 Task: Create in the project CoastTech and in the Backlog issue 'Upgrade the website content organization and categorization of a web application to improve user navigation and search experience' a child issue 'Big data model interpretability and transparency optimization and reporting', and assign it to team member softage.2@softage.net. Create in the project CoastTech and in the Backlog issue 'Create a new online platform for online fitness courses with advanced fitness tools and community features' a child issue 'Kubernetes cluster network security remediation and reporting', and assign it to team member softage.3@softage.net
Action: Mouse moved to (248, 77)
Screenshot: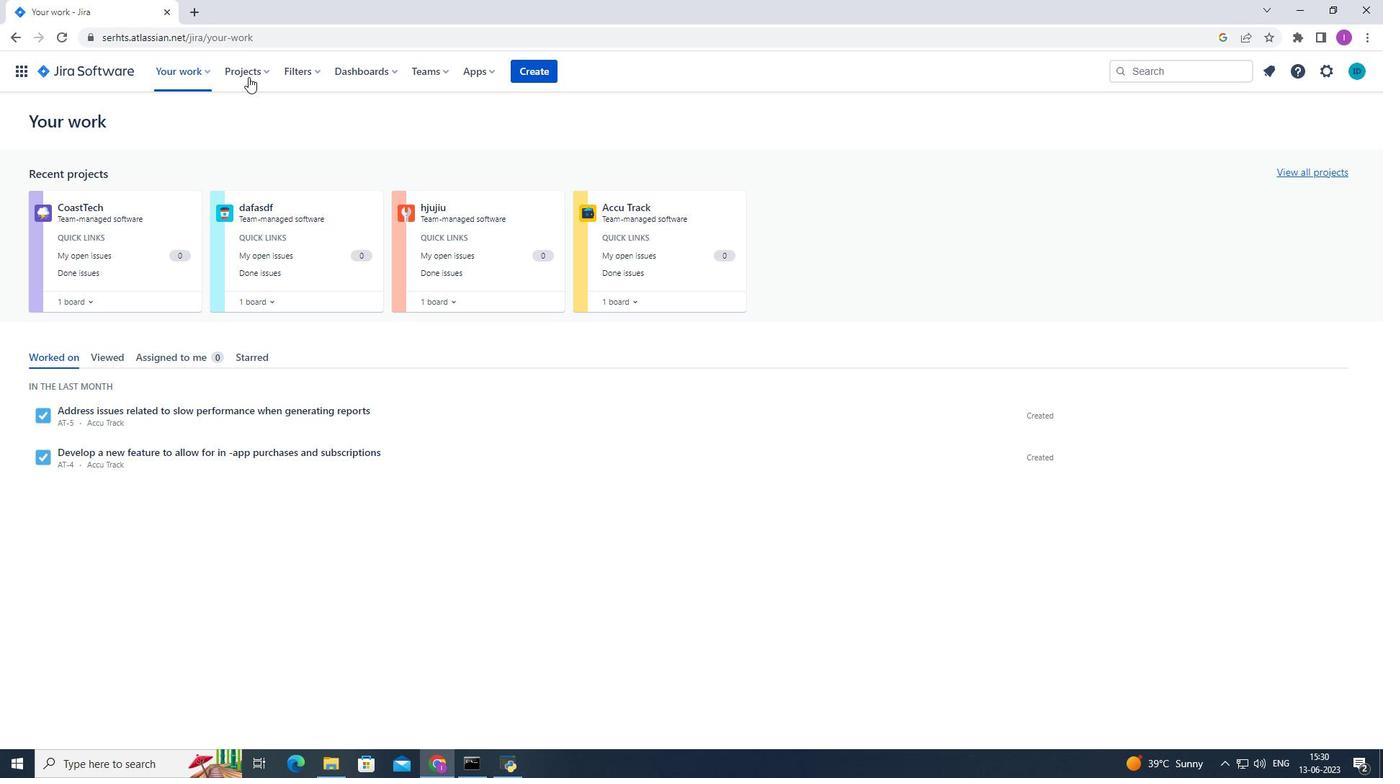 
Action: Mouse pressed left at (248, 77)
Screenshot: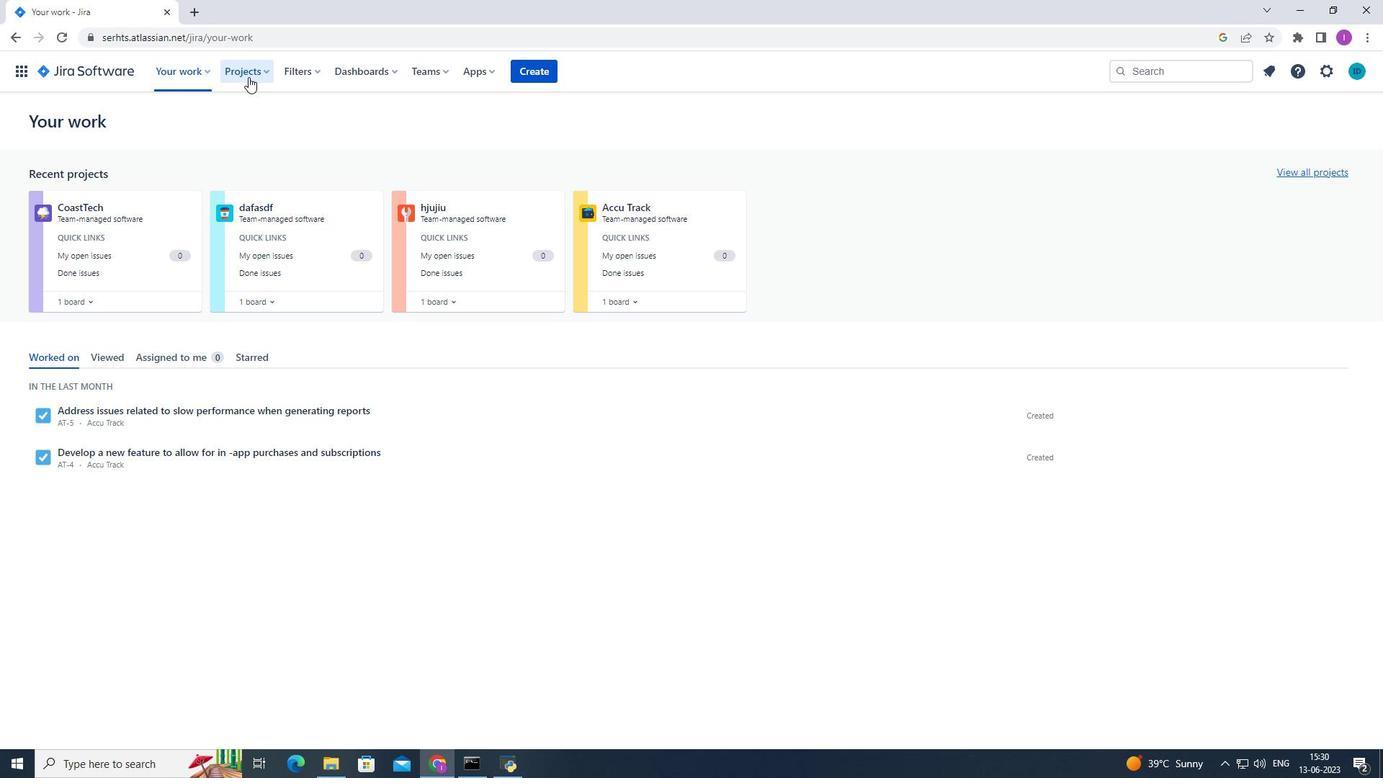 
Action: Mouse moved to (305, 141)
Screenshot: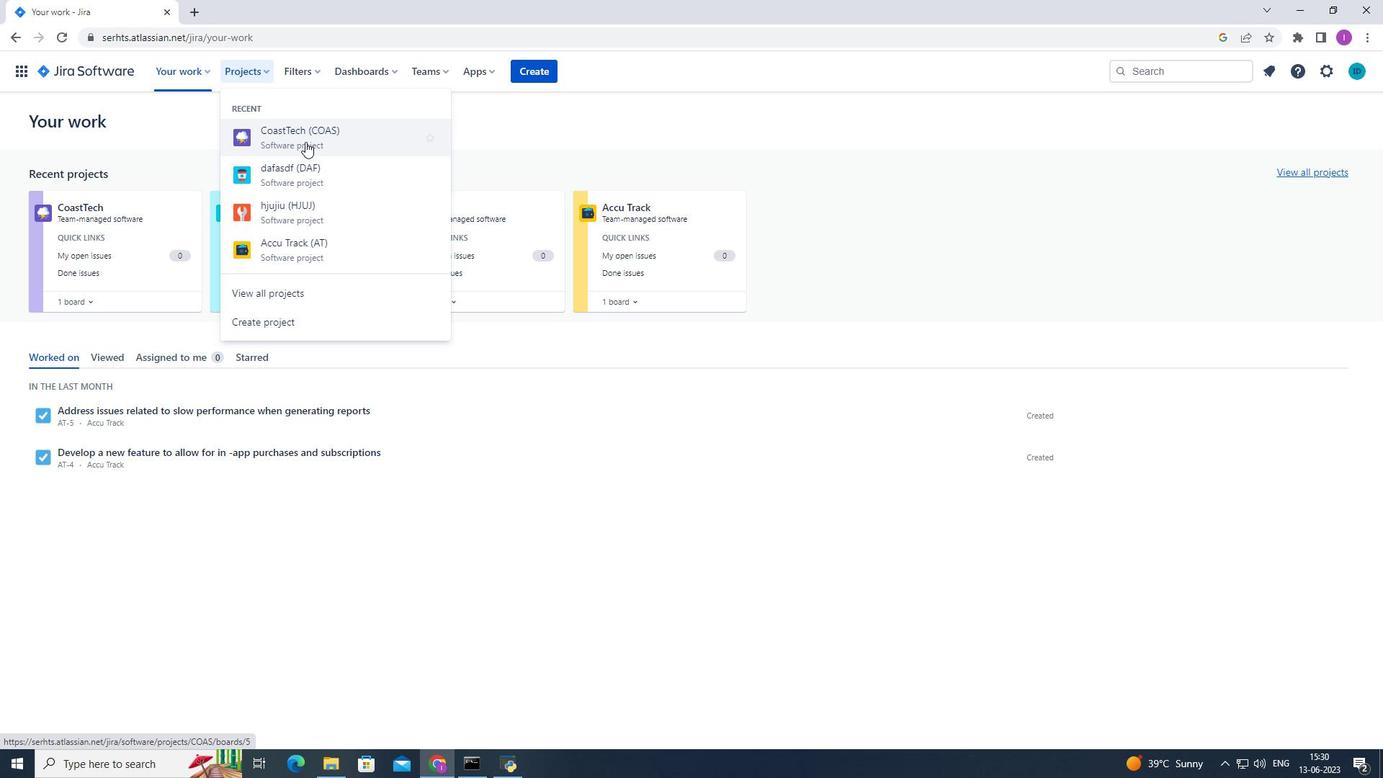 
Action: Mouse pressed left at (305, 141)
Screenshot: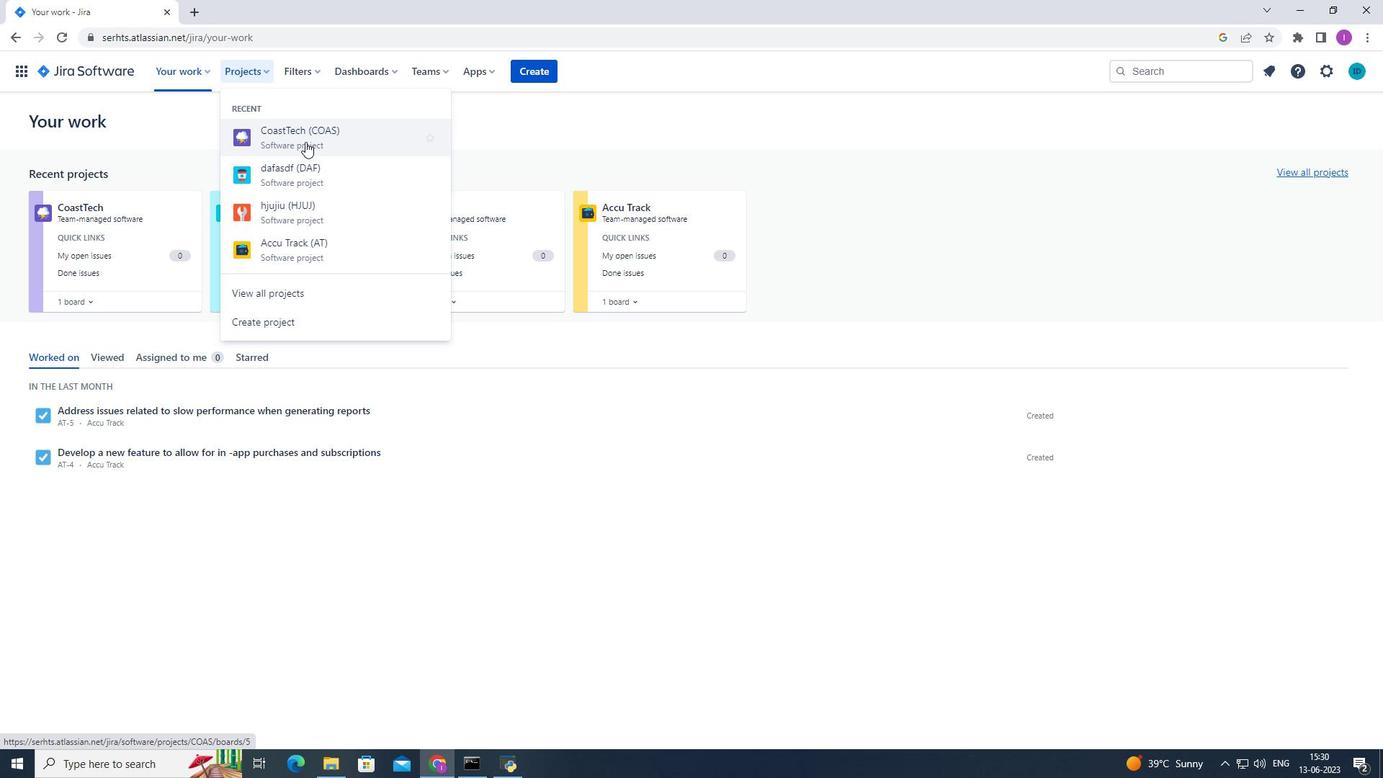 
Action: Mouse moved to (74, 211)
Screenshot: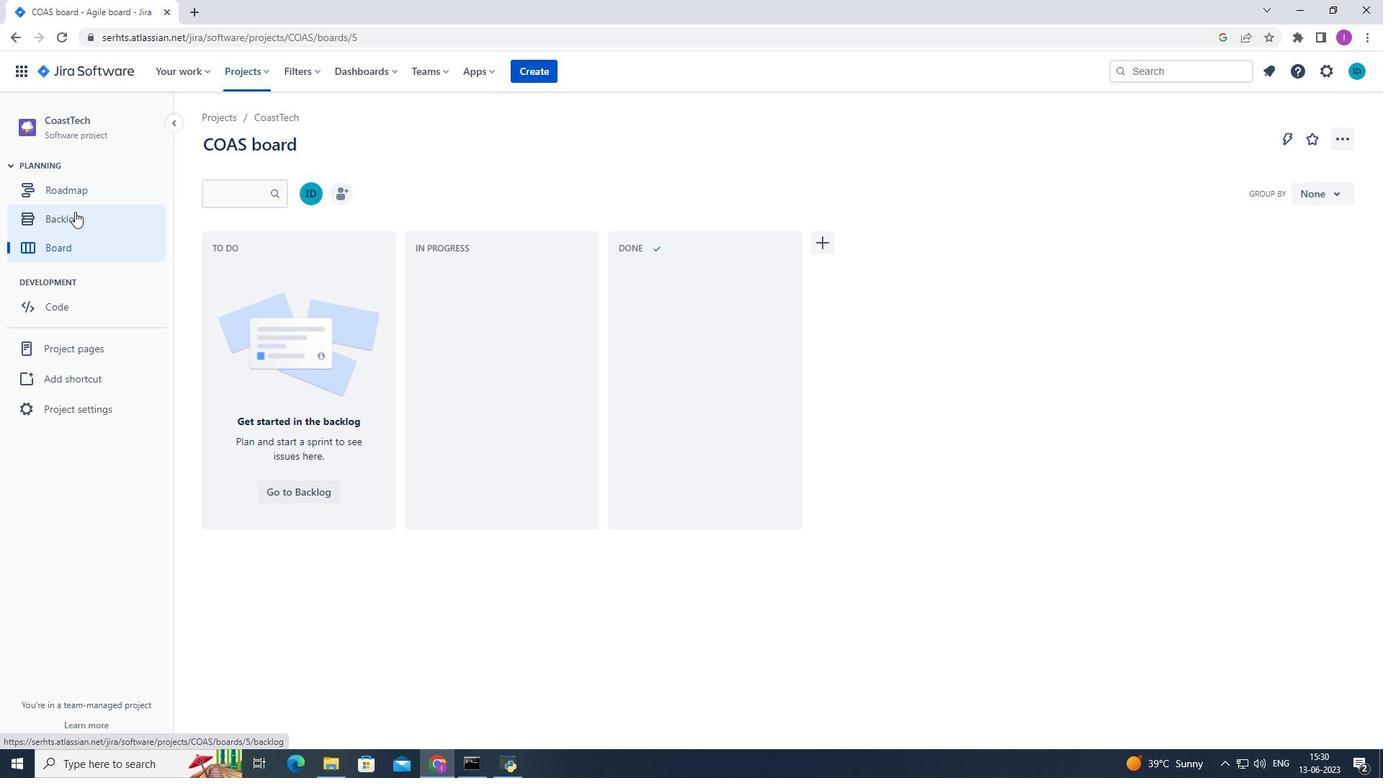 
Action: Mouse pressed left at (74, 211)
Screenshot: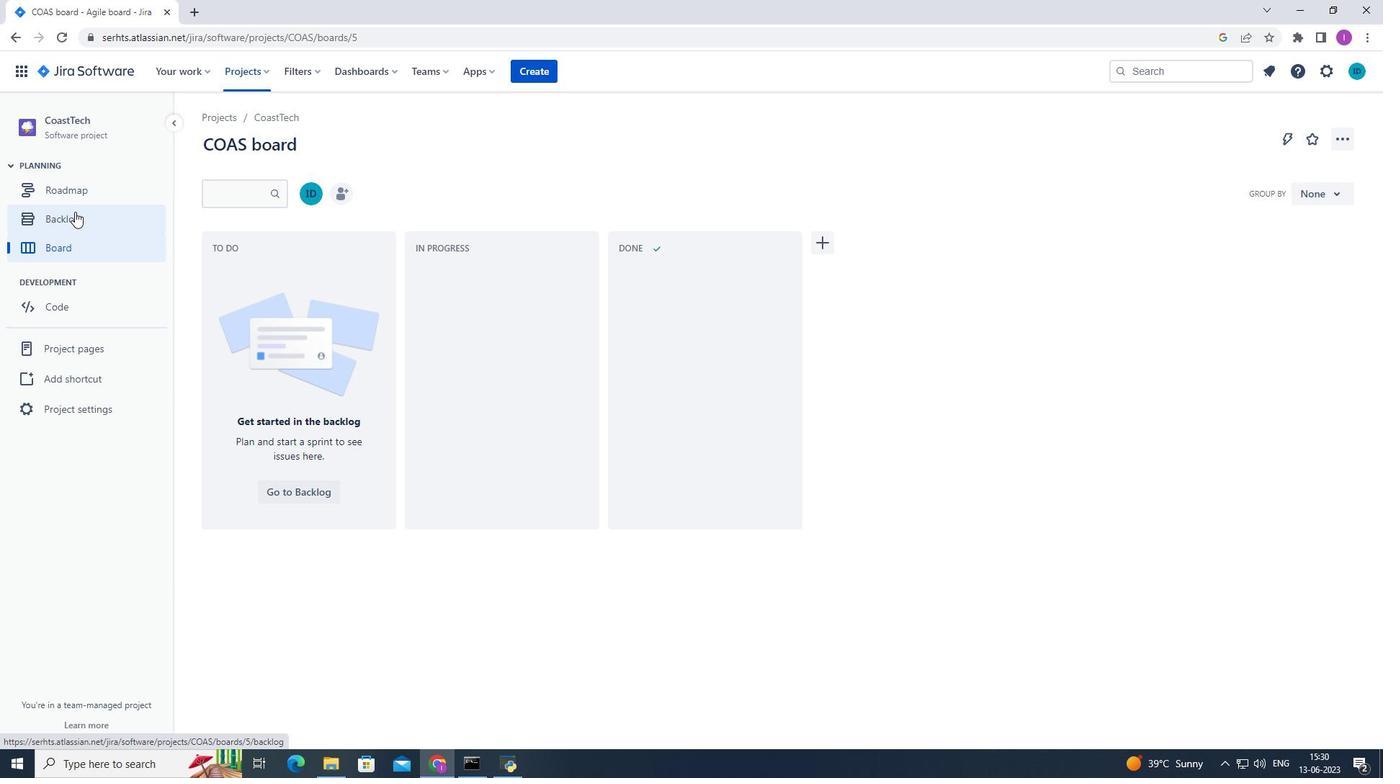 
Action: Mouse moved to (512, 460)
Screenshot: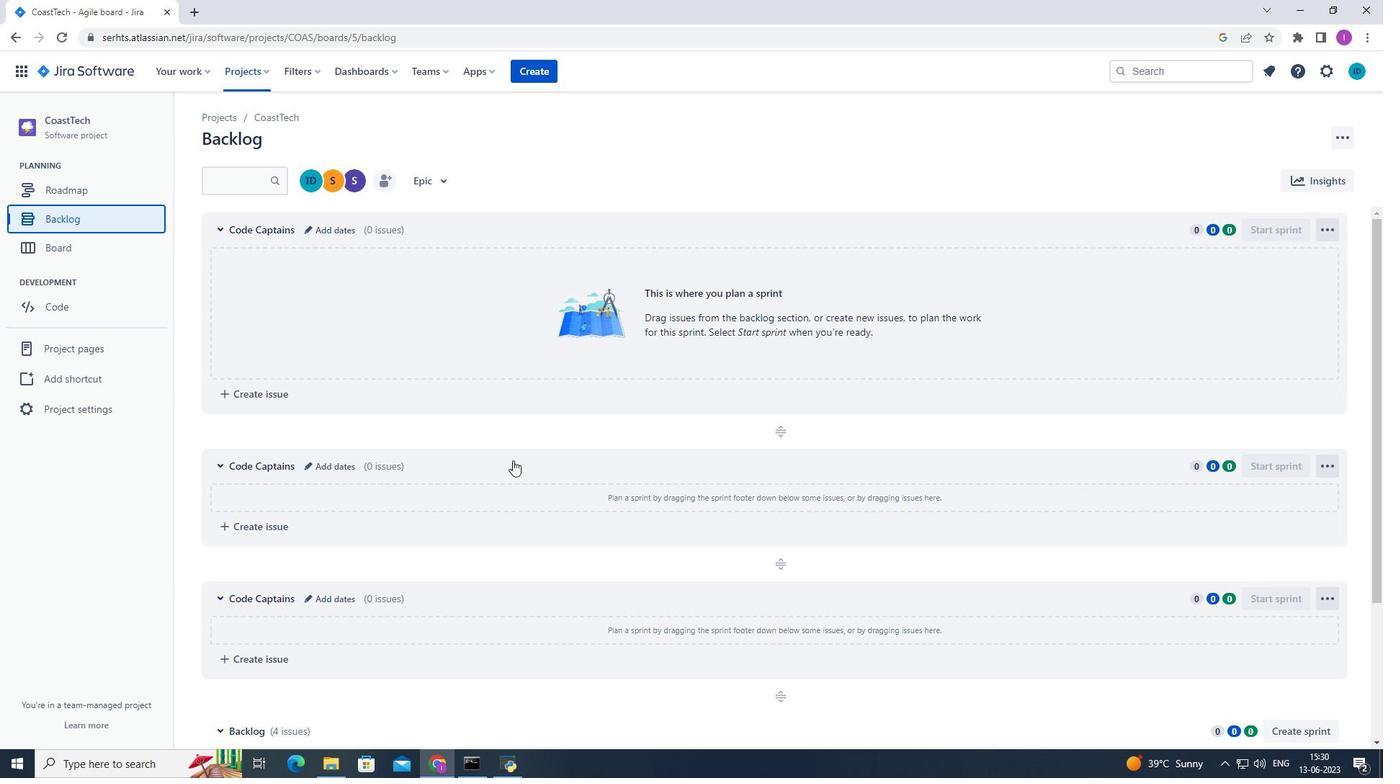 
Action: Mouse scrolled (512, 459) with delta (0, 0)
Screenshot: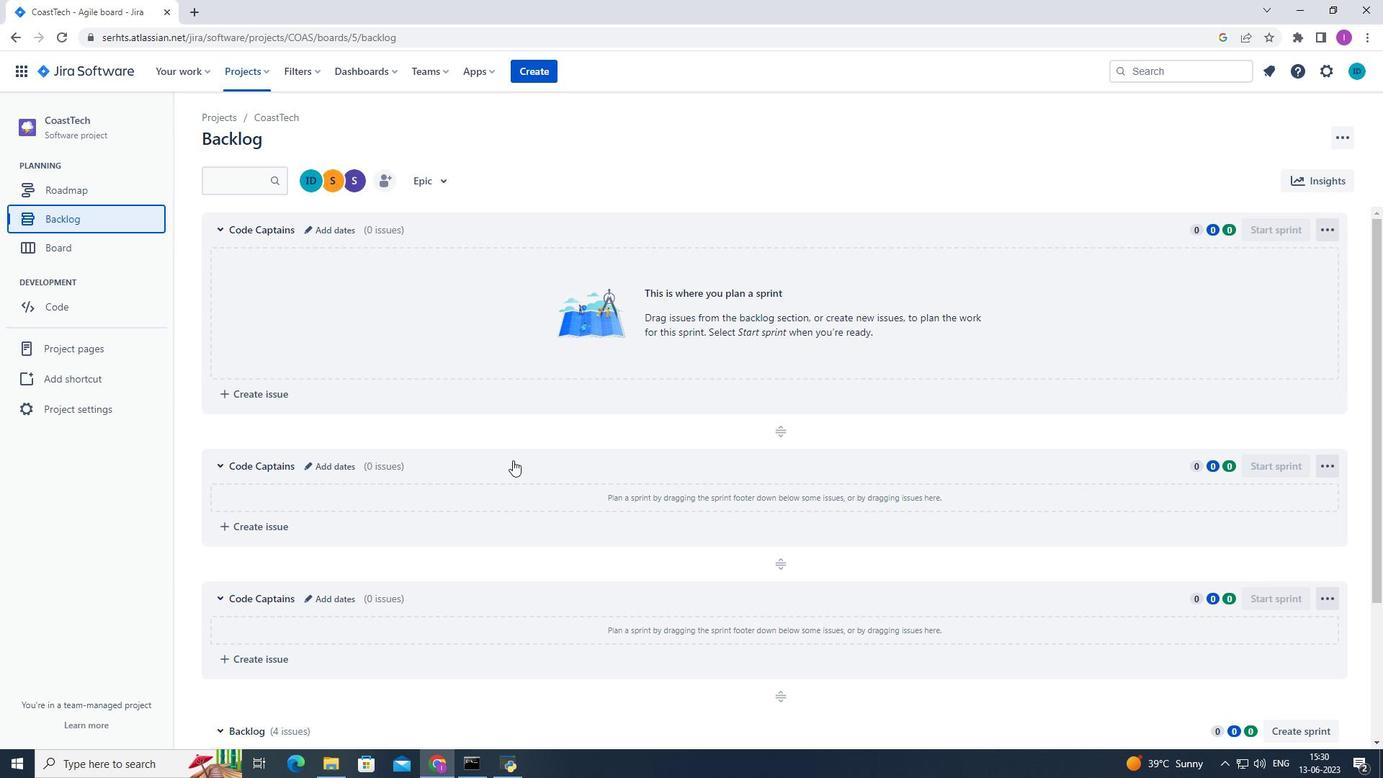 
Action: Mouse scrolled (512, 459) with delta (0, 0)
Screenshot: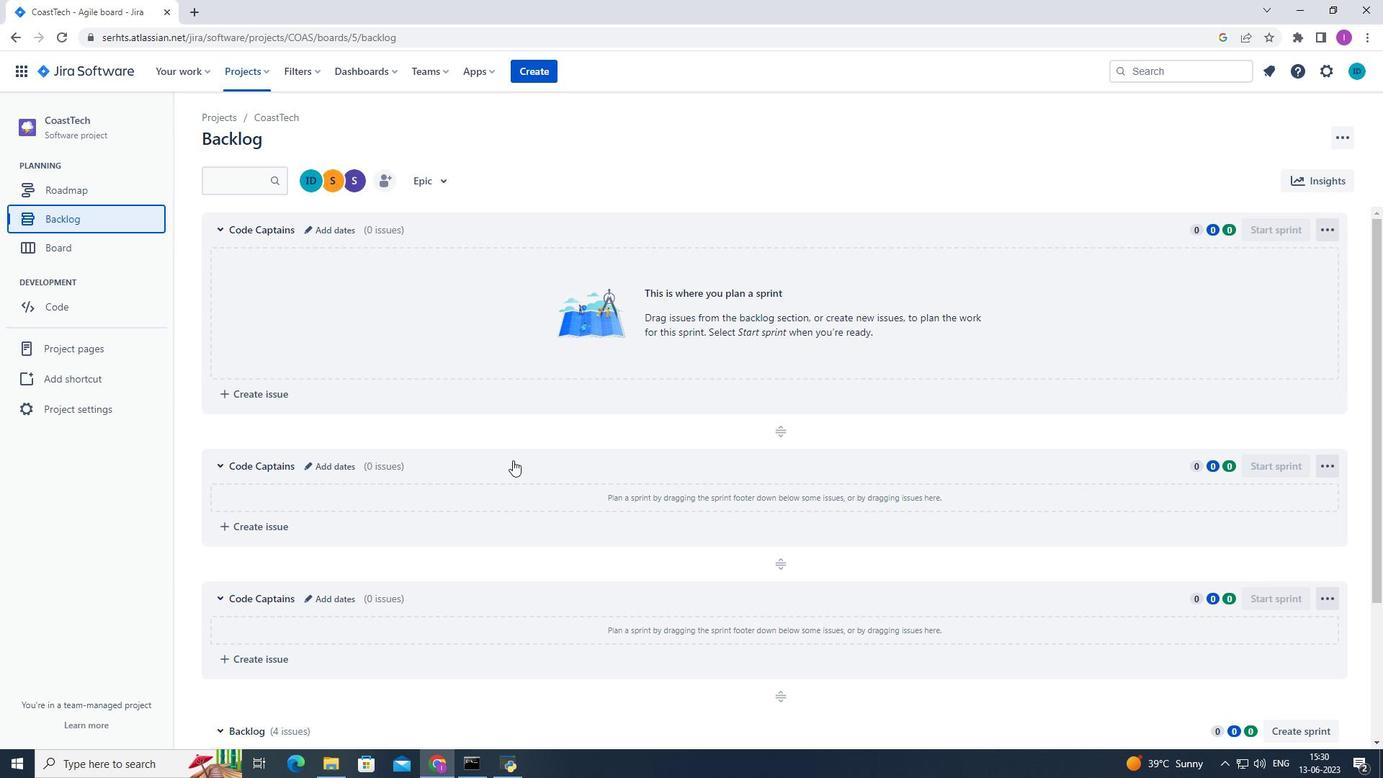 
Action: Mouse moved to (513, 461)
Screenshot: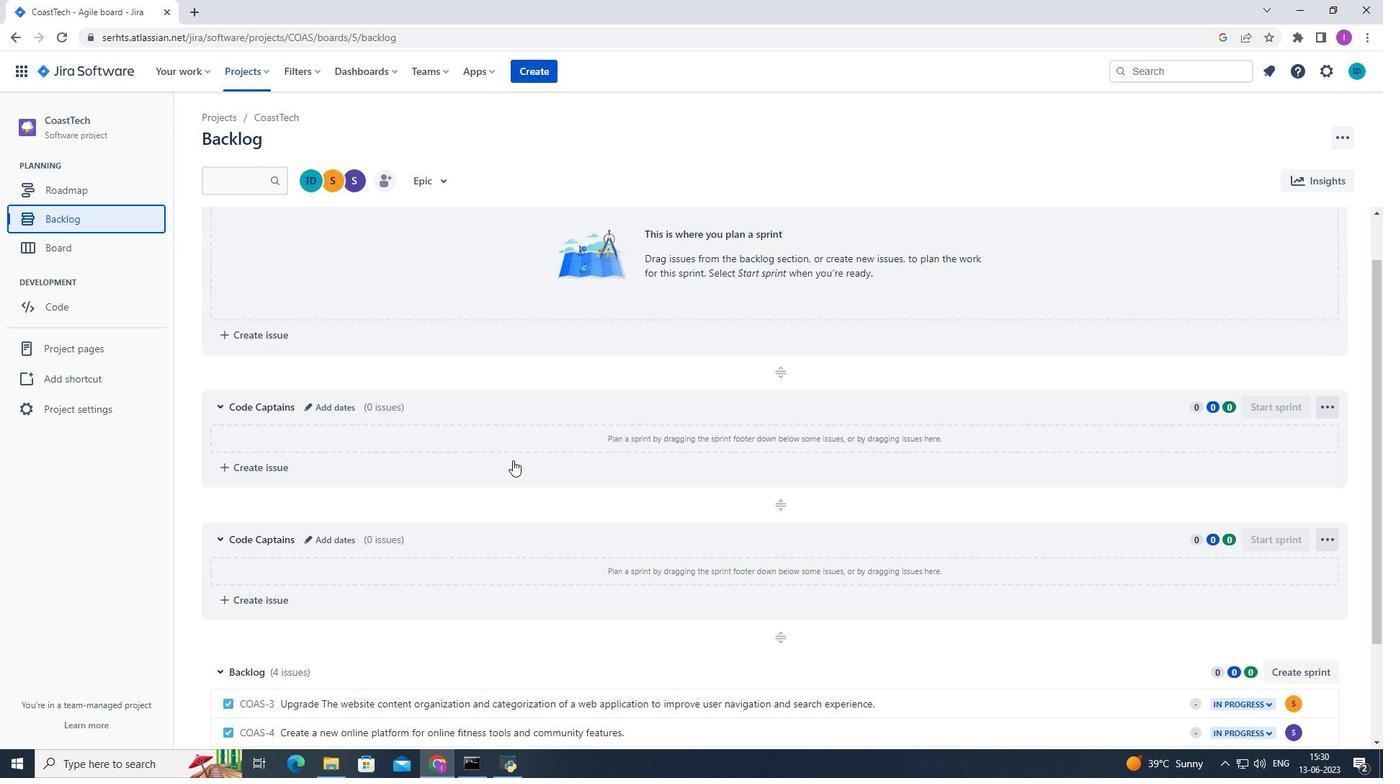 
Action: Mouse scrolled (512, 459) with delta (0, 0)
Screenshot: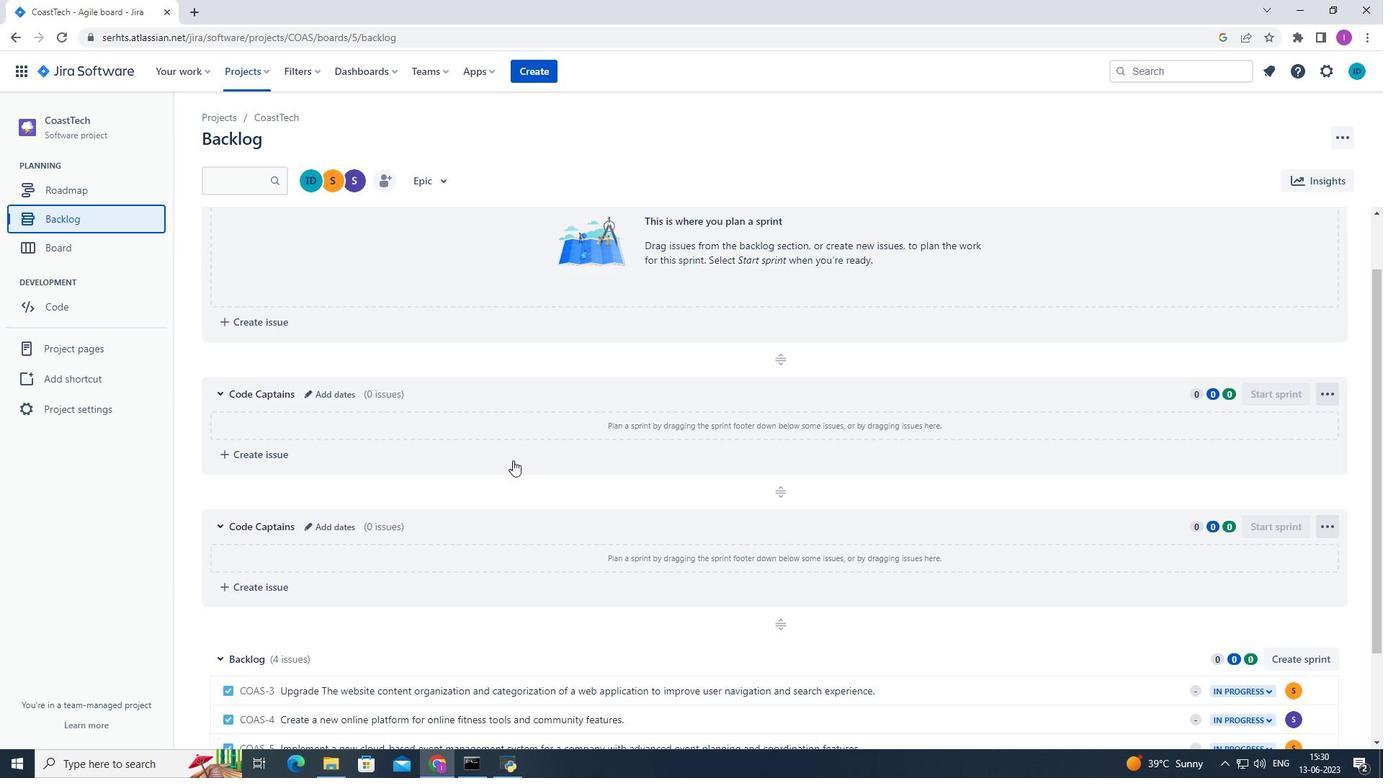 
Action: Mouse moved to (519, 466)
Screenshot: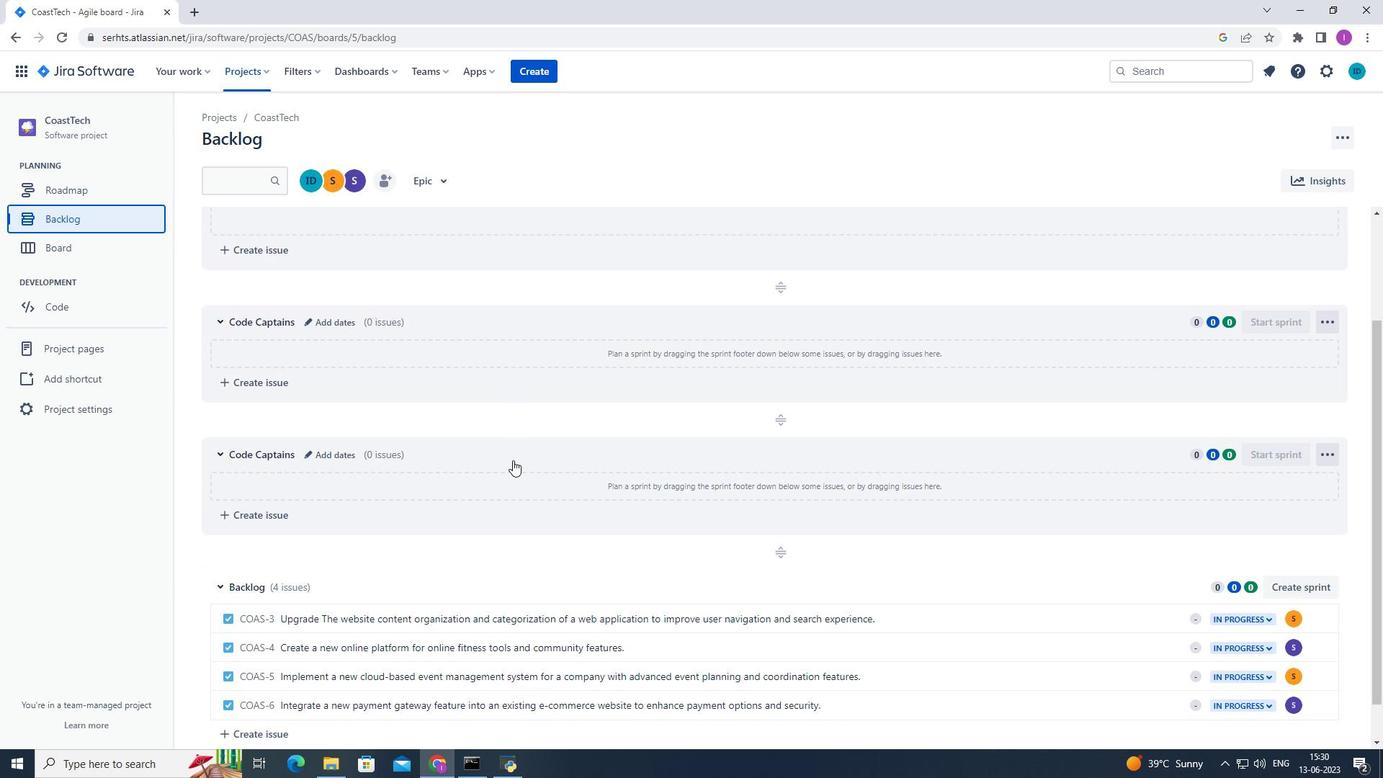 
Action: Mouse scrolled (513, 461) with delta (0, 0)
Screenshot: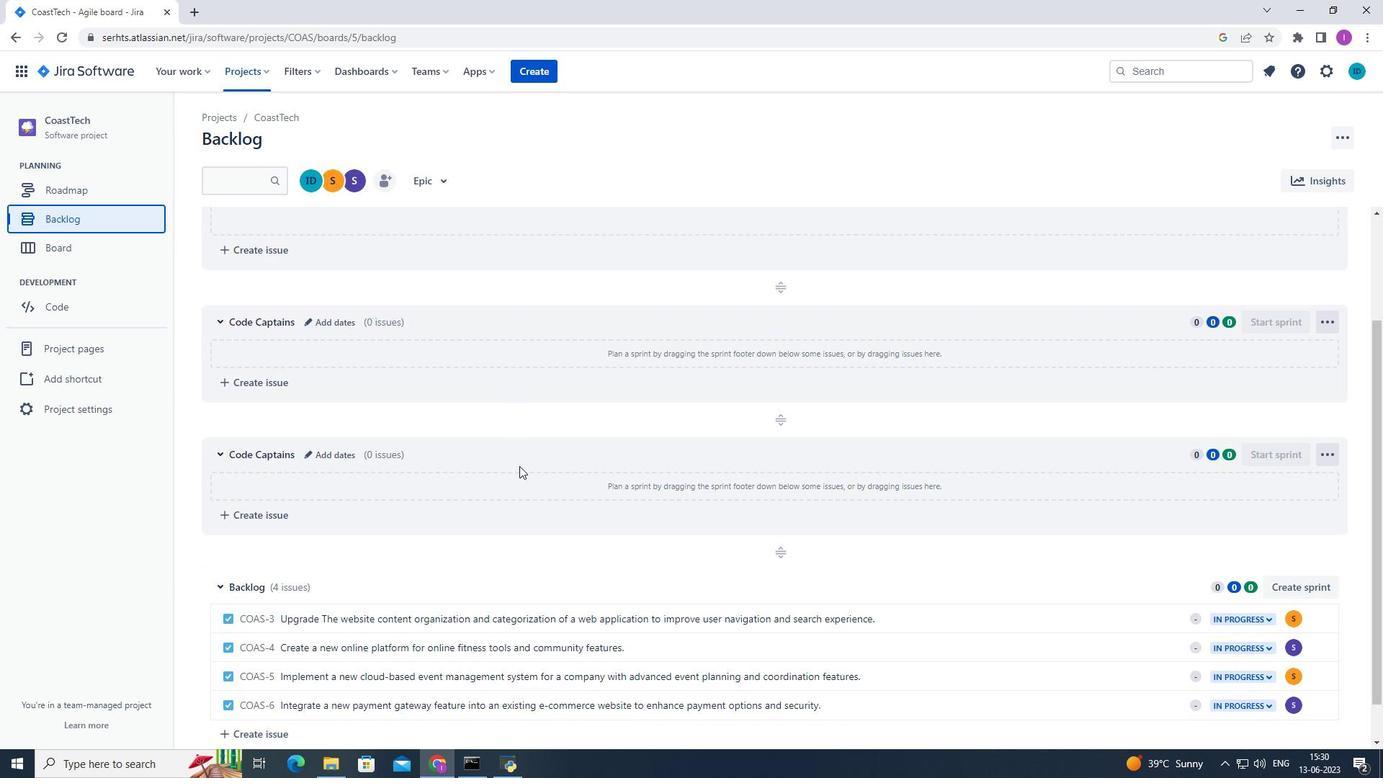 
Action: Mouse moved to (520, 463)
Screenshot: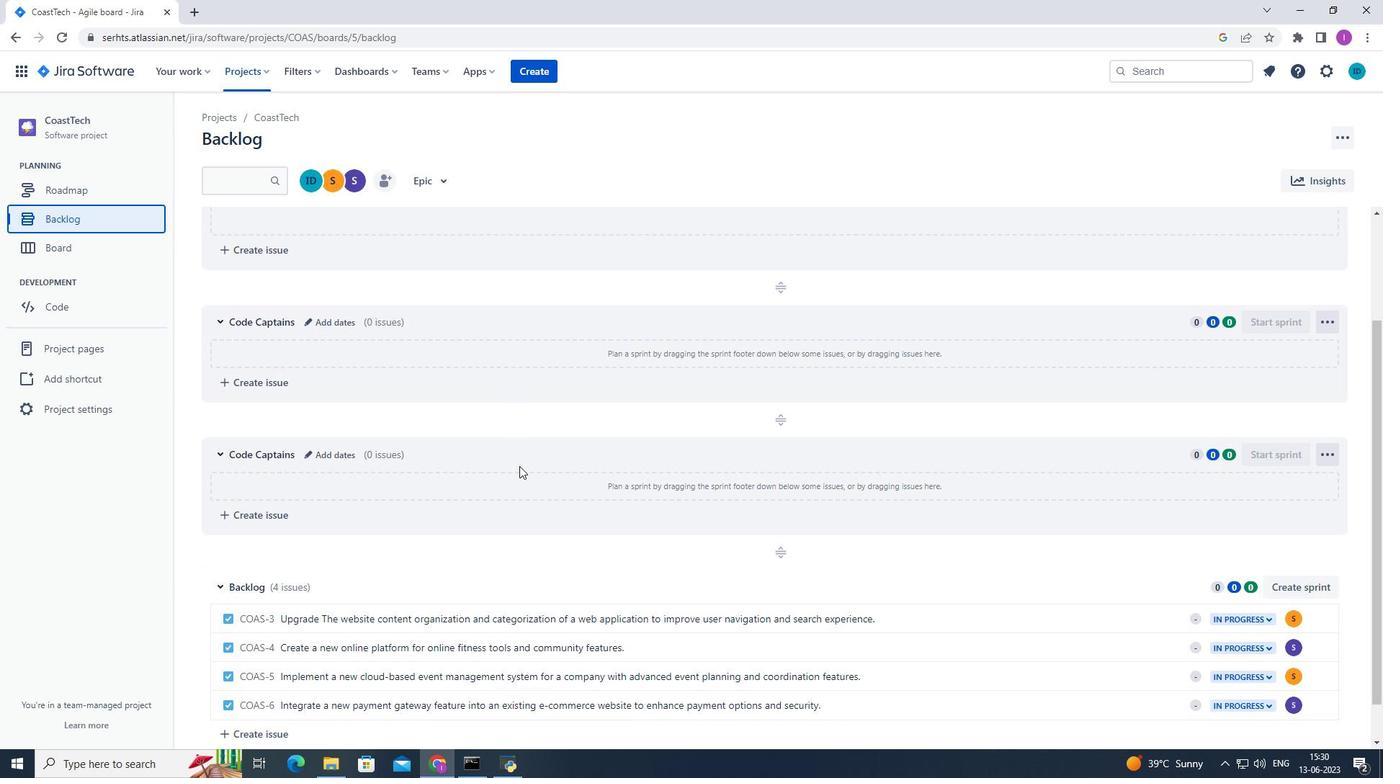 
Action: Mouse scrolled (520, 462) with delta (0, 0)
Screenshot: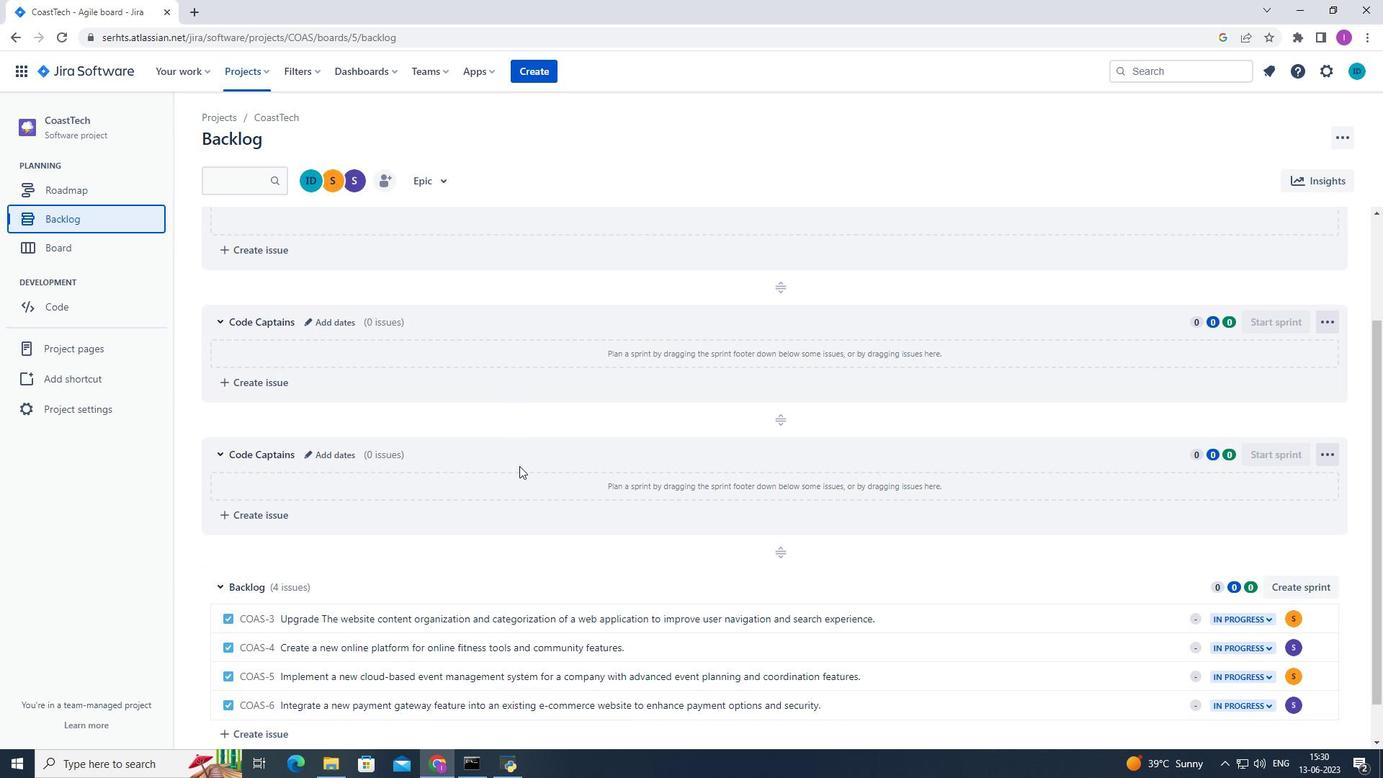 
Action: Mouse scrolled (520, 463) with delta (0, 0)
Screenshot: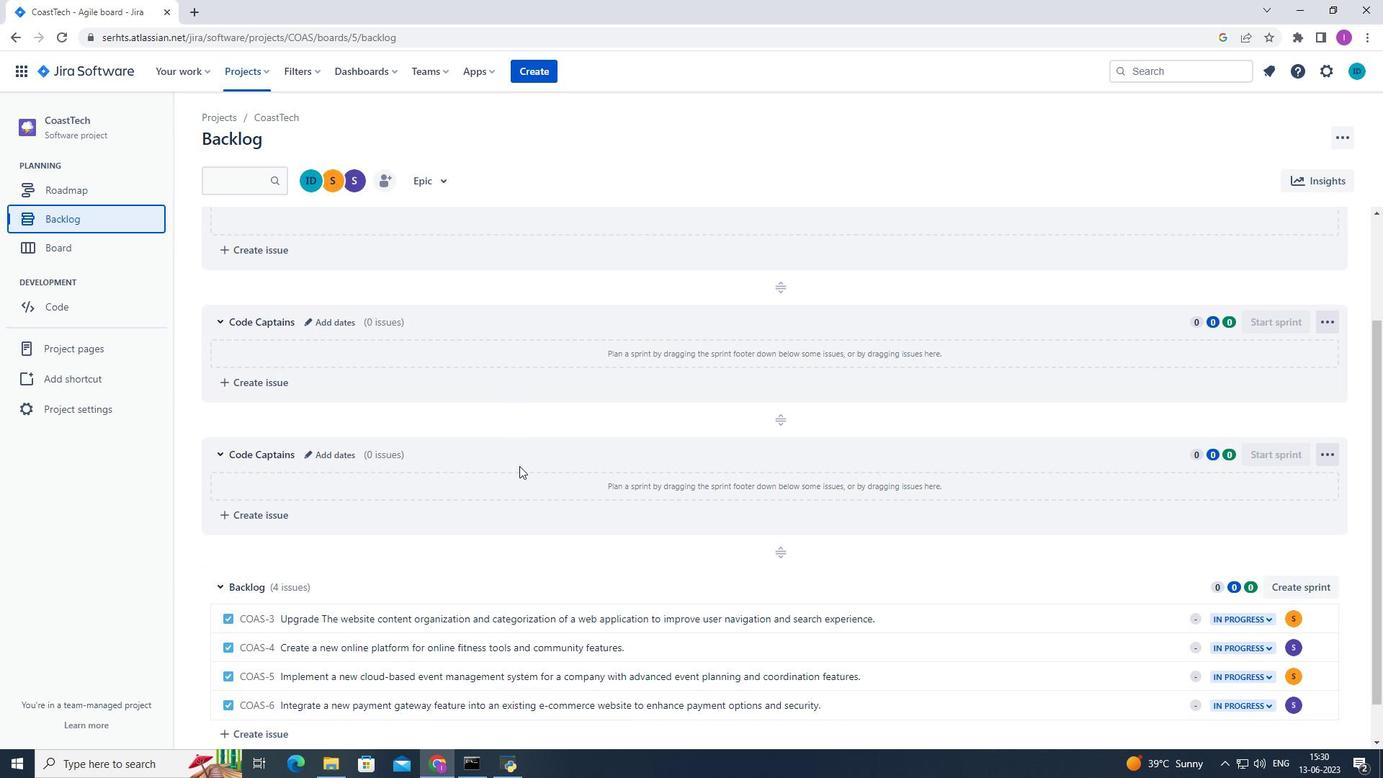 
Action: Mouse moved to (368, 644)
Screenshot: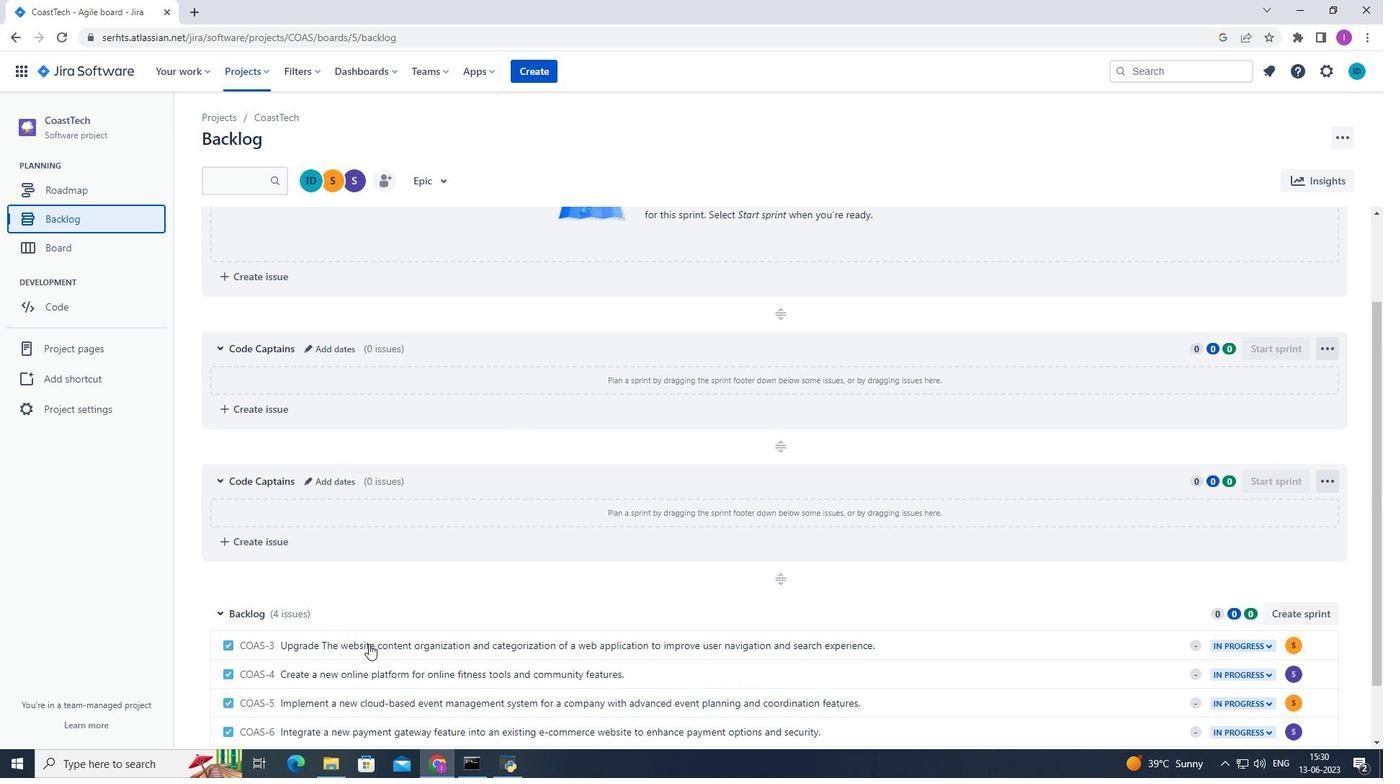 
Action: Mouse scrolled (368, 643) with delta (0, 0)
Screenshot: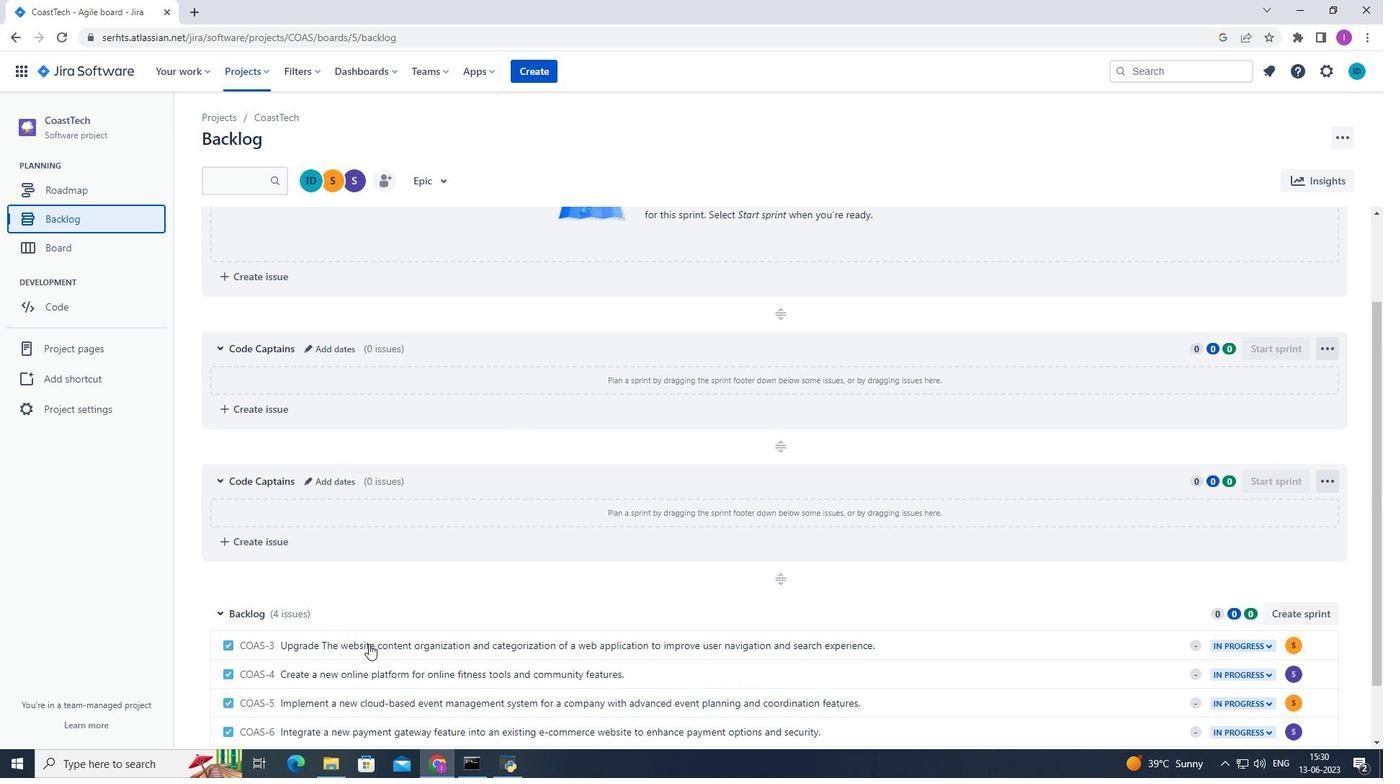 
Action: Mouse moved to (1034, 567)
Screenshot: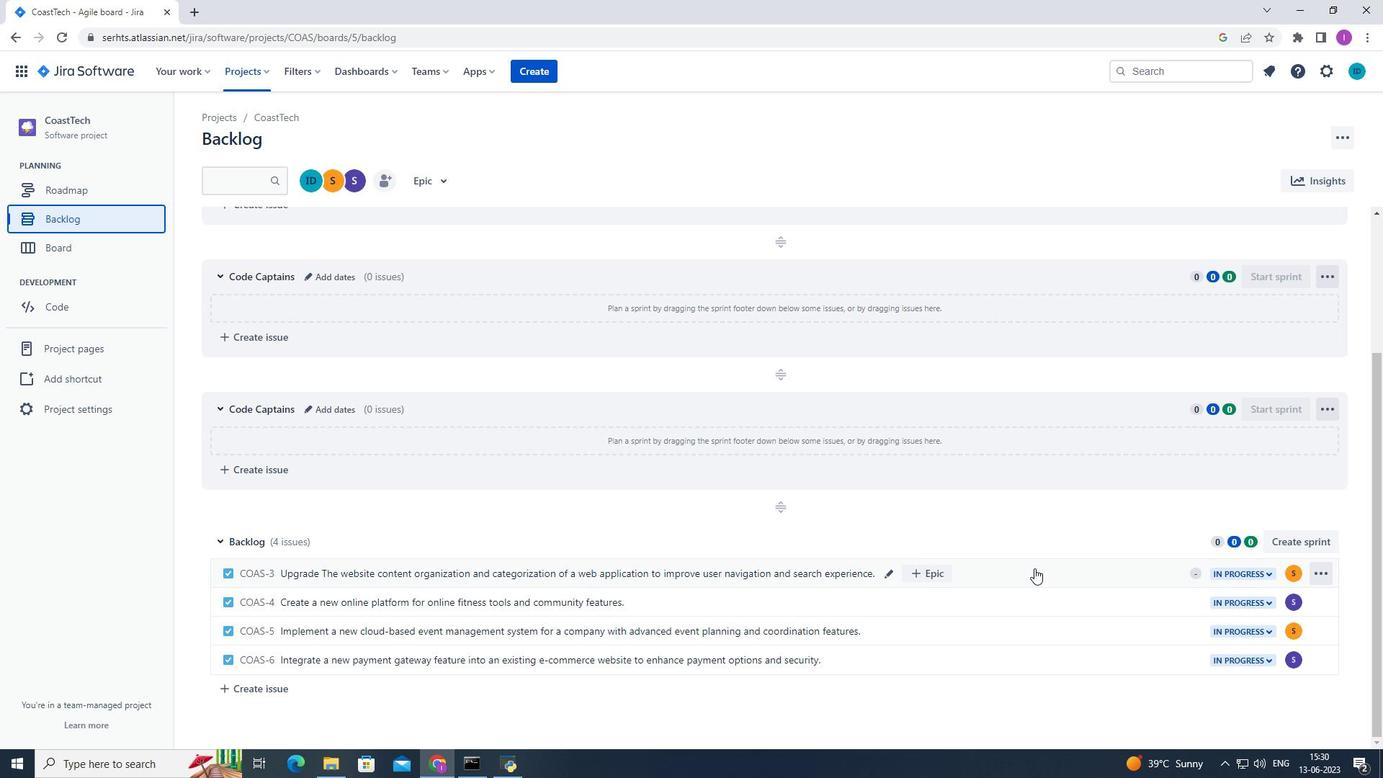 
Action: Mouse pressed left at (1034, 567)
Screenshot: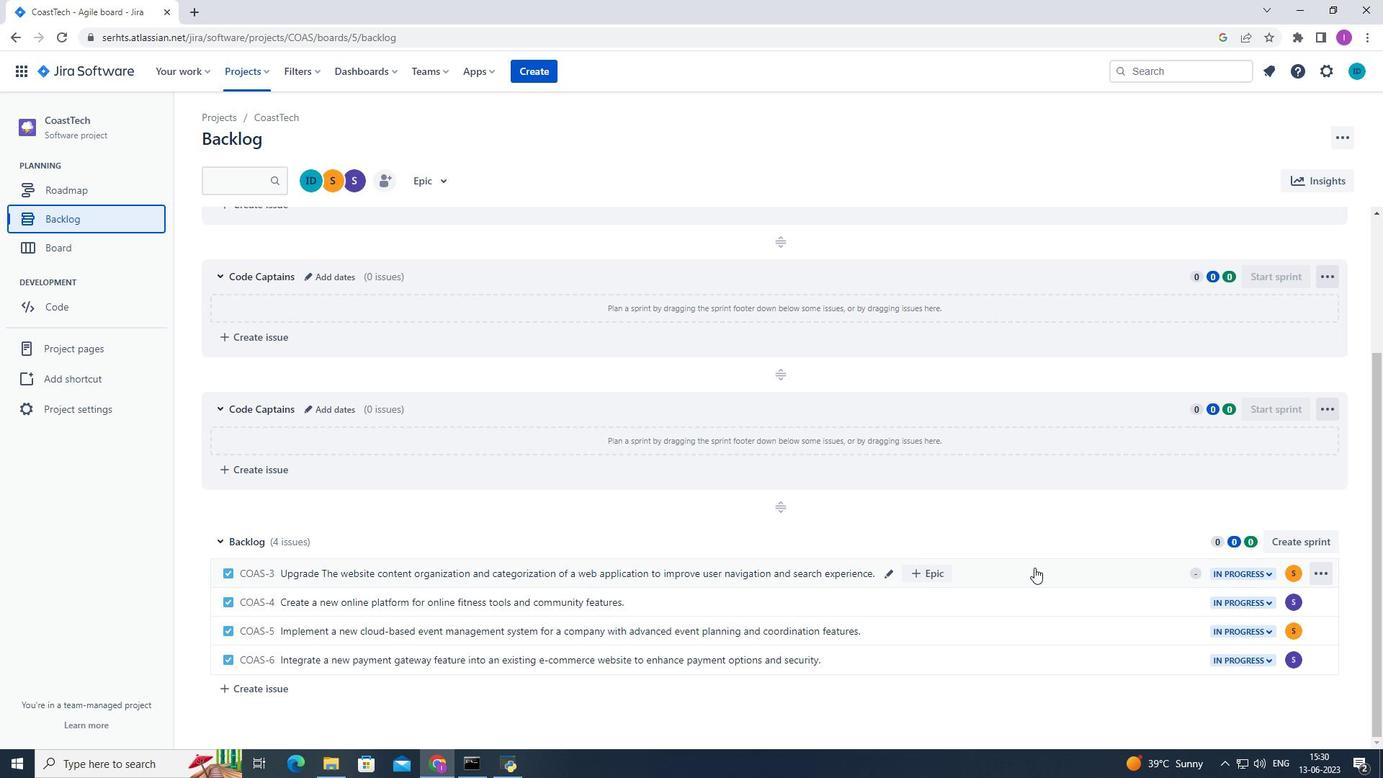 
Action: Mouse moved to (1136, 352)
Screenshot: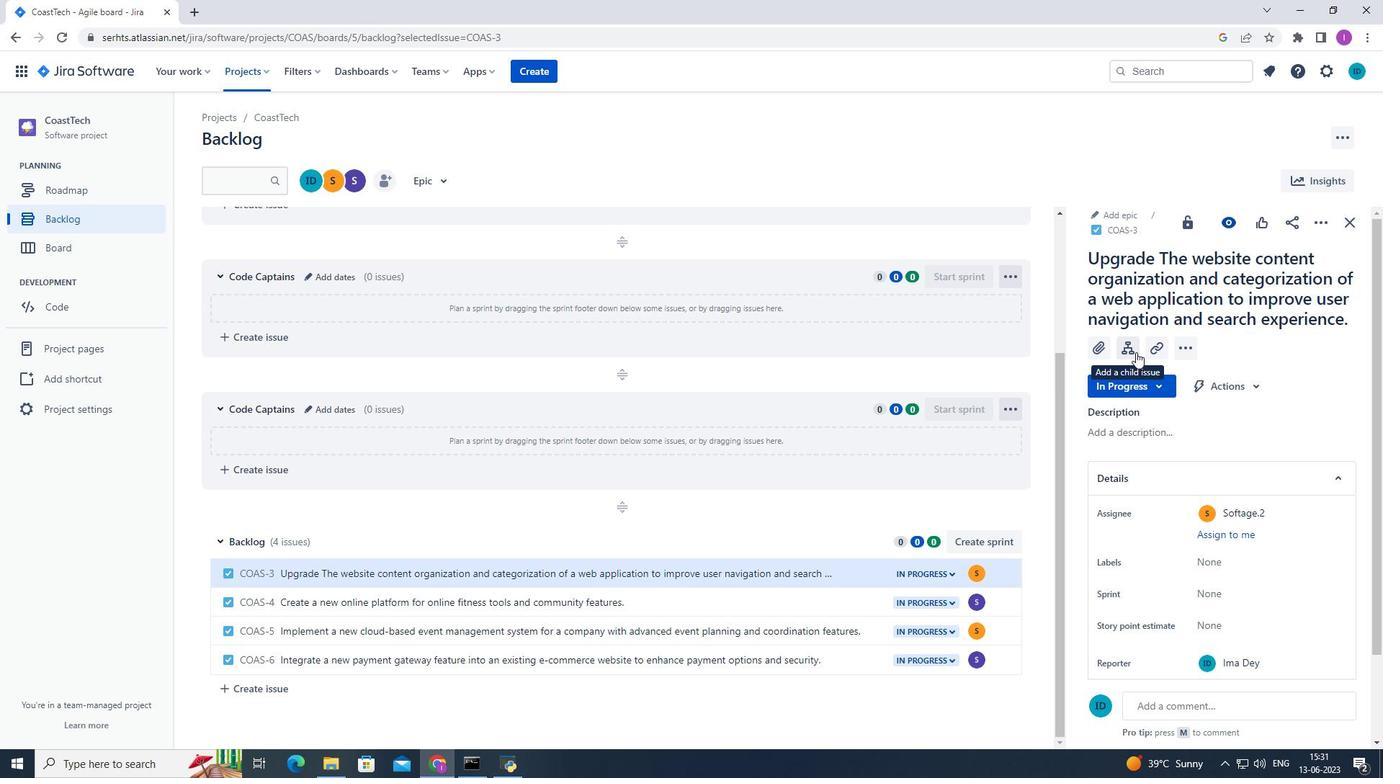 
Action: Mouse pressed left at (1136, 352)
Screenshot: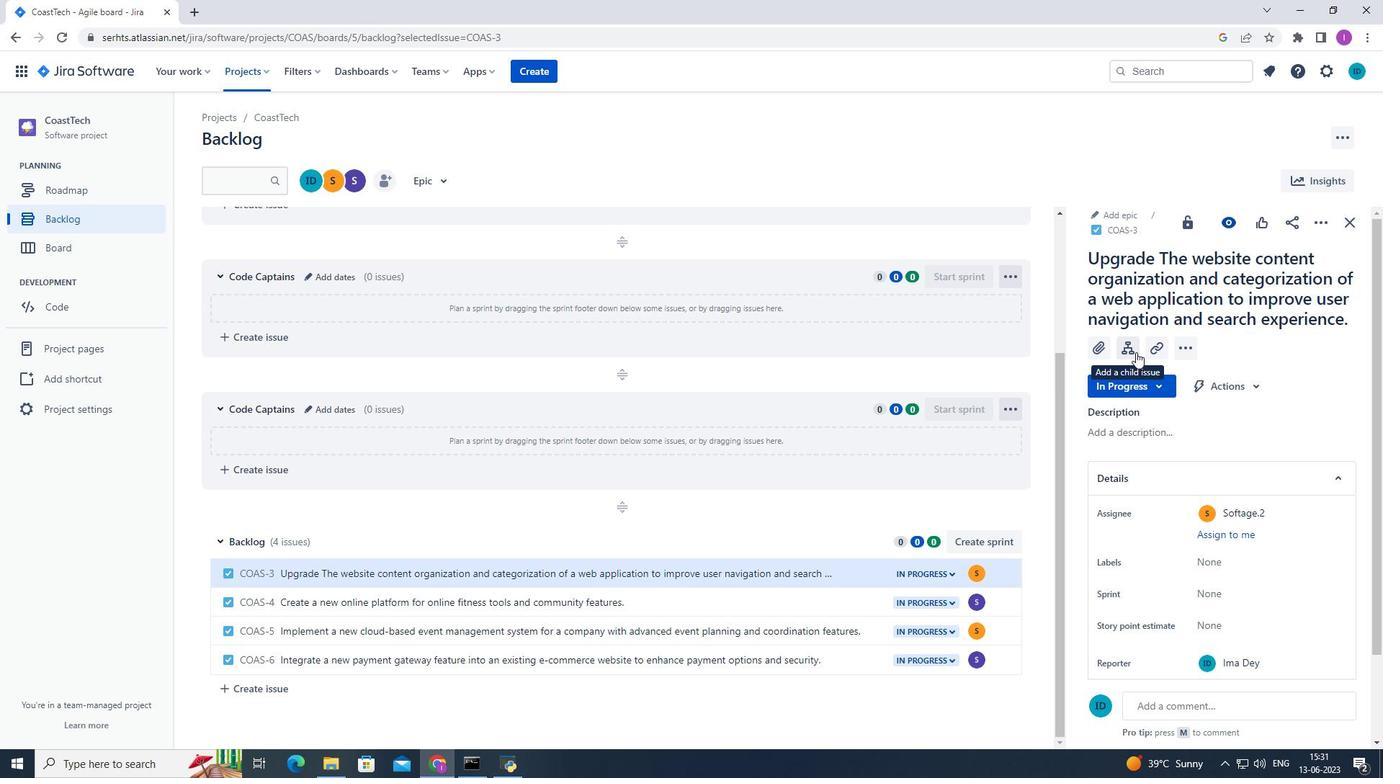 
Action: Mouse moved to (1113, 467)
Screenshot: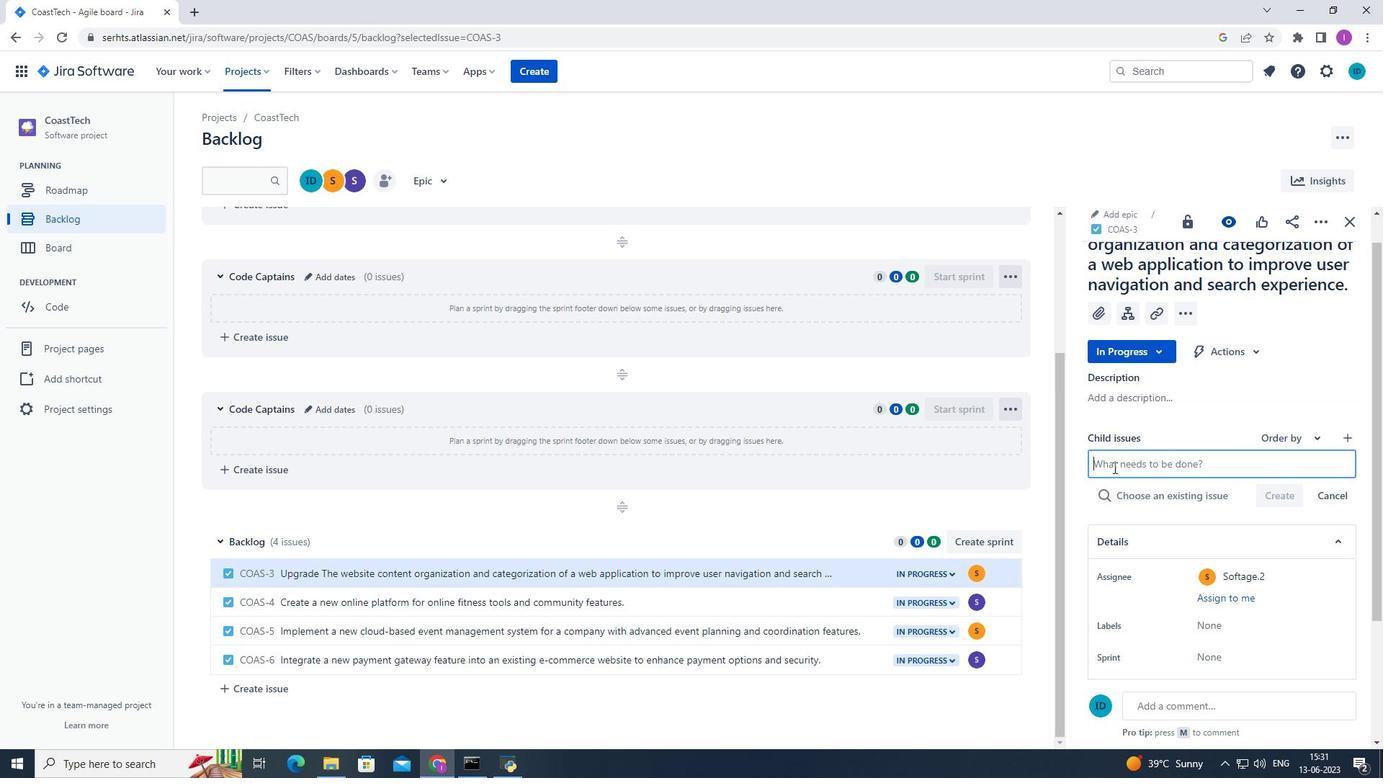 
Action: Mouse pressed left at (1113, 467)
Screenshot: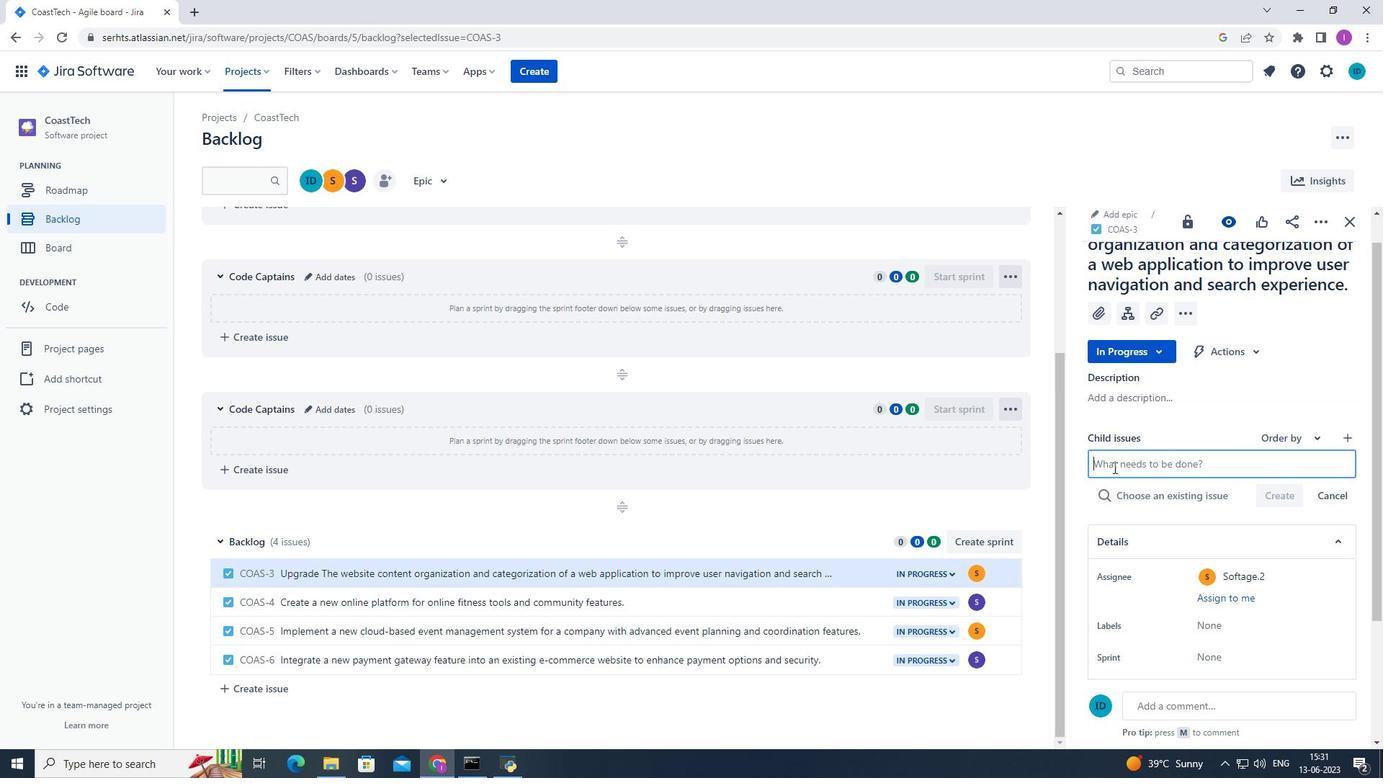 
Action: Mouse moved to (1172, 466)
Screenshot: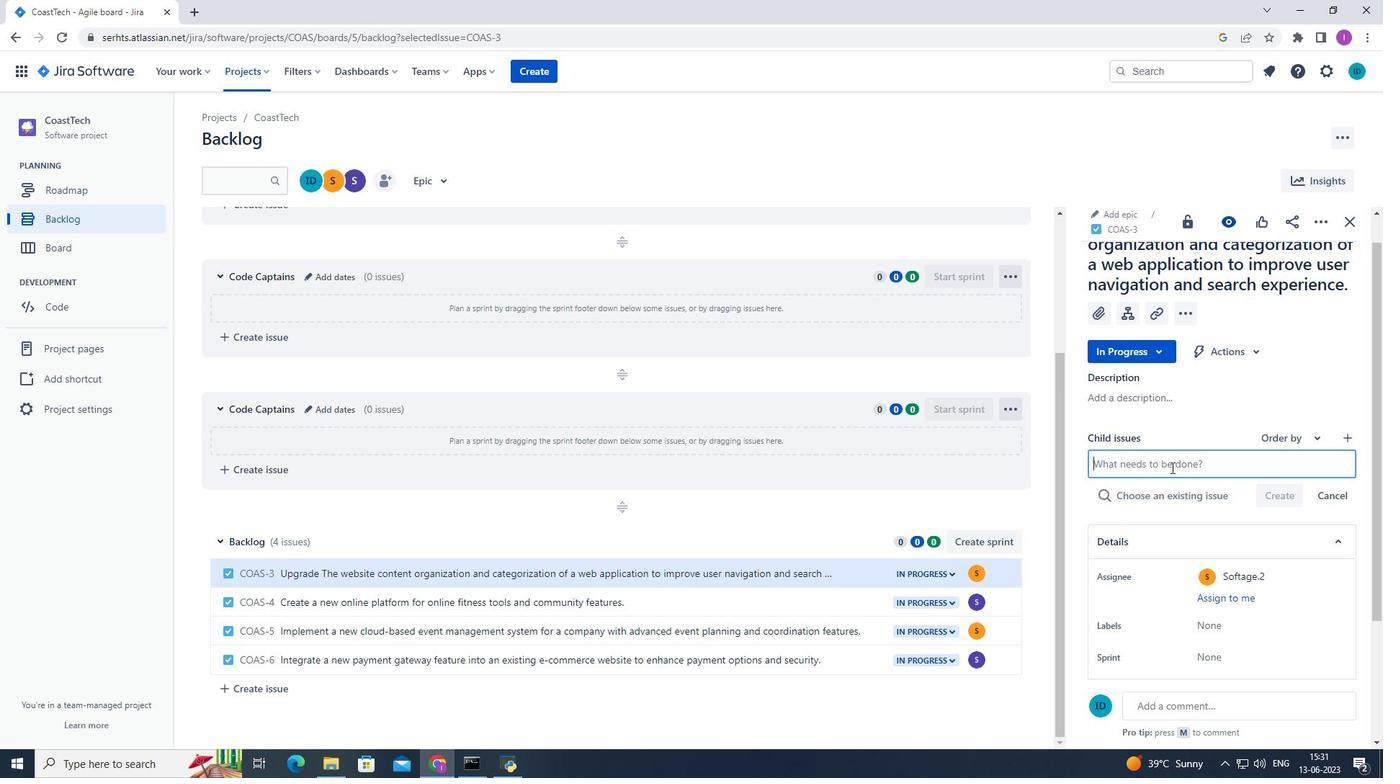 
Action: Key pressed <Key.shift>Big<Key.space>data<Key.space>model<Key.space>interpretability<Key.space>
Screenshot: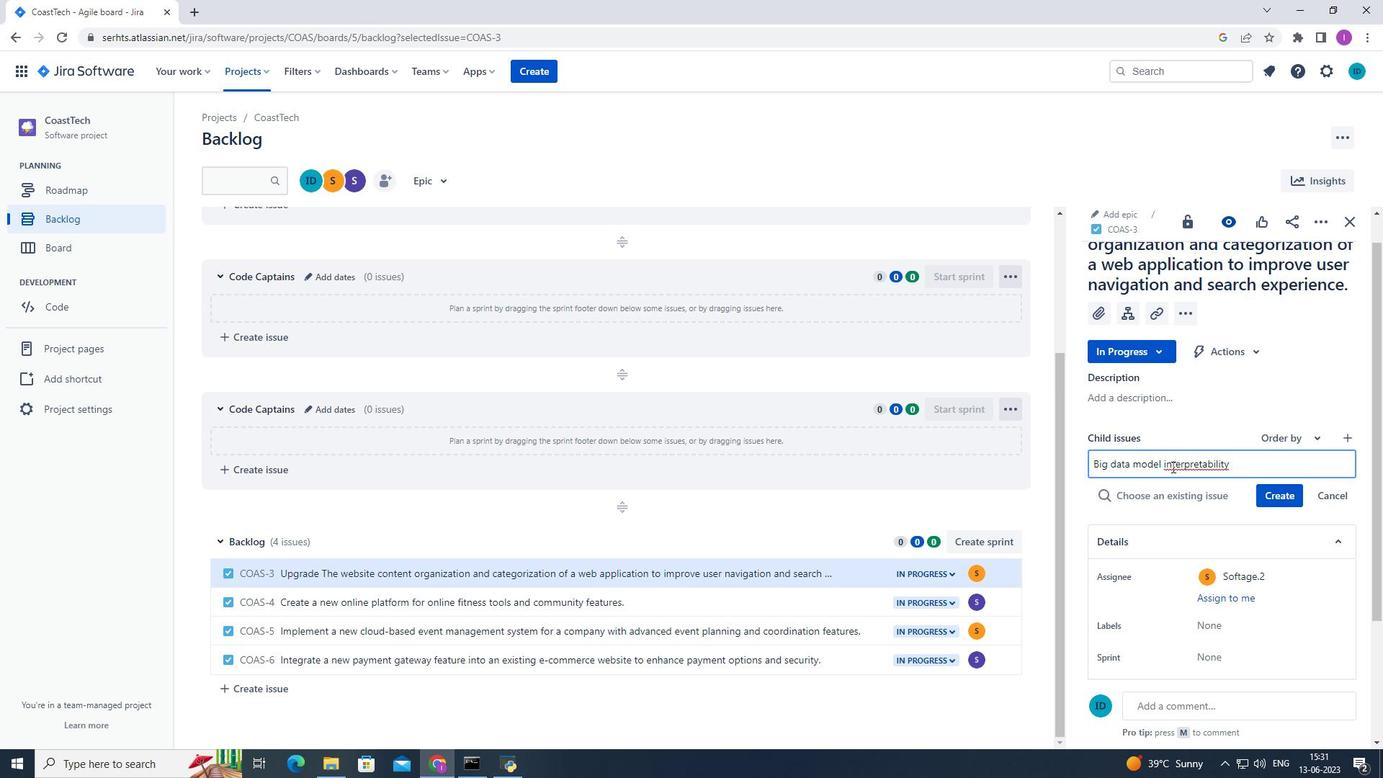 
Action: Mouse moved to (1234, 463)
Screenshot: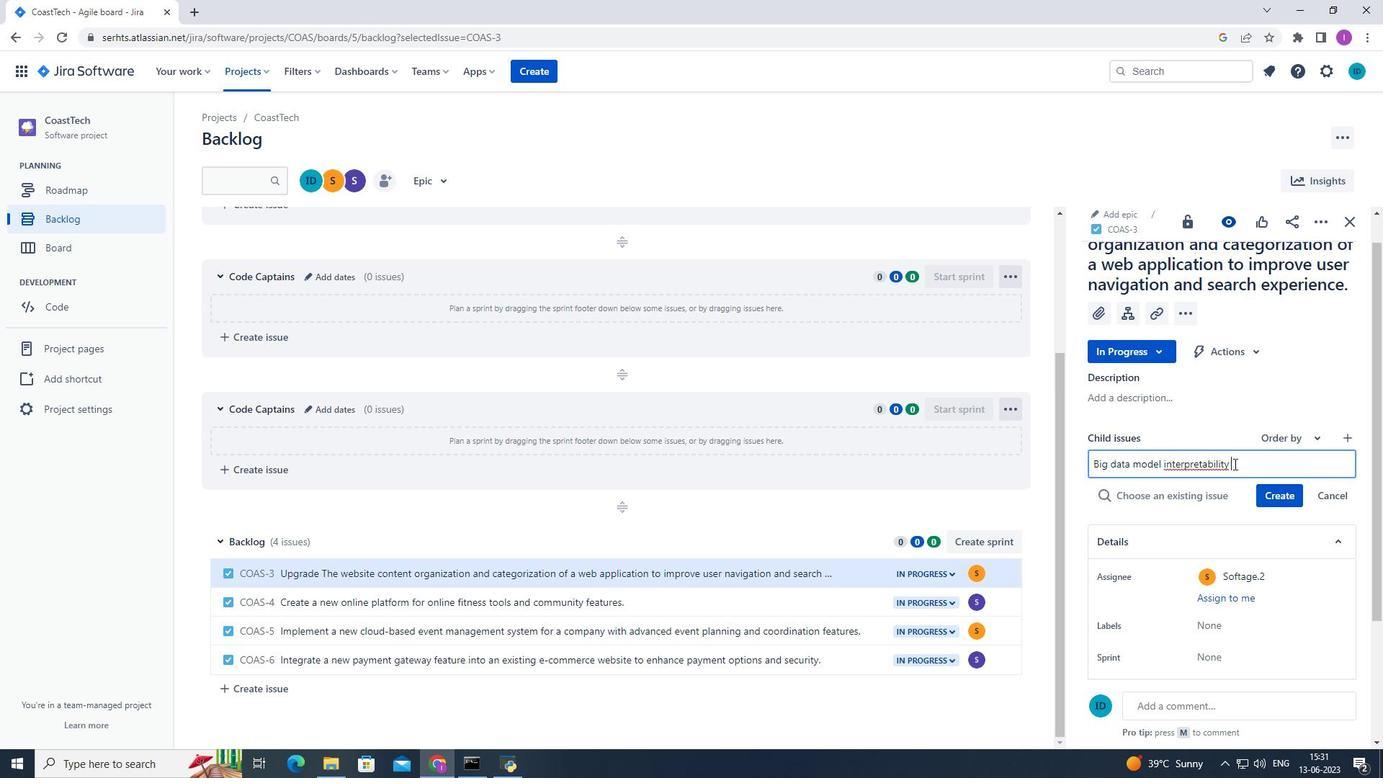 
Action: Mouse pressed left at (1234, 463)
Screenshot: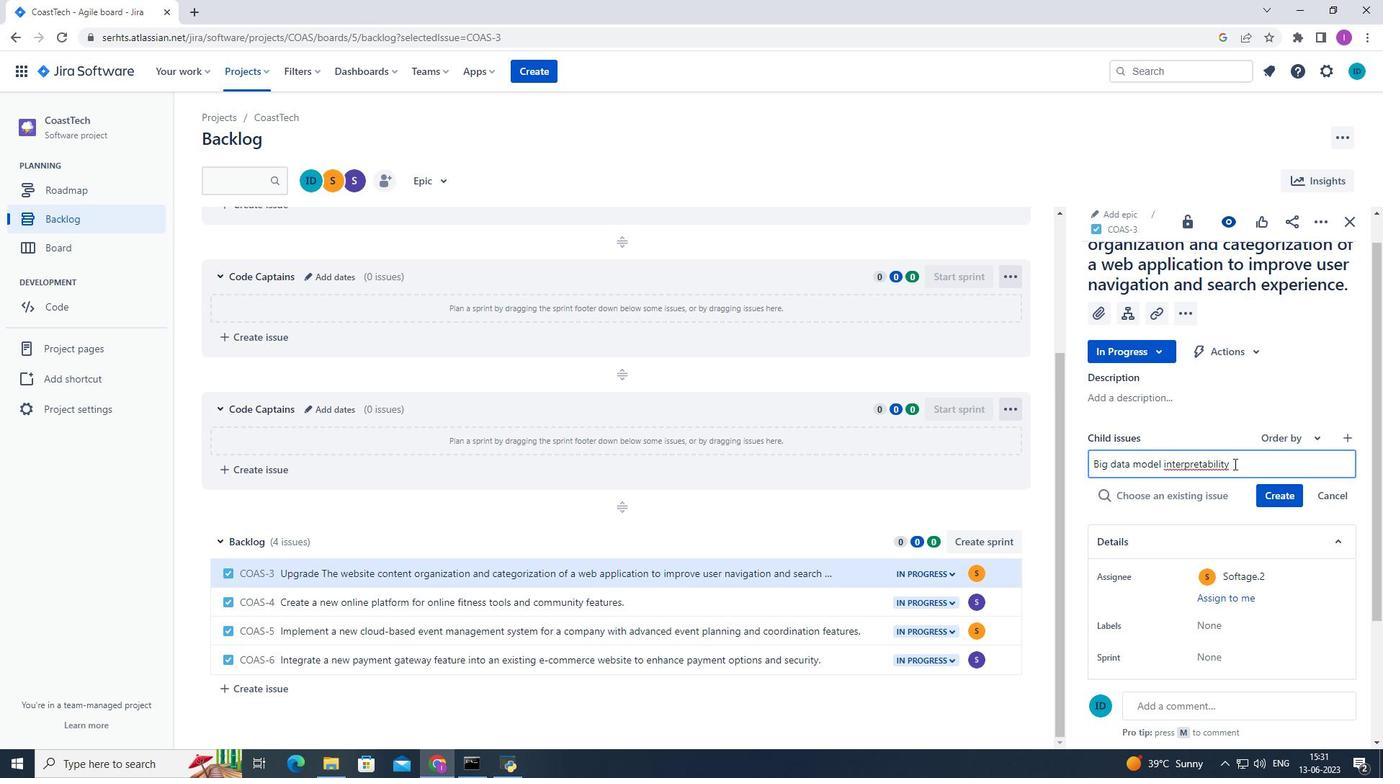
Action: Mouse moved to (1278, 471)
Screenshot: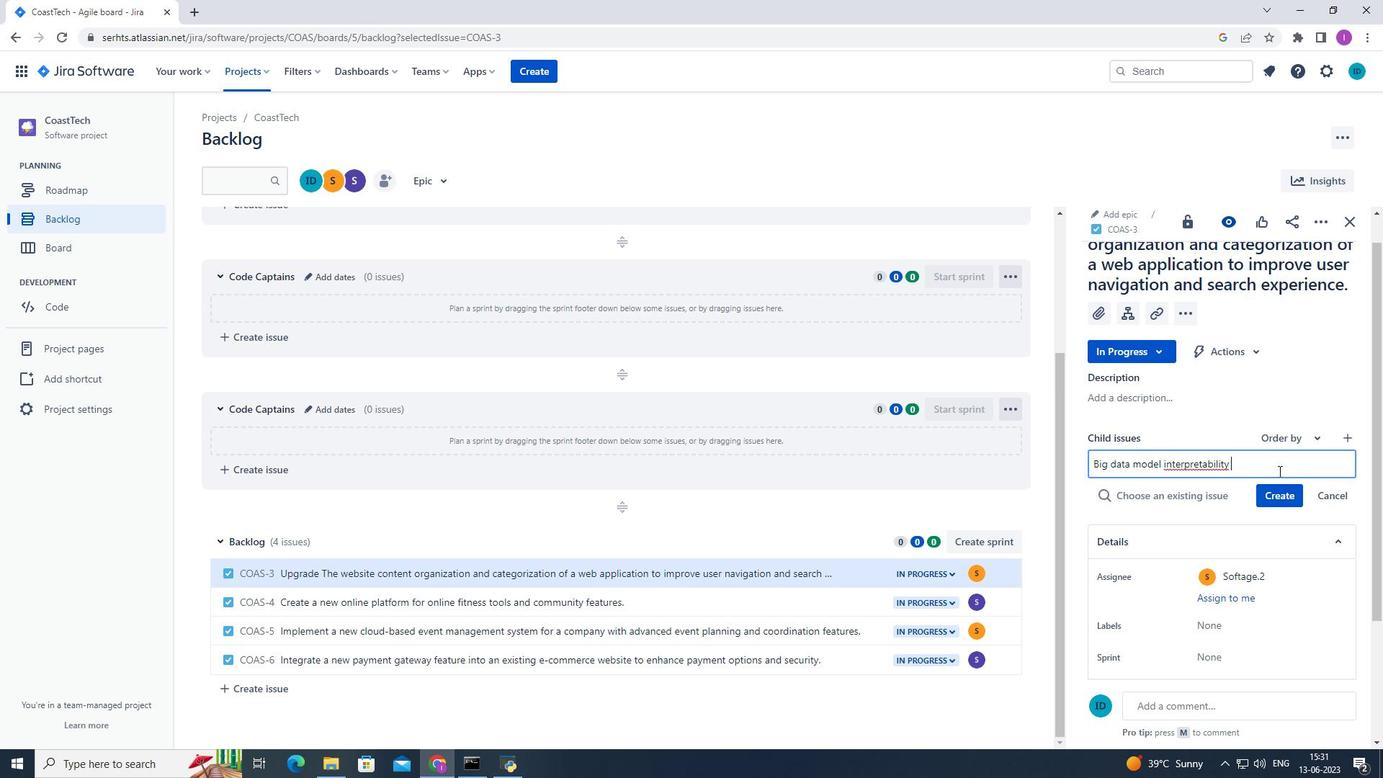 
Action: Key pressed <Key.space><Key.space>and<Key.space>transper<Key.backspace><Key.backspace>arne<Key.backspace><Key.backspace>ency<Key.space><Key.space>optimization<Key.space>and<Key.space>reporting
Screenshot: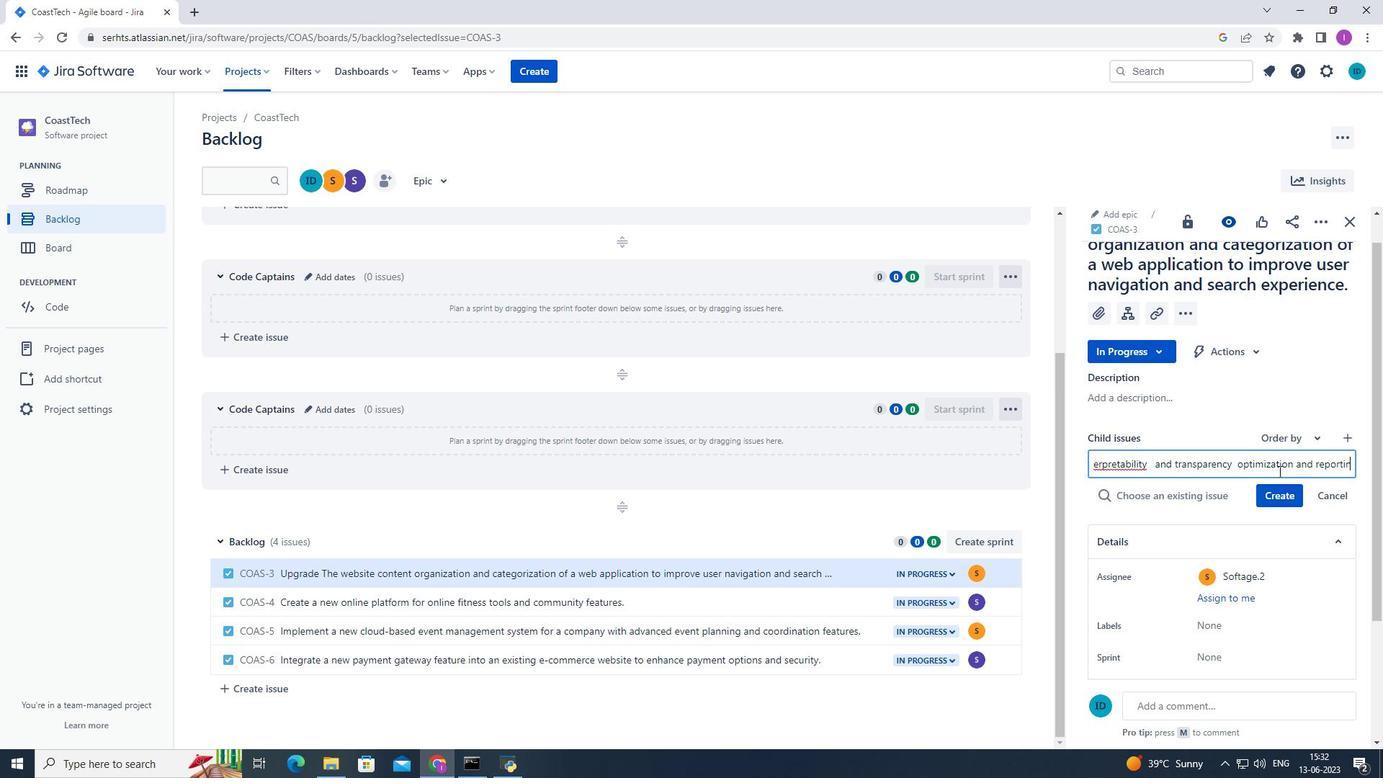 
Action: Mouse moved to (1272, 469)
Screenshot: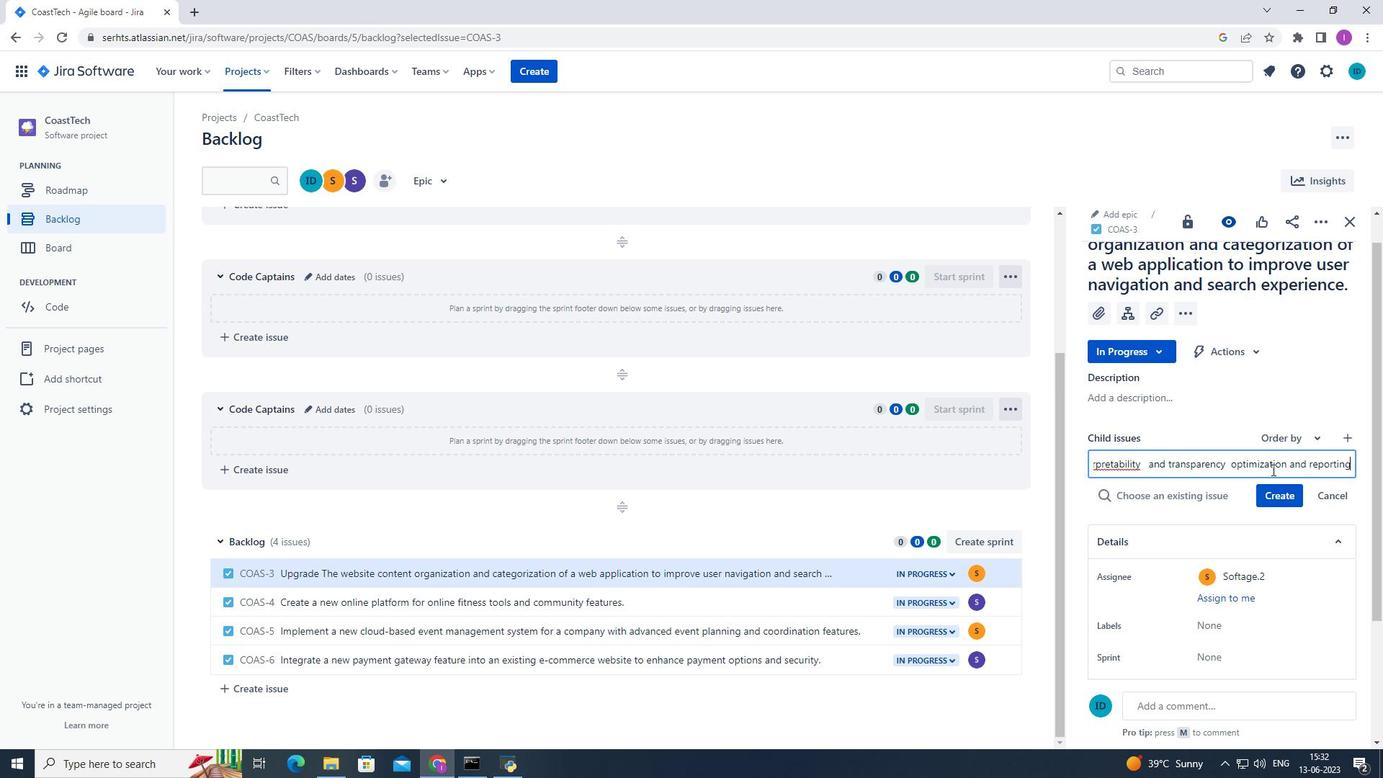 
Action: Key pressed .
Screenshot: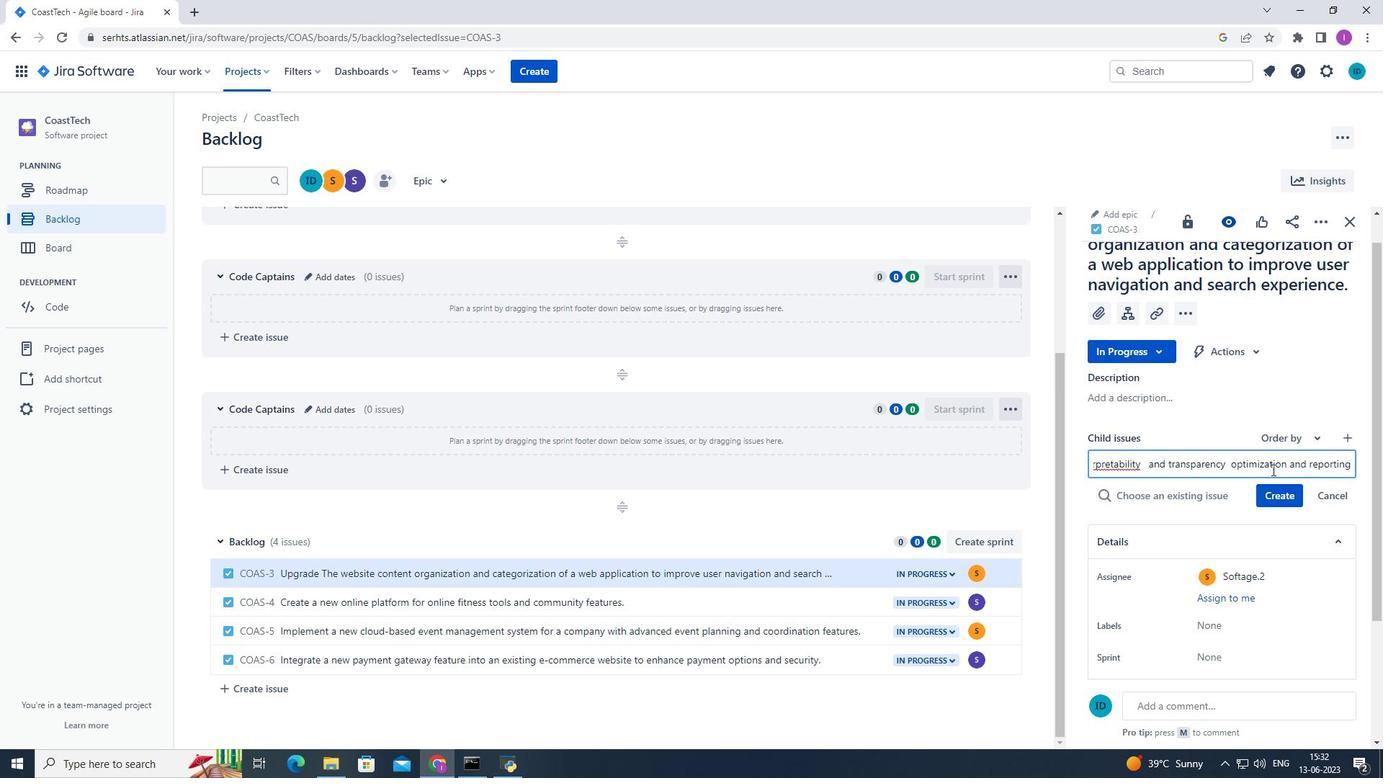 
Action: Mouse moved to (1275, 497)
Screenshot: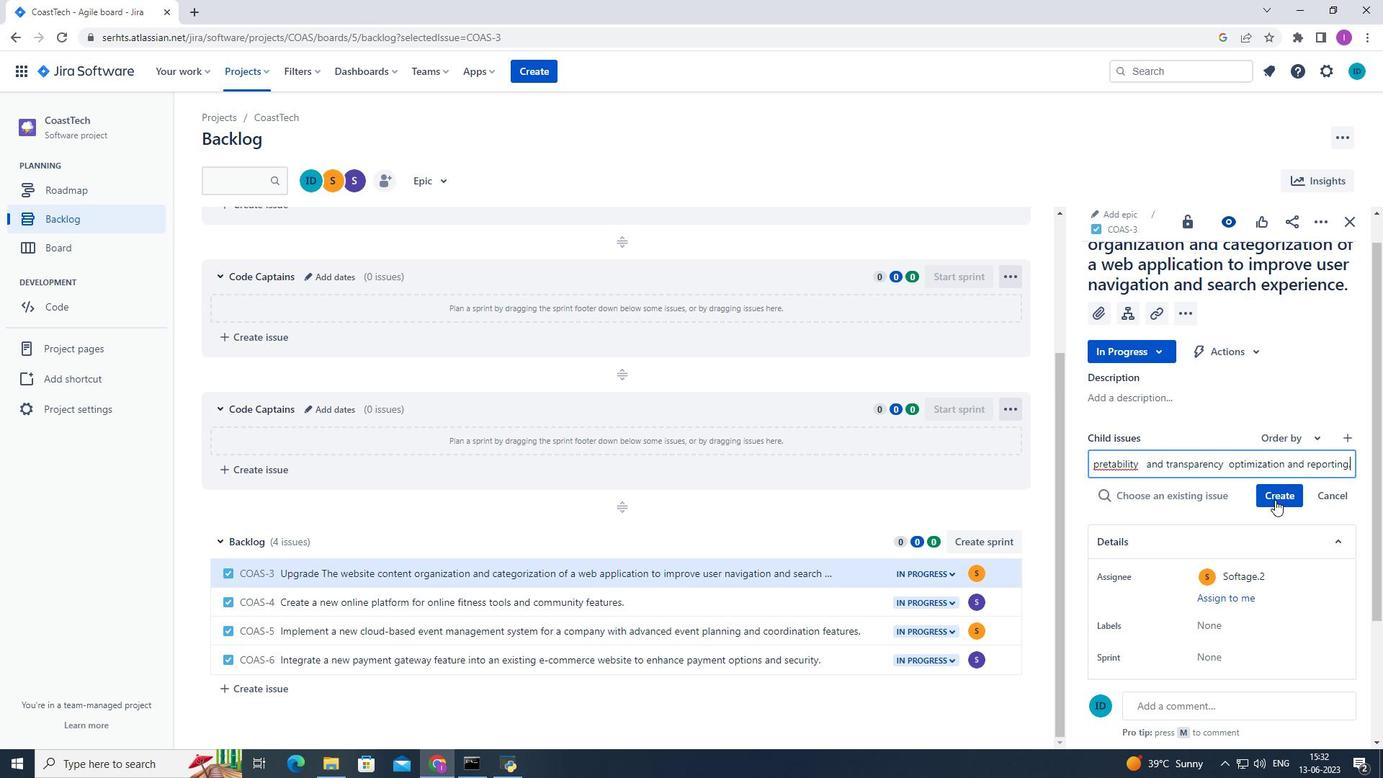 
Action: Mouse pressed left at (1275, 497)
Screenshot: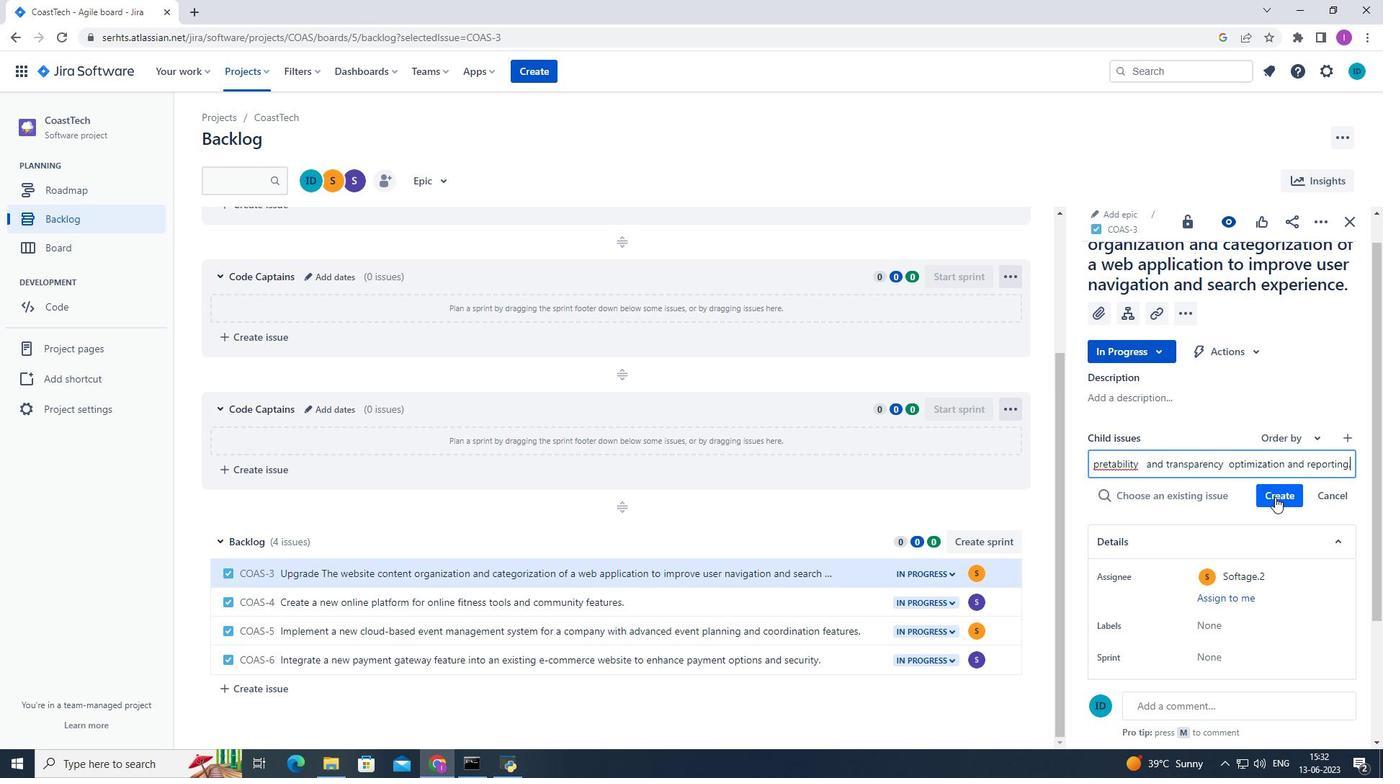 
Action: Mouse moved to (1296, 470)
Screenshot: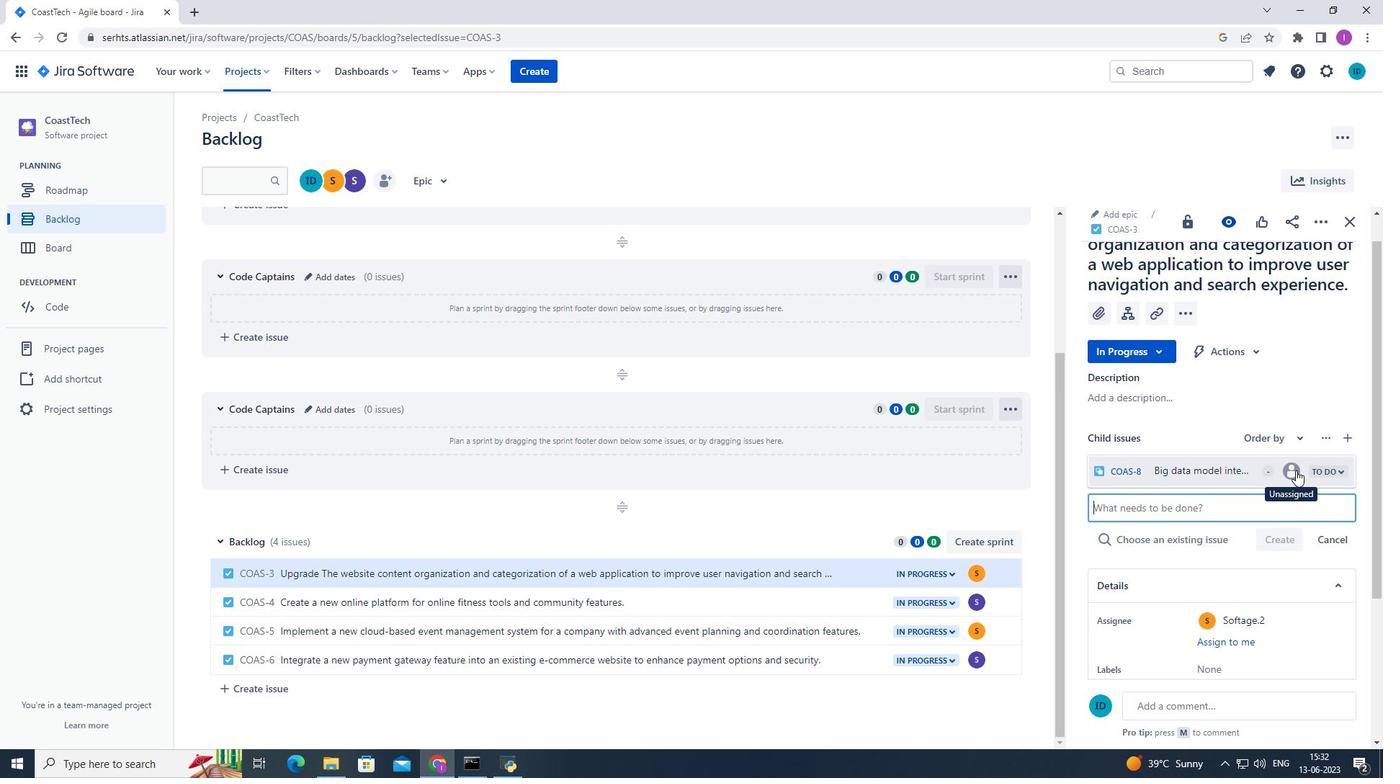 
Action: Mouse pressed left at (1296, 470)
Screenshot: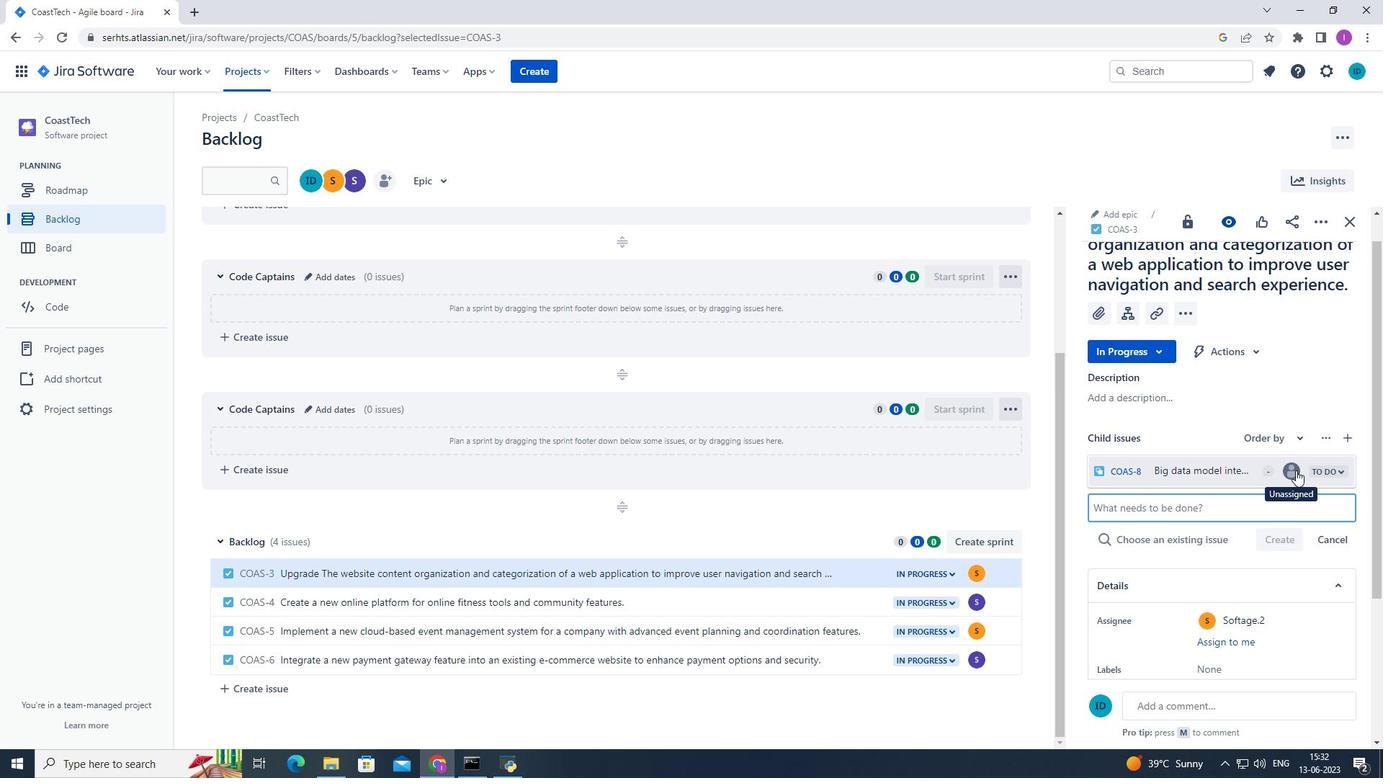 
Action: Mouse moved to (1146, 512)
Screenshot: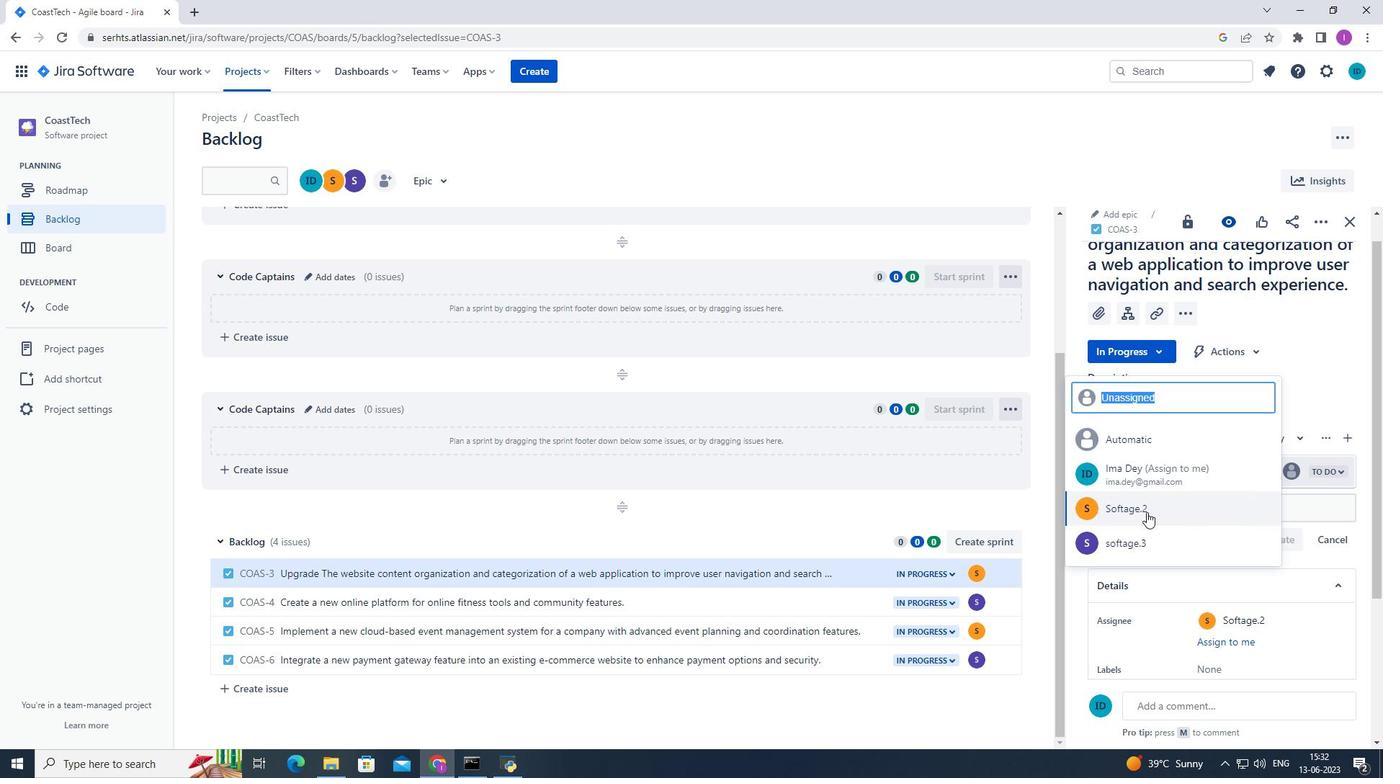 
Action: Mouse pressed left at (1146, 512)
Screenshot: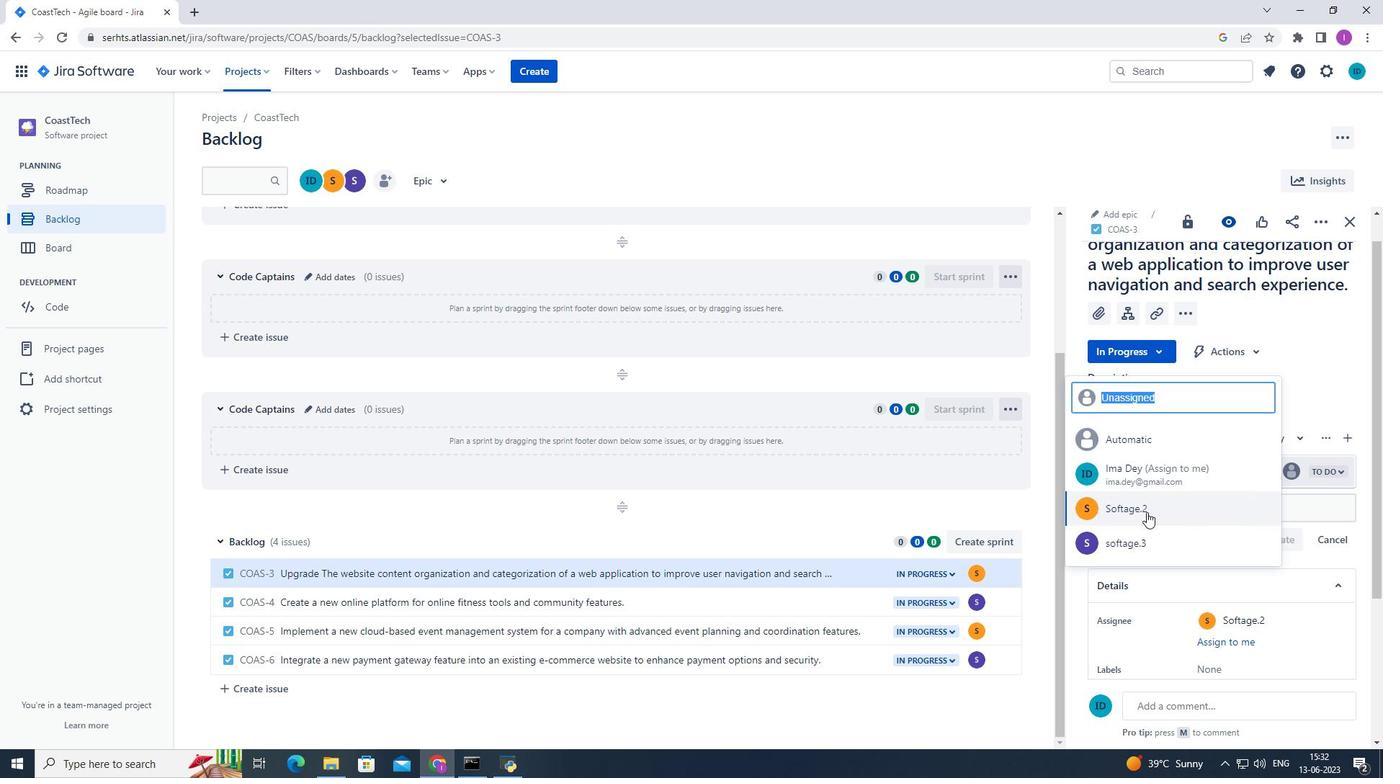 
Action: Mouse moved to (671, 527)
Screenshot: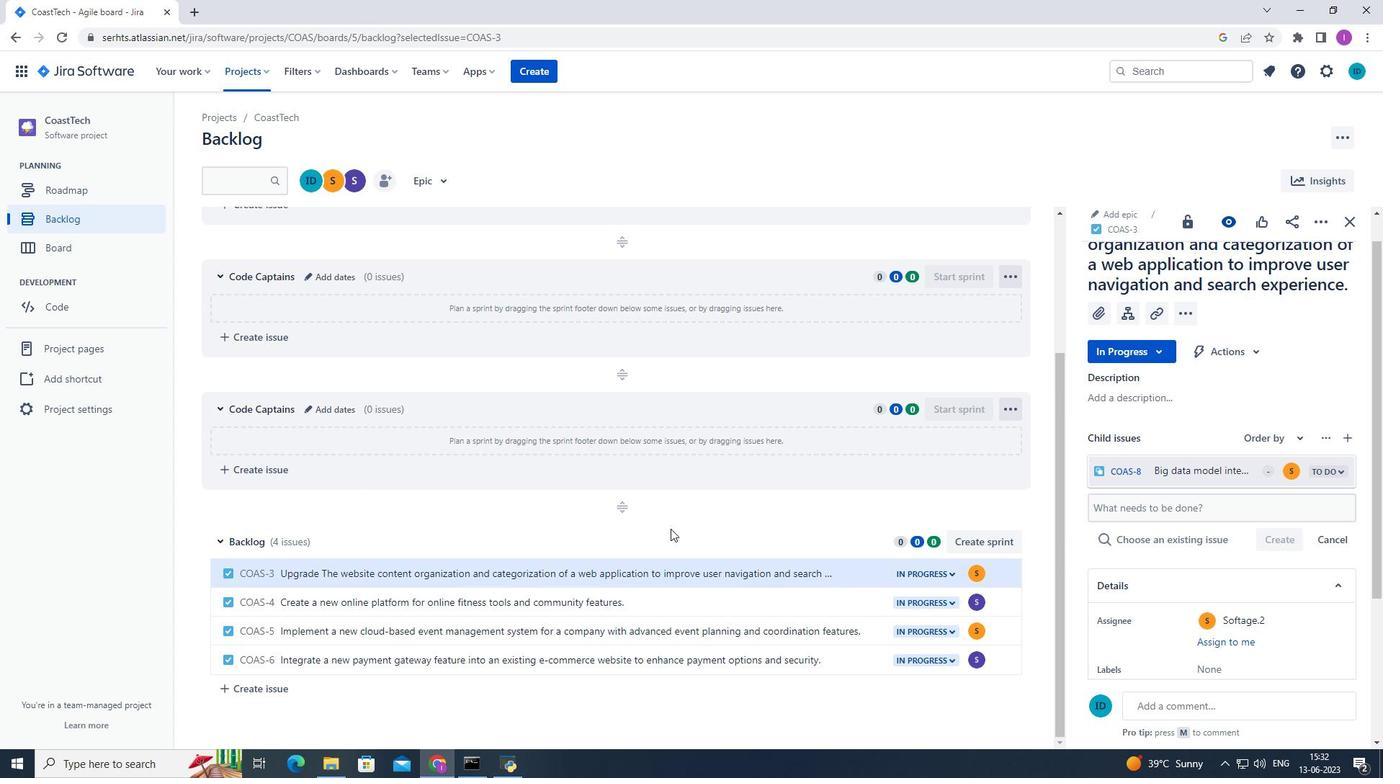 
Action: Mouse pressed left at (671, 527)
Screenshot: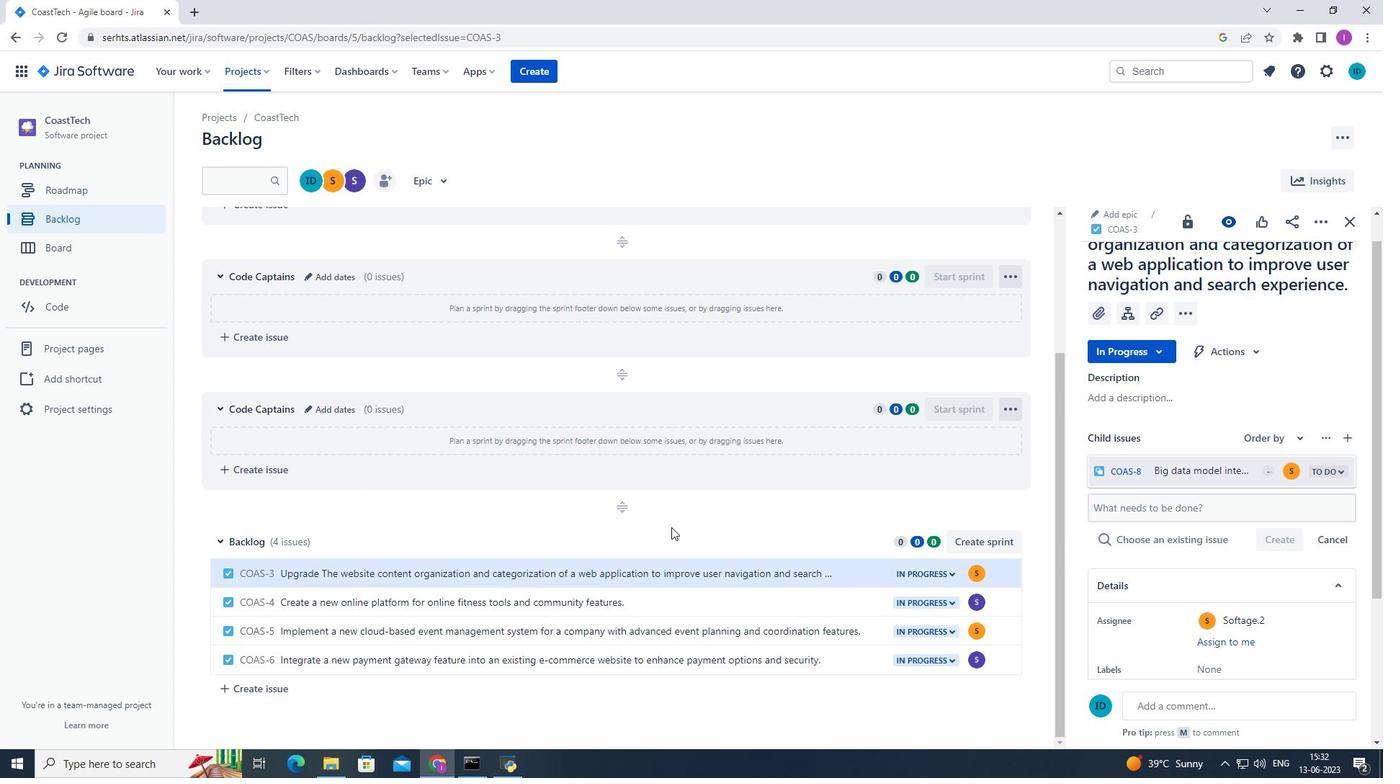 
Action: Mouse moved to (744, 602)
Screenshot: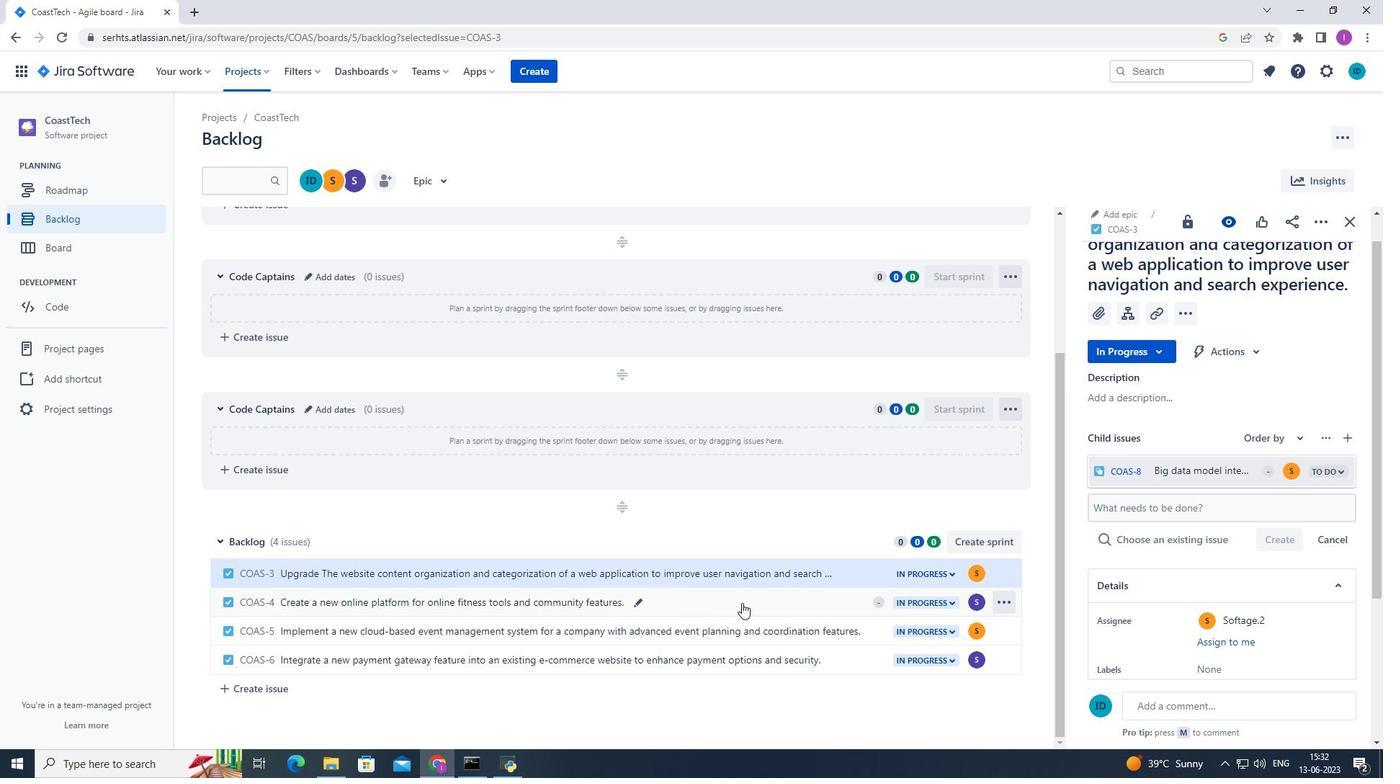 
Action: Mouse pressed left at (744, 602)
Screenshot: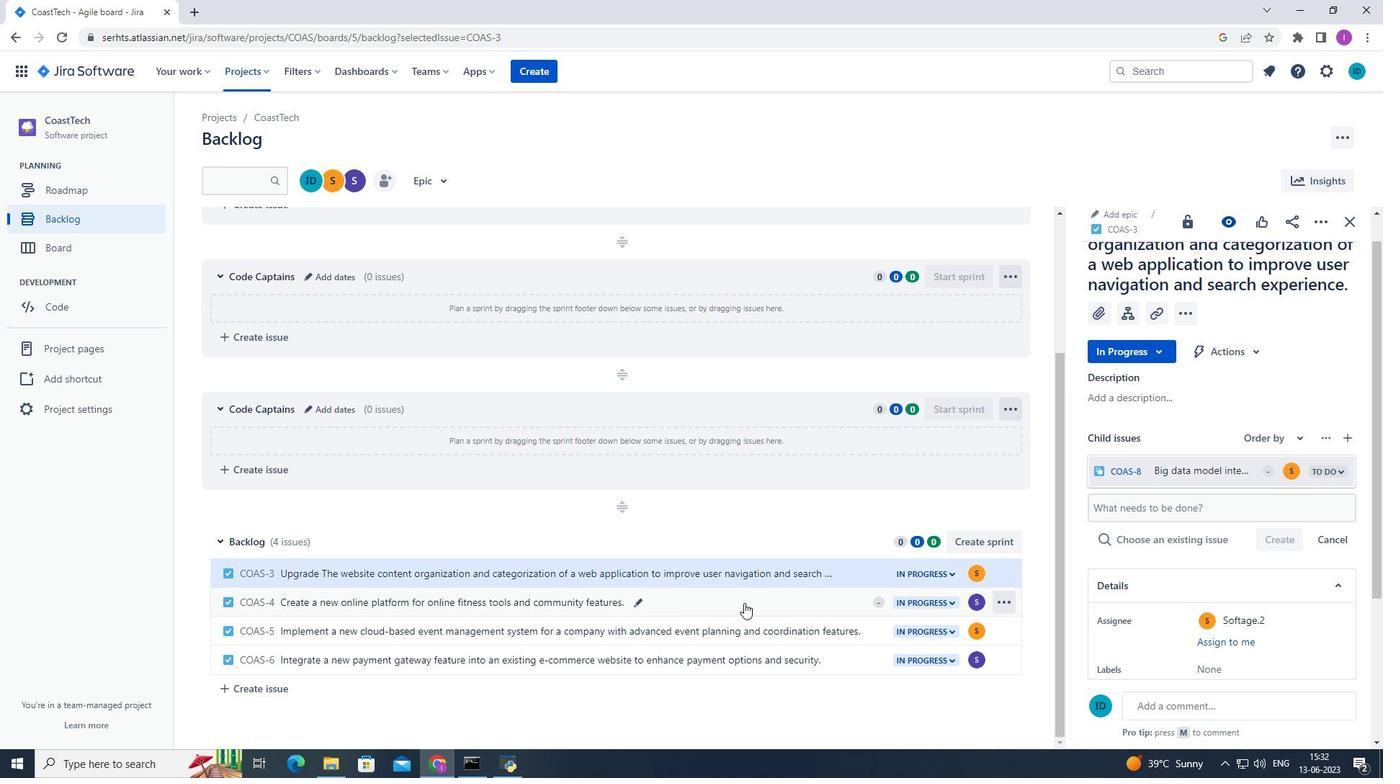 
Action: Mouse moved to (1128, 334)
Screenshot: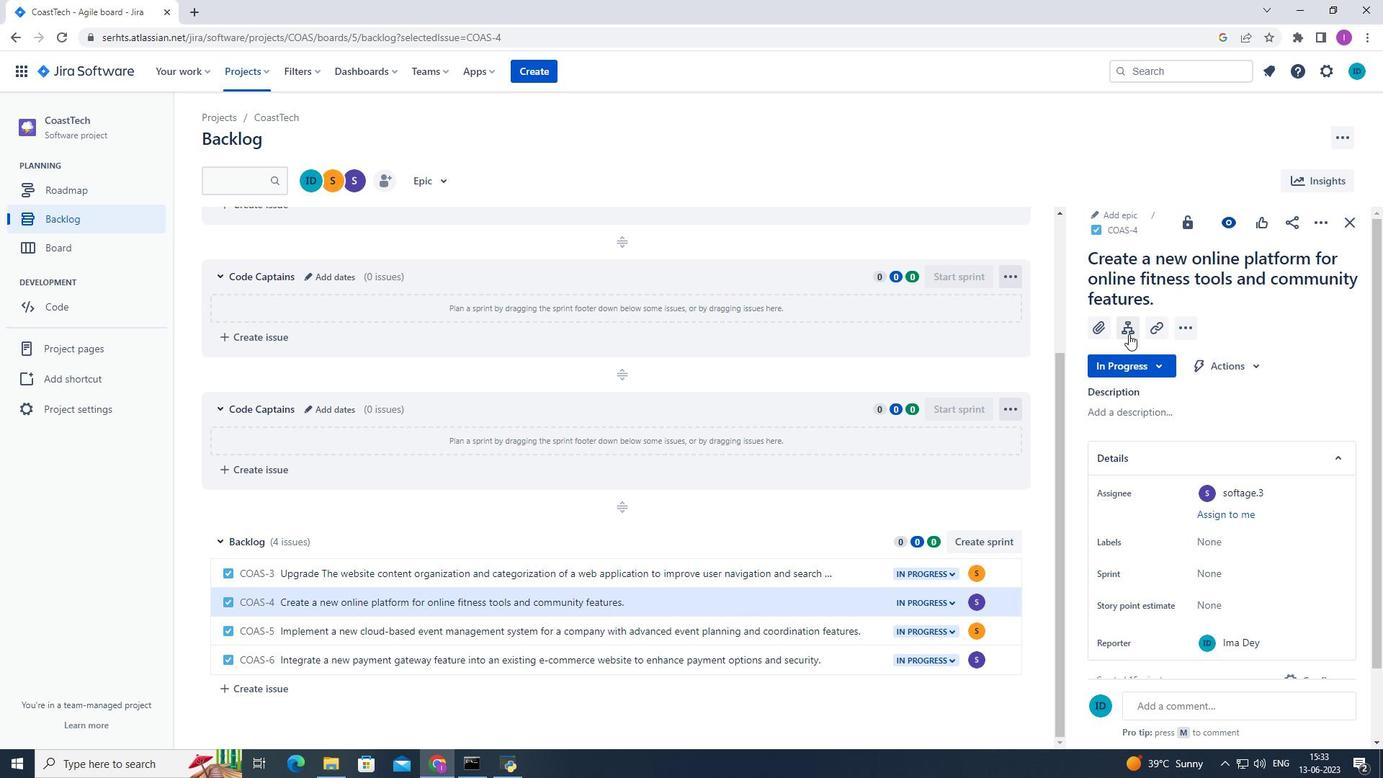 
Action: Mouse pressed left at (1128, 334)
Screenshot: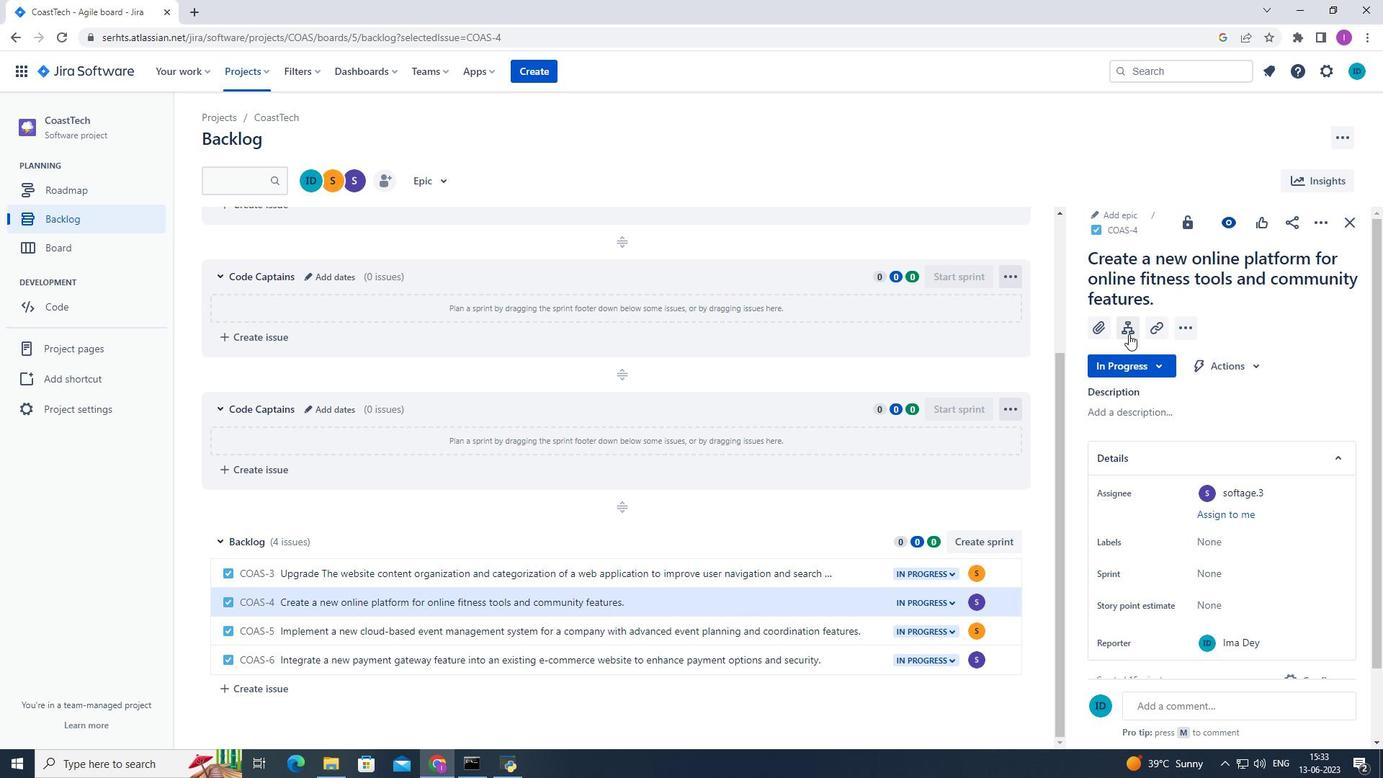 
Action: Mouse moved to (1128, 473)
Screenshot: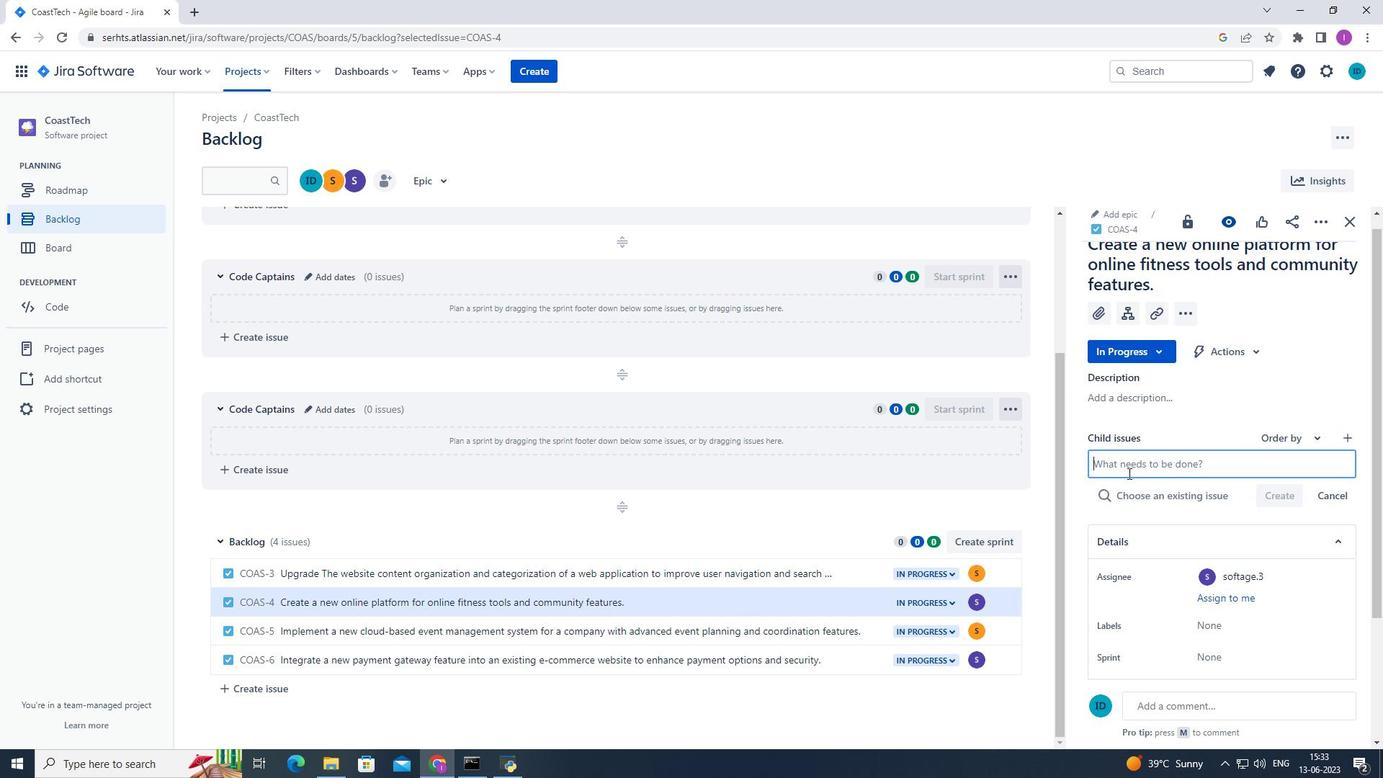 
Action: Mouse pressed left at (1128, 473)
Screenshot: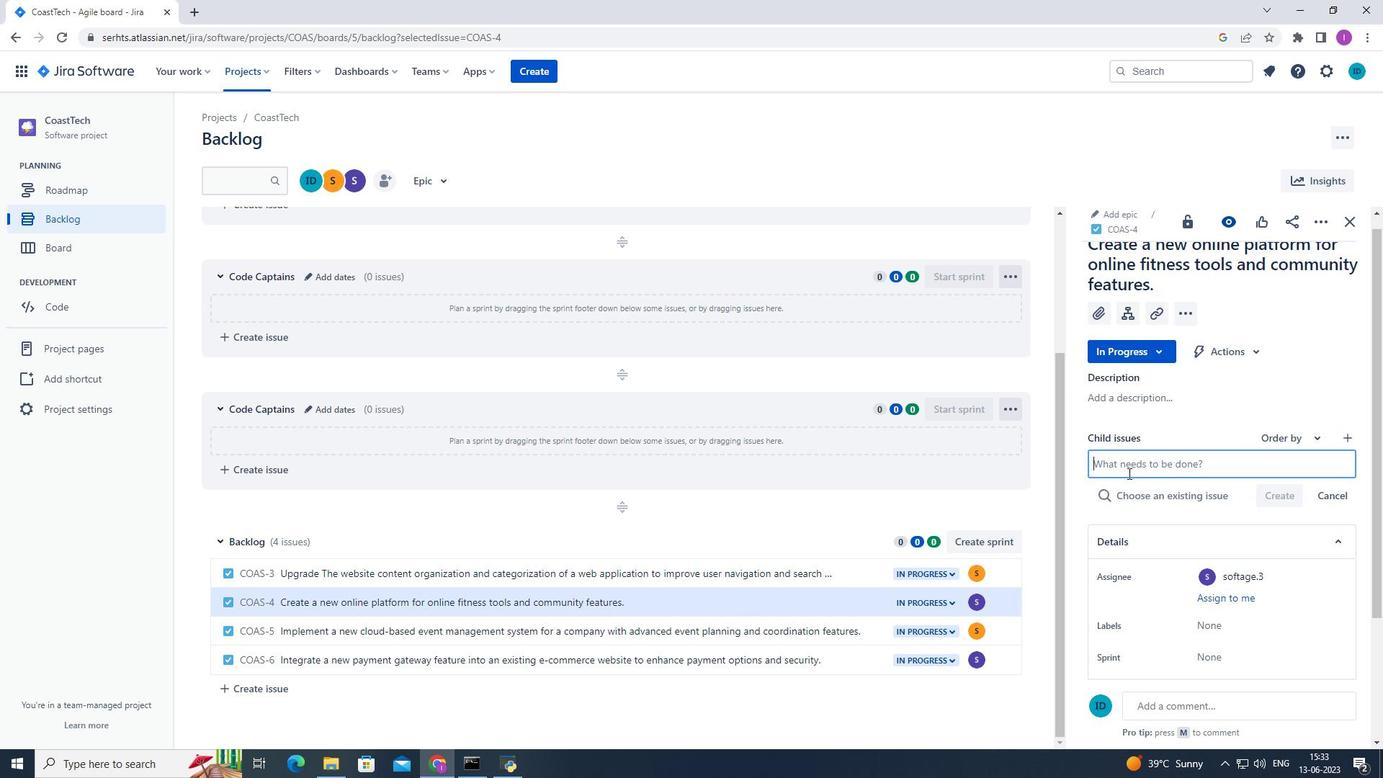 
Action: Mouse moved to (1162, 477)
Screenshot: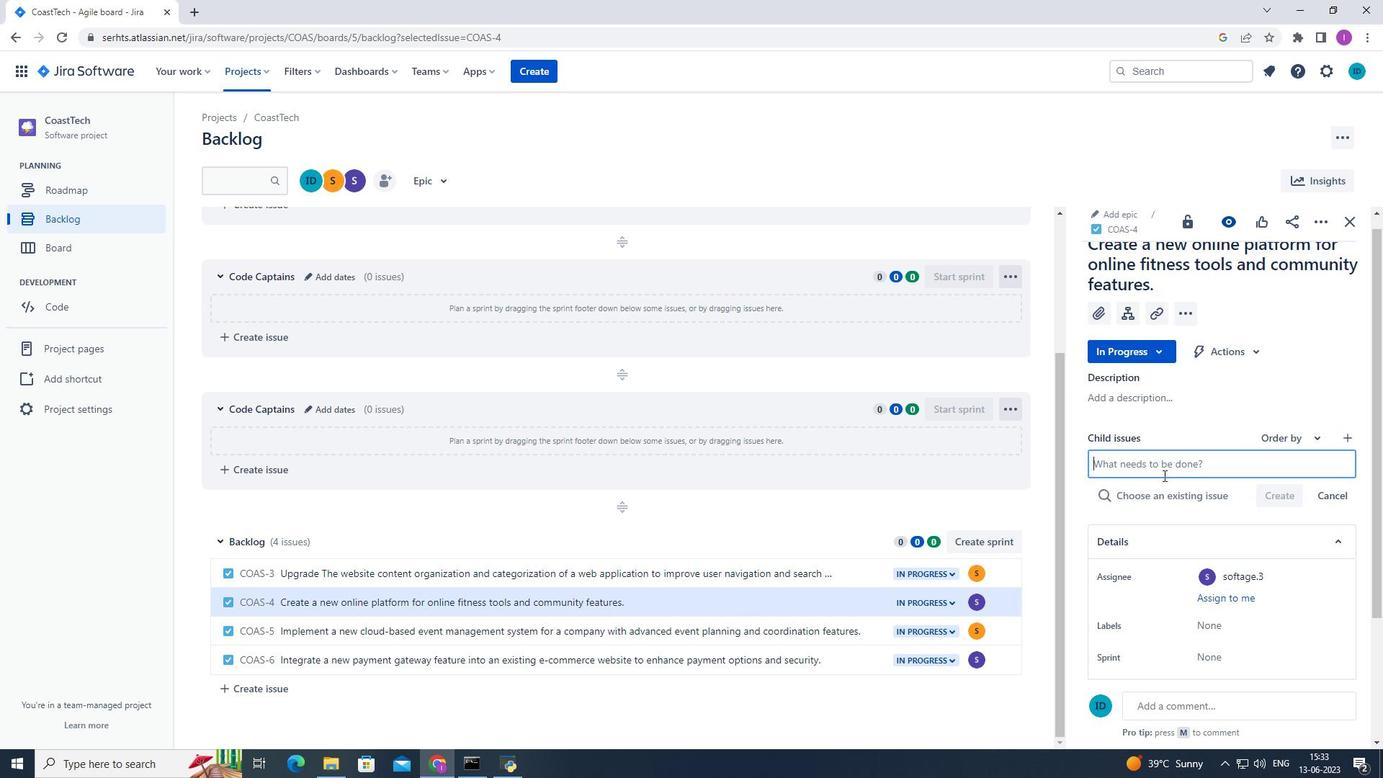 
Action: Key pressed <Key.shift>Creat<Key.space>a<Key.space>
Screenshot: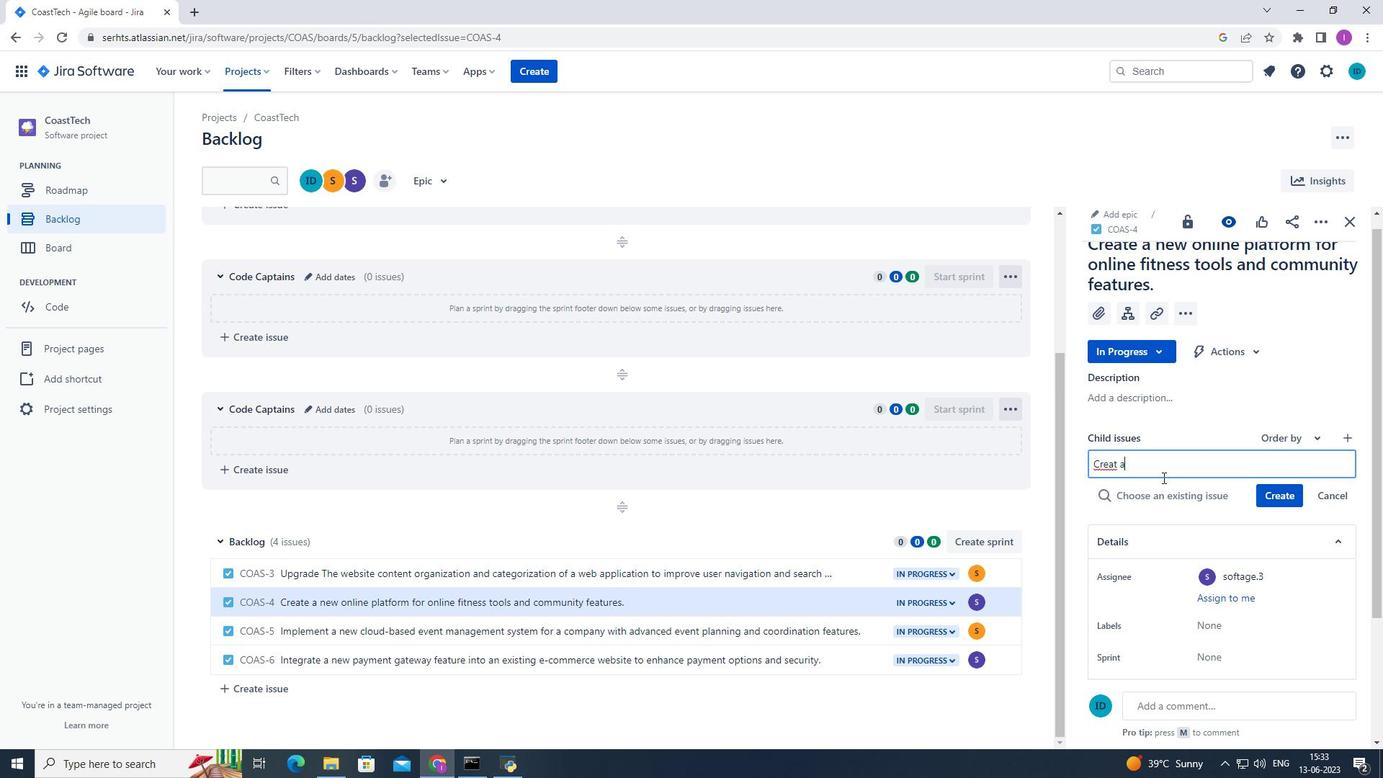 
Action: Mouse moved to (1142, 456)
Screenshot: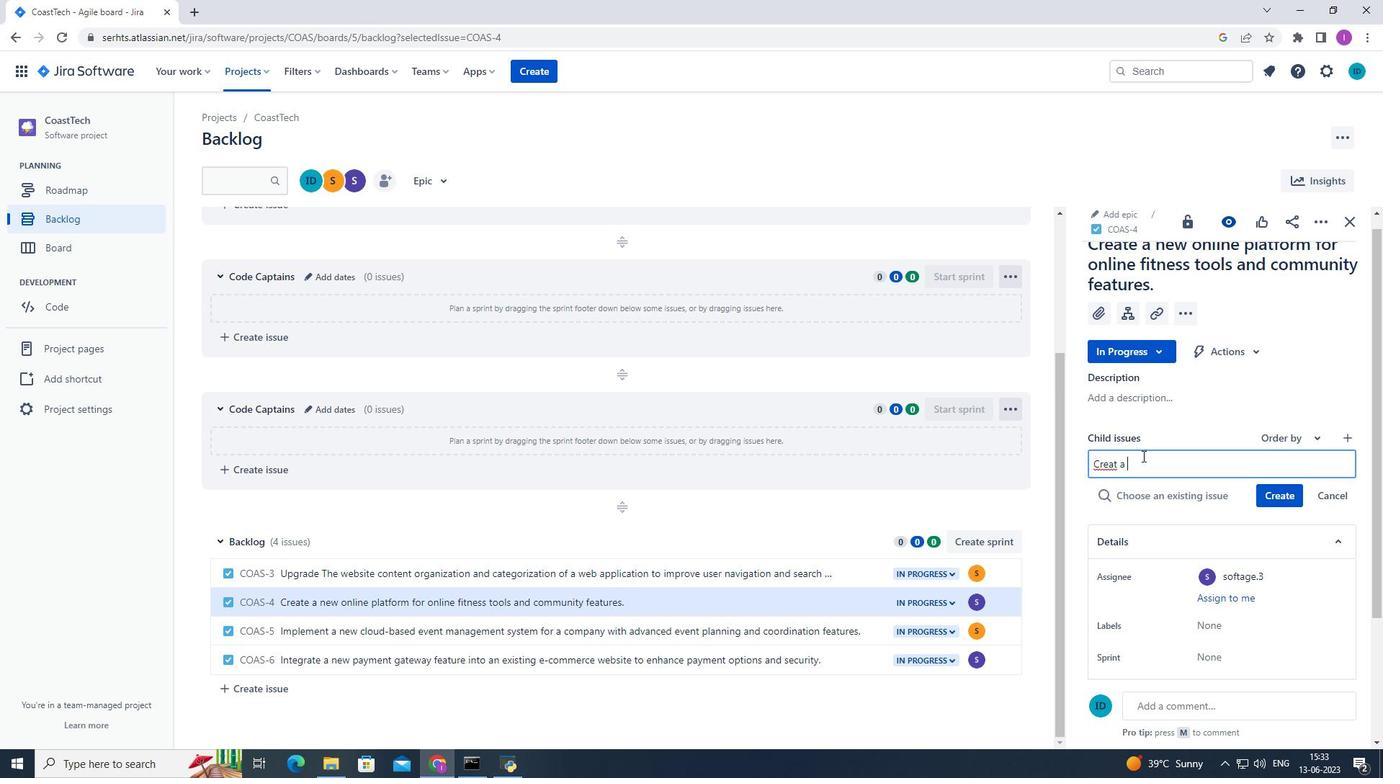 
Action: Mouse pressed left at (1142, 456)
Screenshot: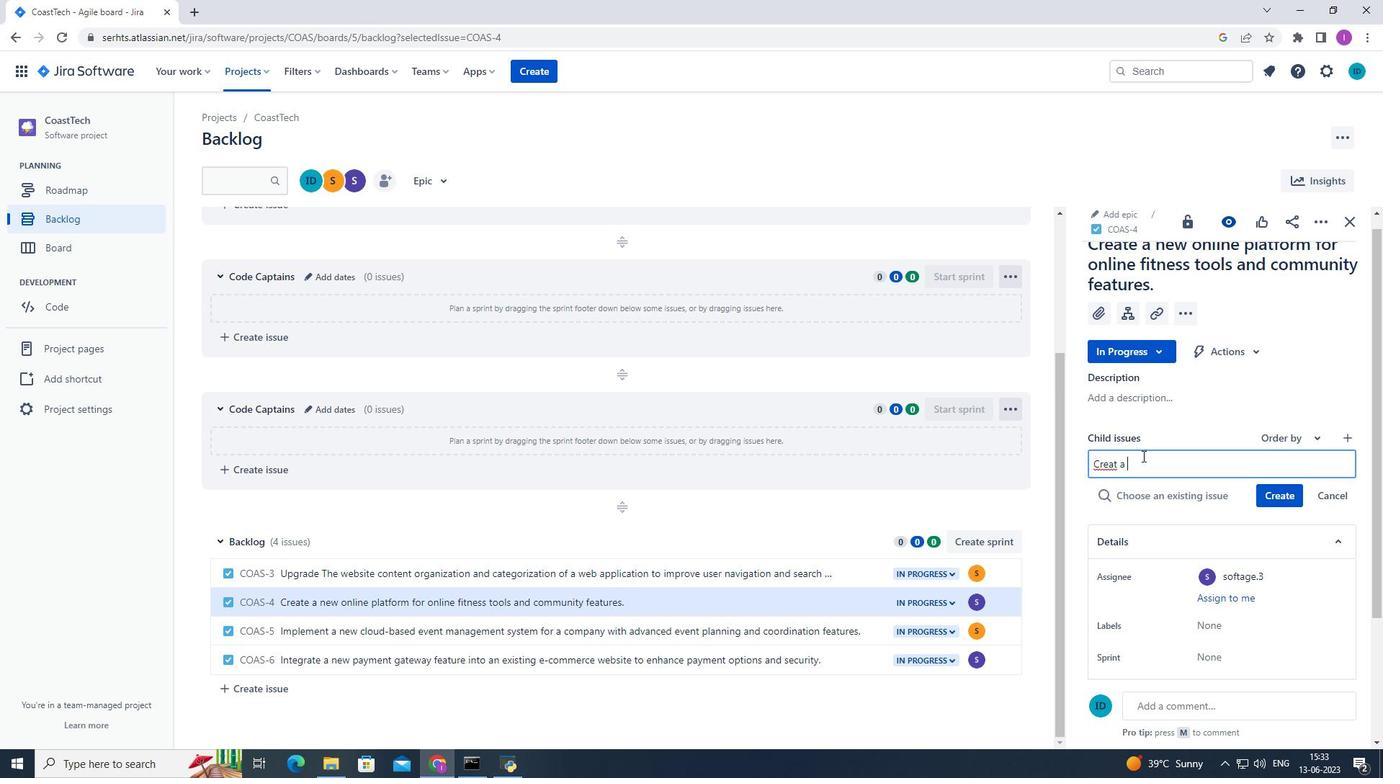 
Action: Mouse moved to (1073, 473)
Screenshot: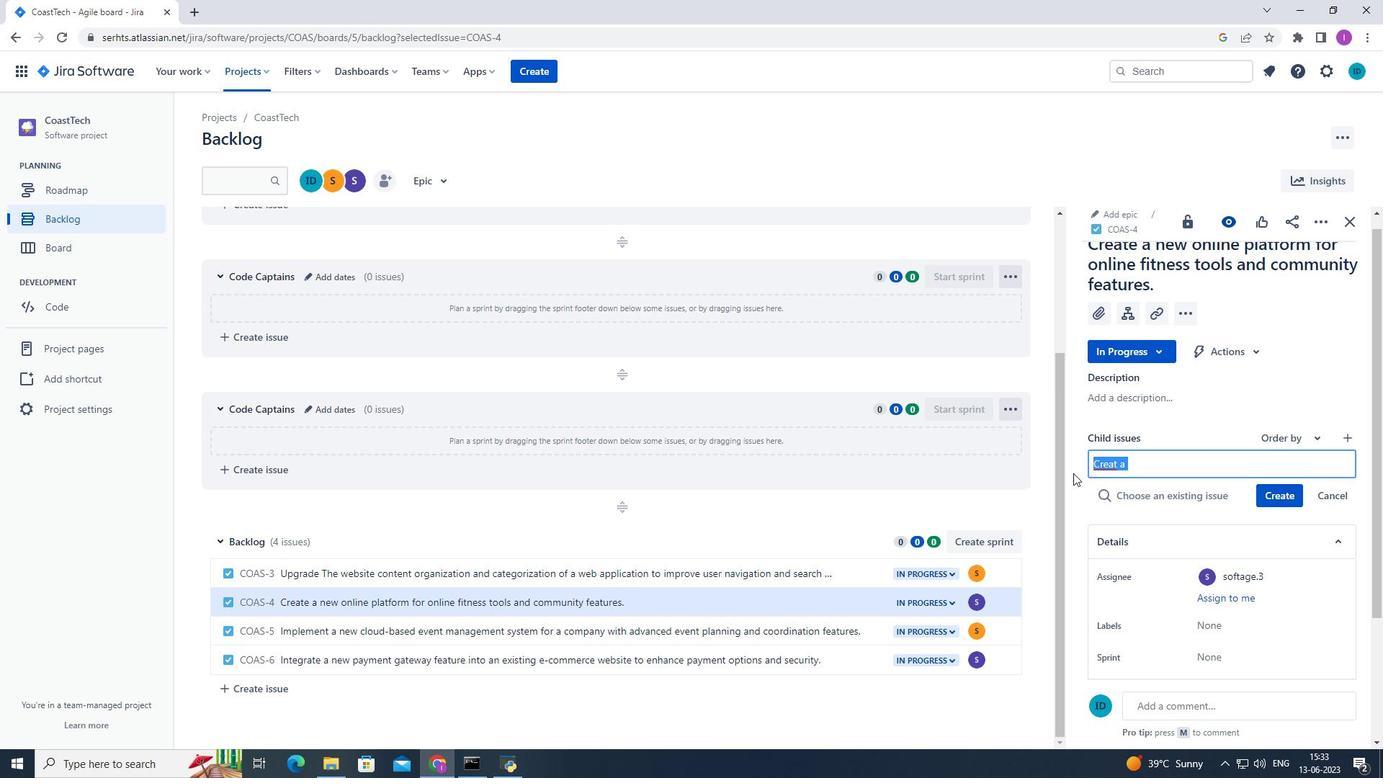 
Action: Key pressed <Key.backspace><Key.shift>Kubernetes<Key.space>cluster<Key.space>network<Key.space>security<Key.space>remediation<Key.space>and<Key.space>reporting
Screenshot: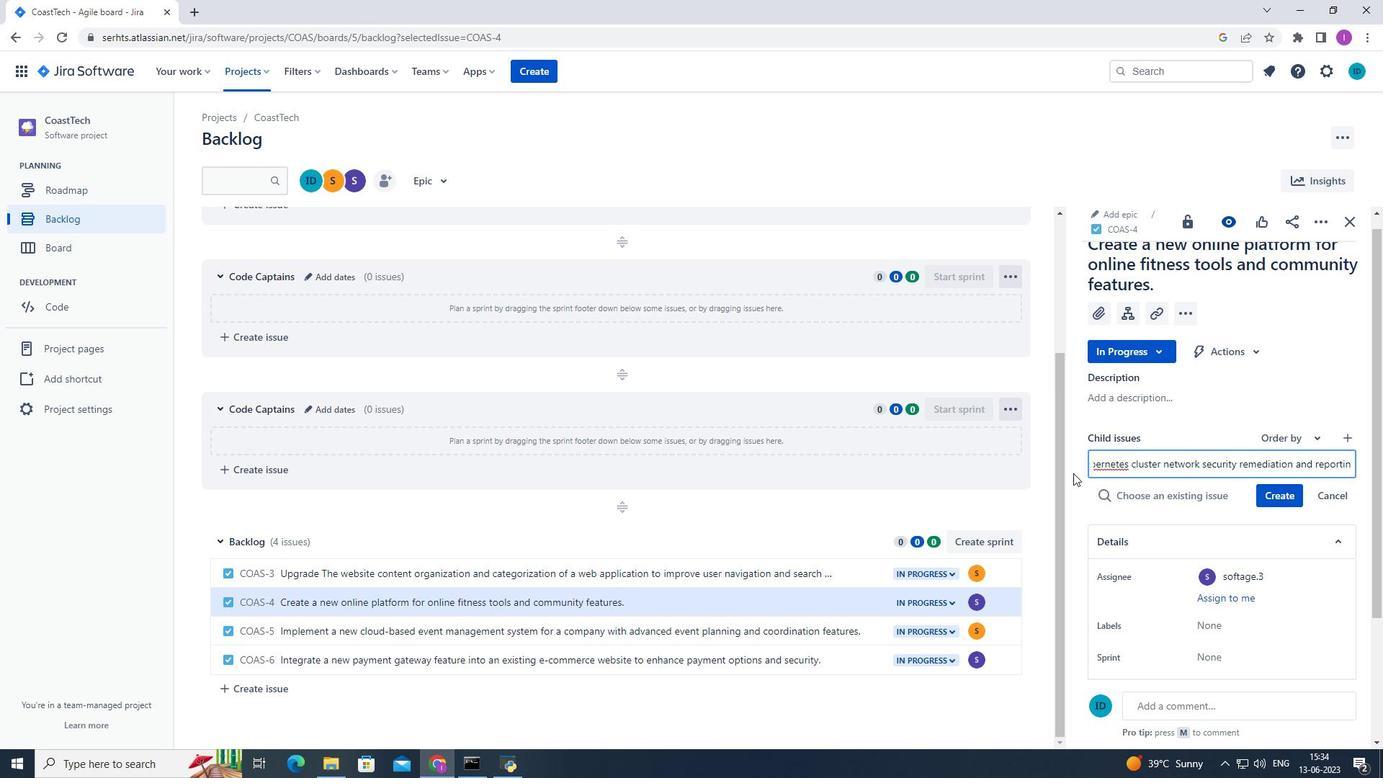 
Action: Mouse moved to (1293, 482)
Screenshot: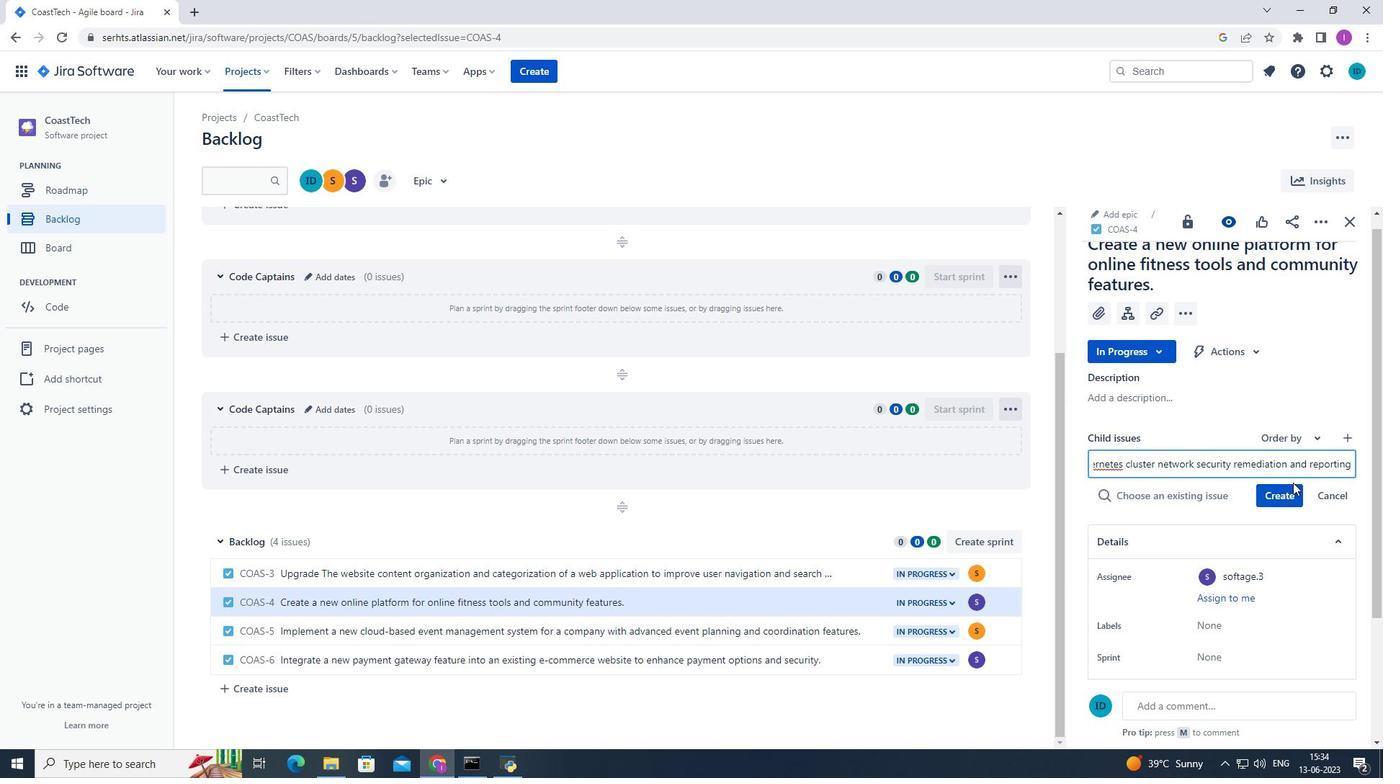 
Action: Key pressed .
Screenshot: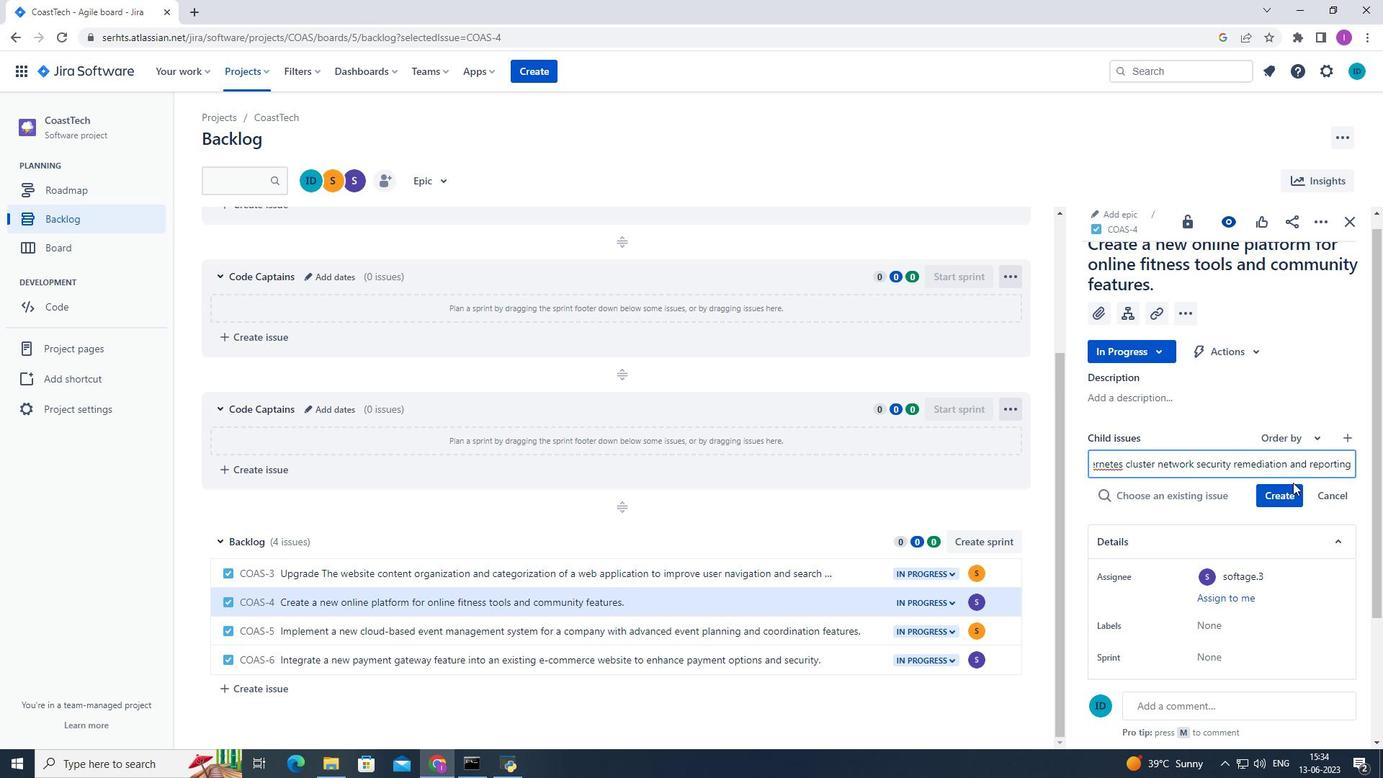 
Action: Mouse moved to (1278, 494)
Screenshot: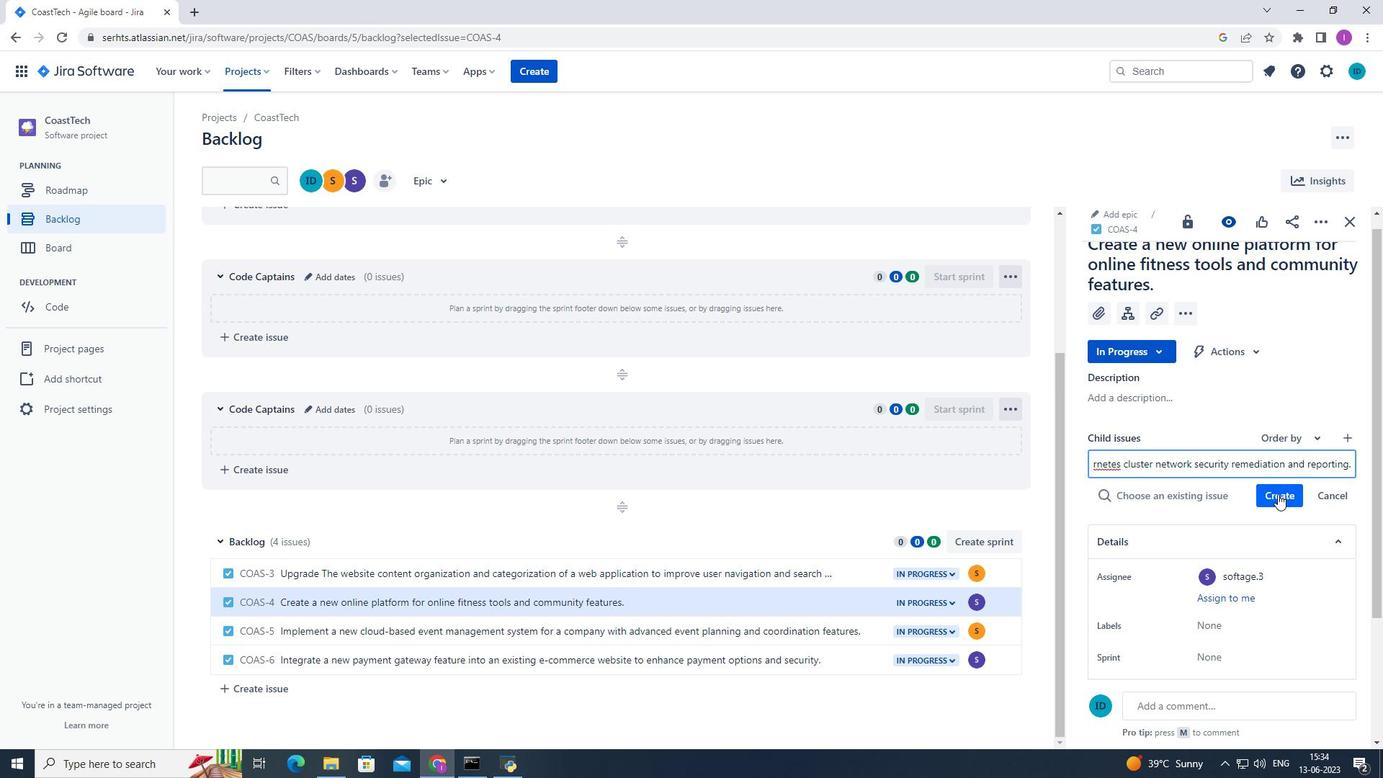 
Action: Mouse pressed left at (1278, 494)
Screenshot: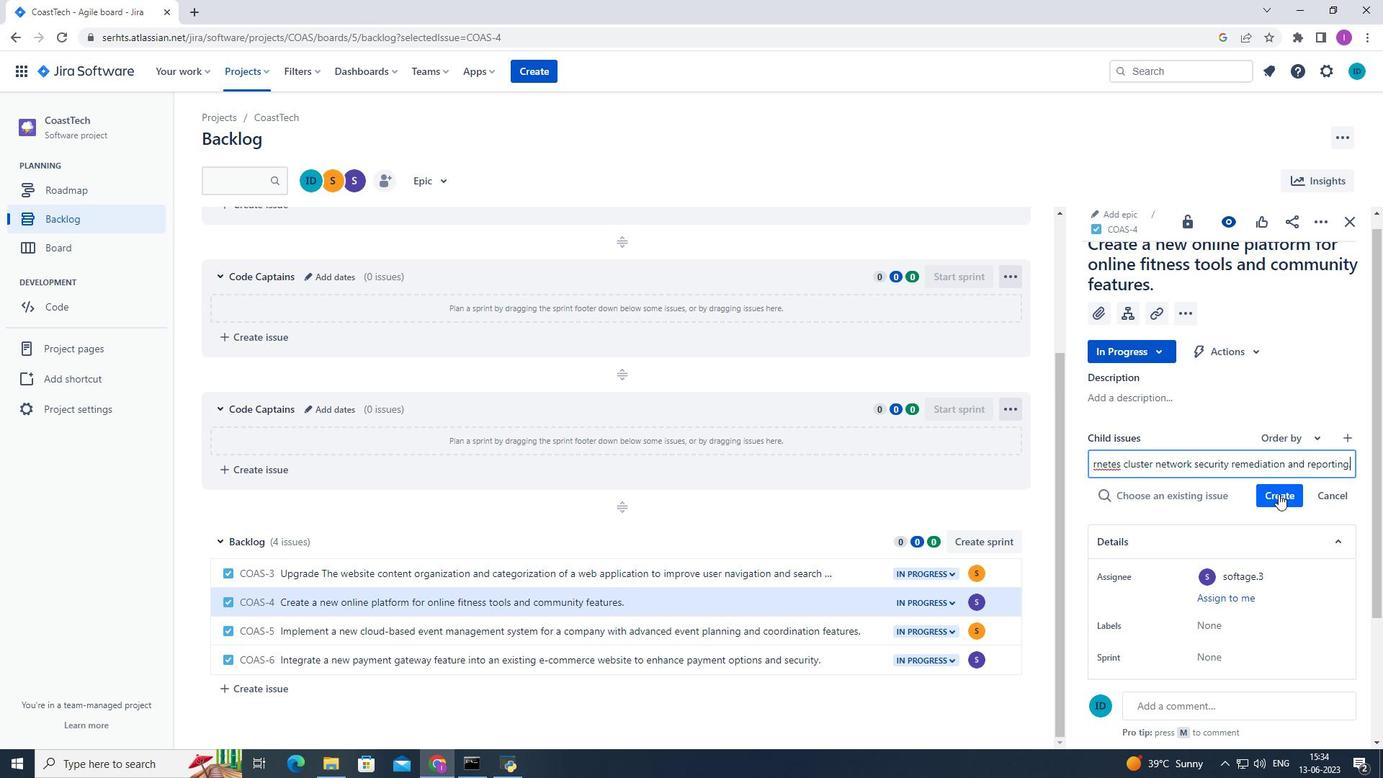 
Action: Mouse moved to (1288, 472)
Screenshot: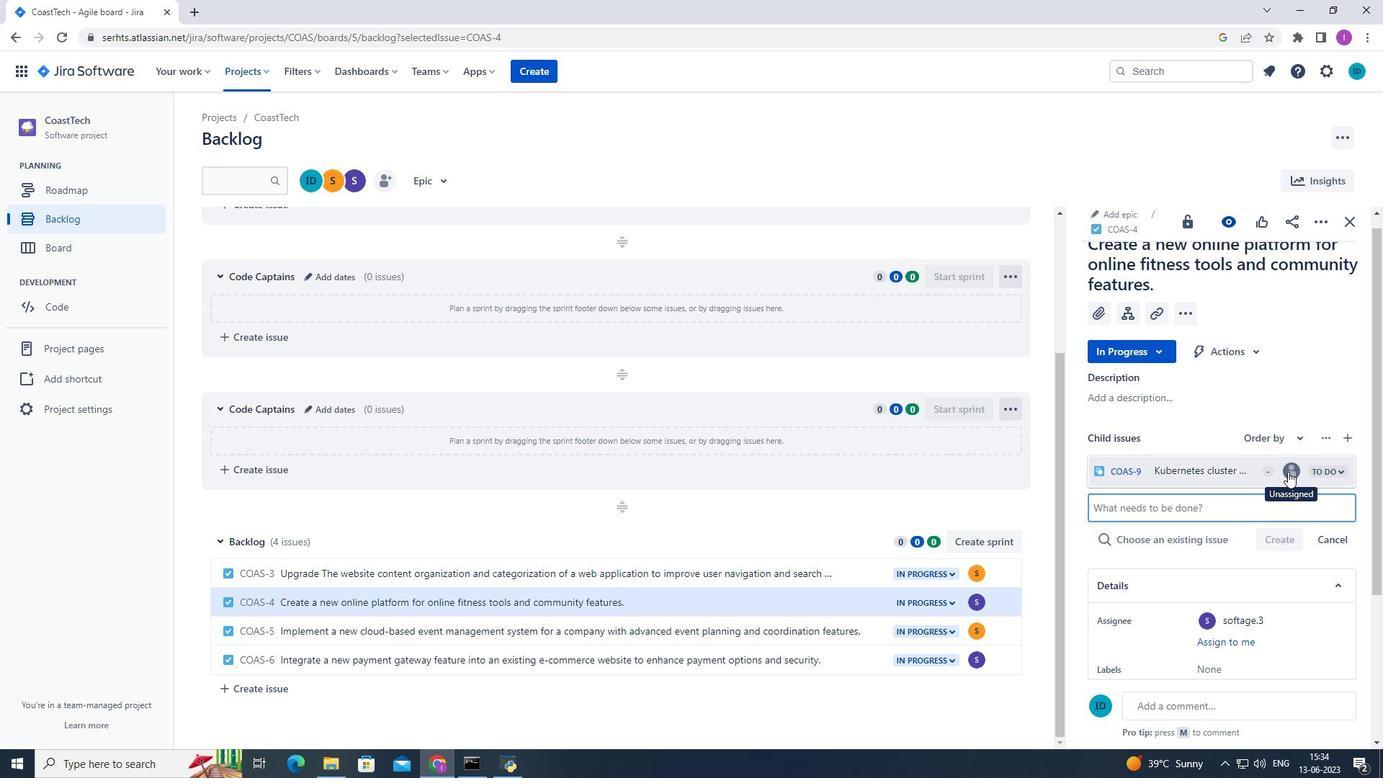 
Action: Mouse pressed left at (1288, 472)
Screenshot: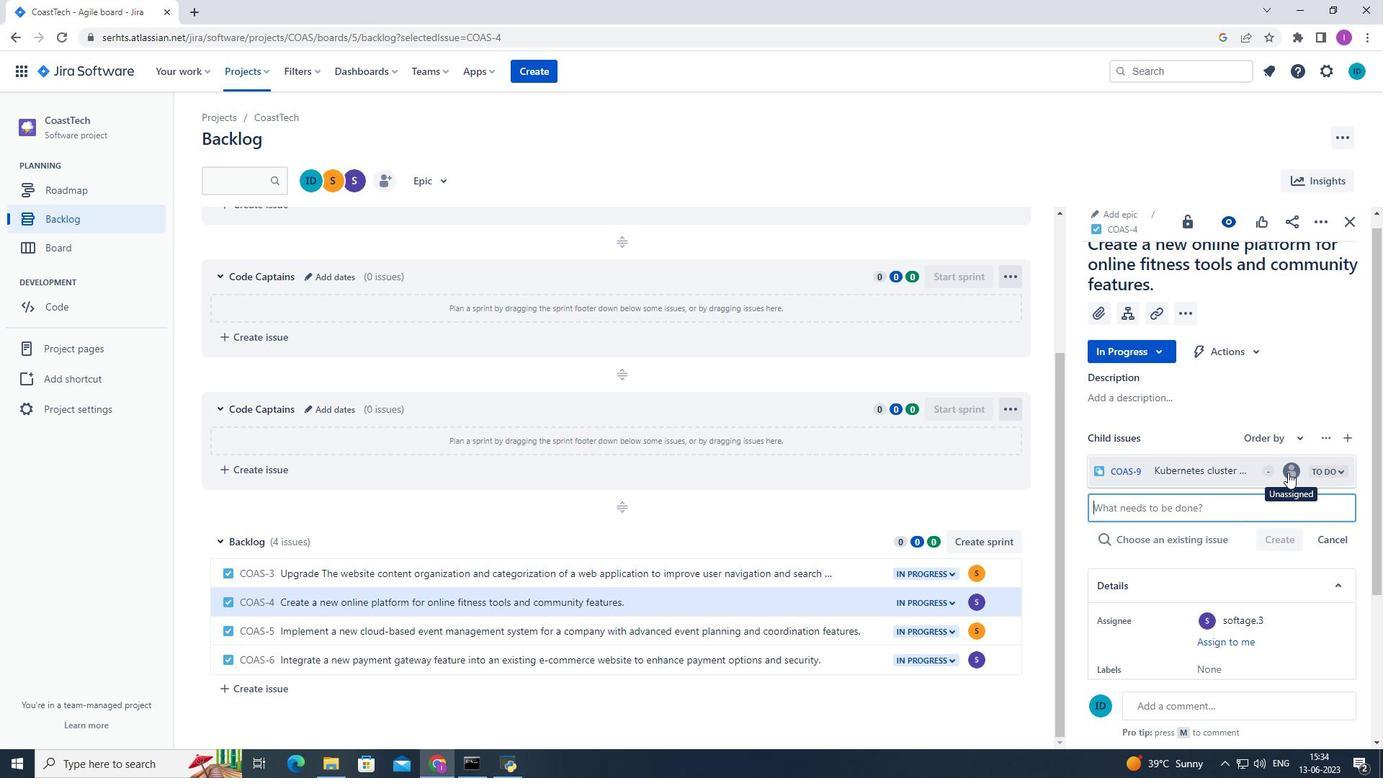 
Action: Mouse moved to (1160, 543)
Screenshot: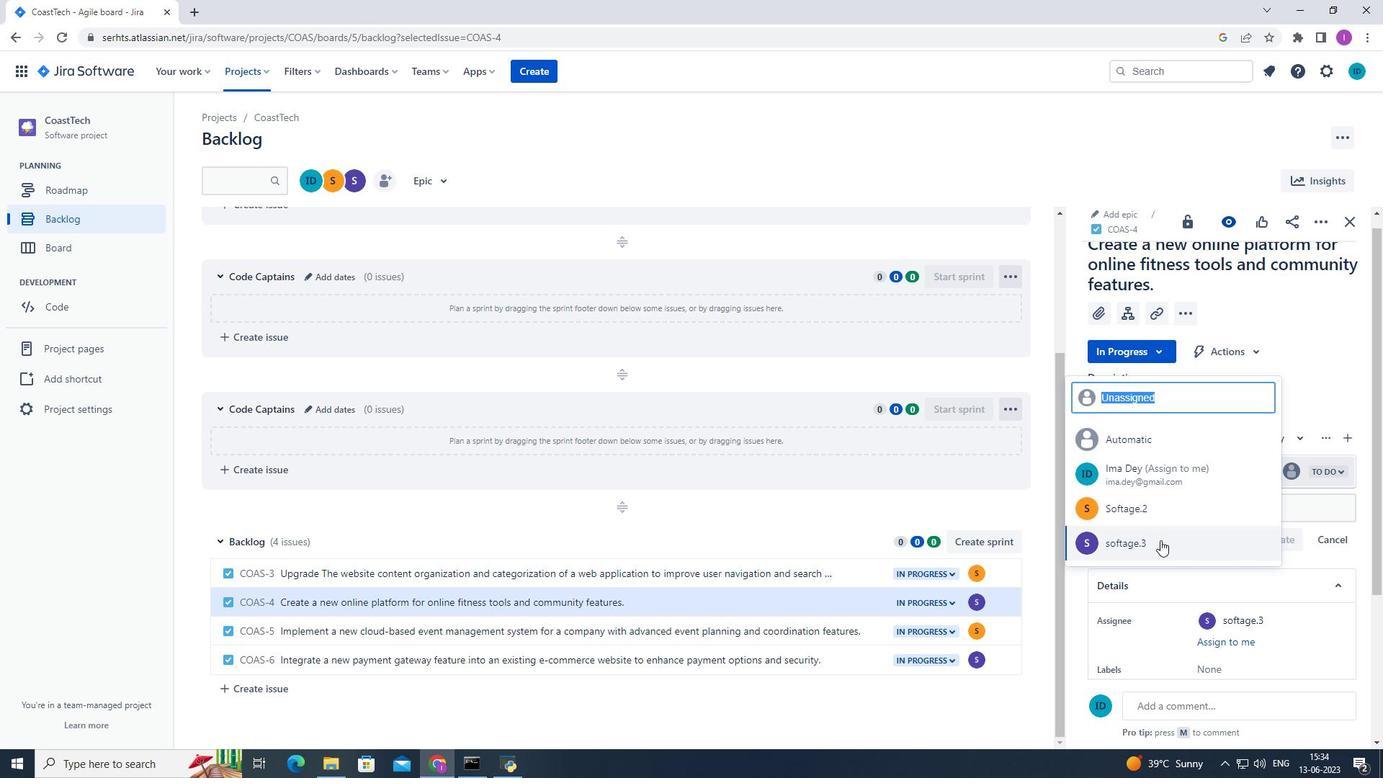 
Action: Mouse pressed left at (1160, 543)
Screenshot: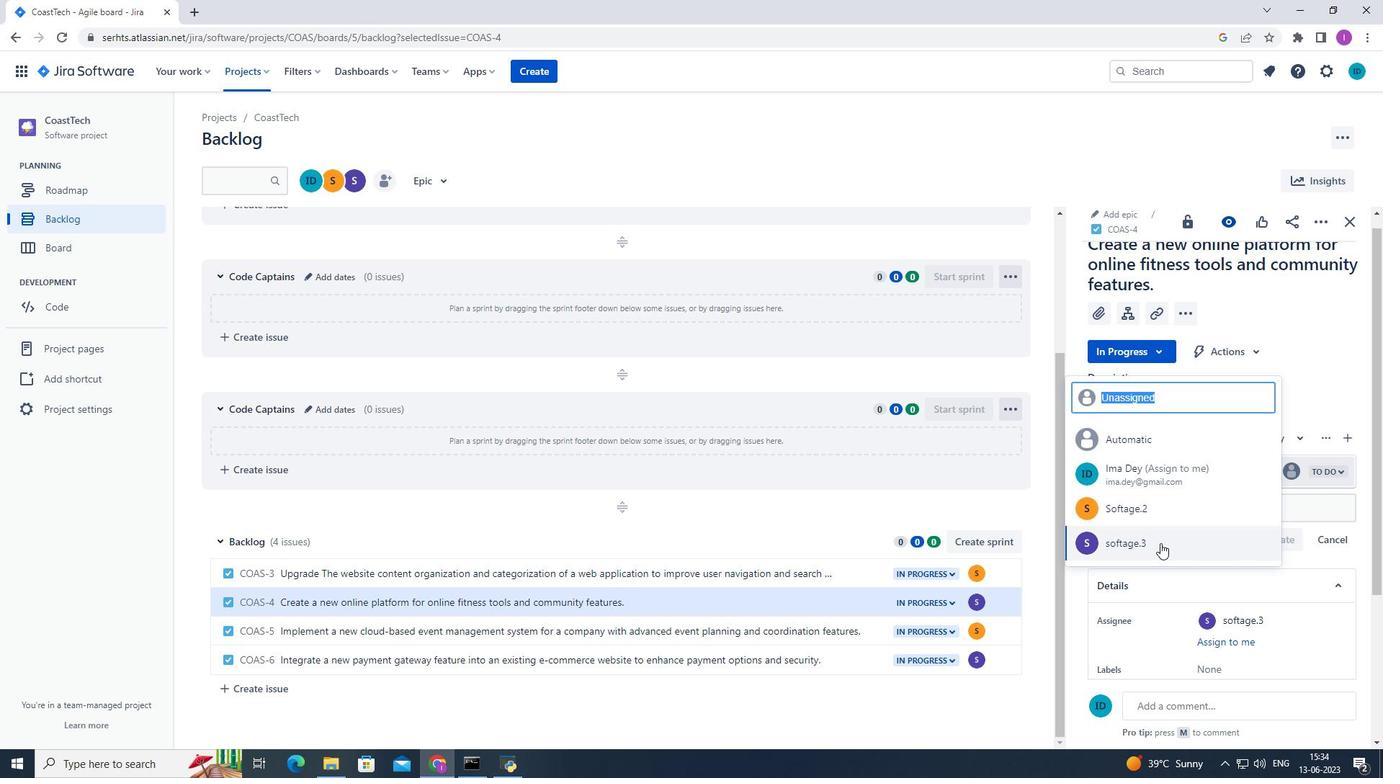
Action: Mouse scrolled (1160, 543) with delta (0, 0)
Screenshot: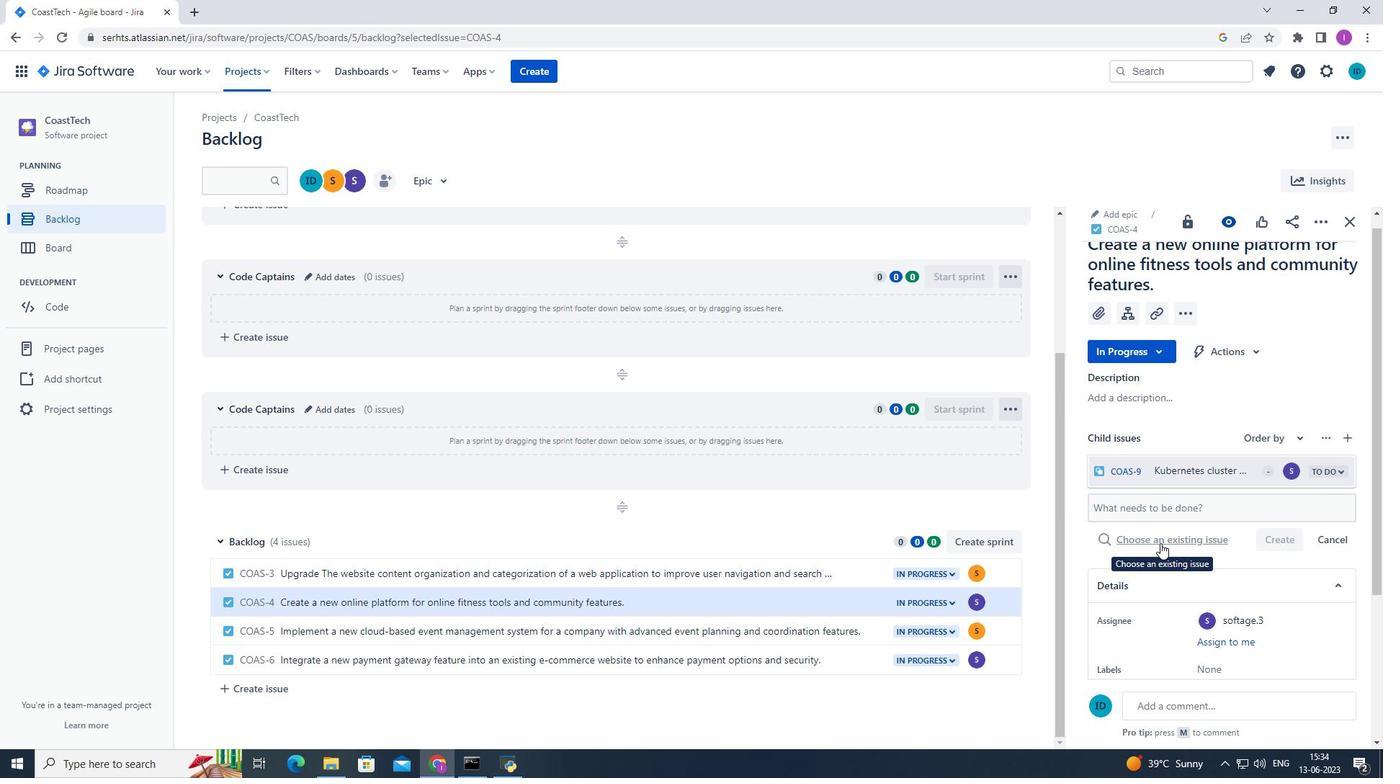 
Action: Mouse scrolled (1160, 543) with delta (0, 0)
Screenshot: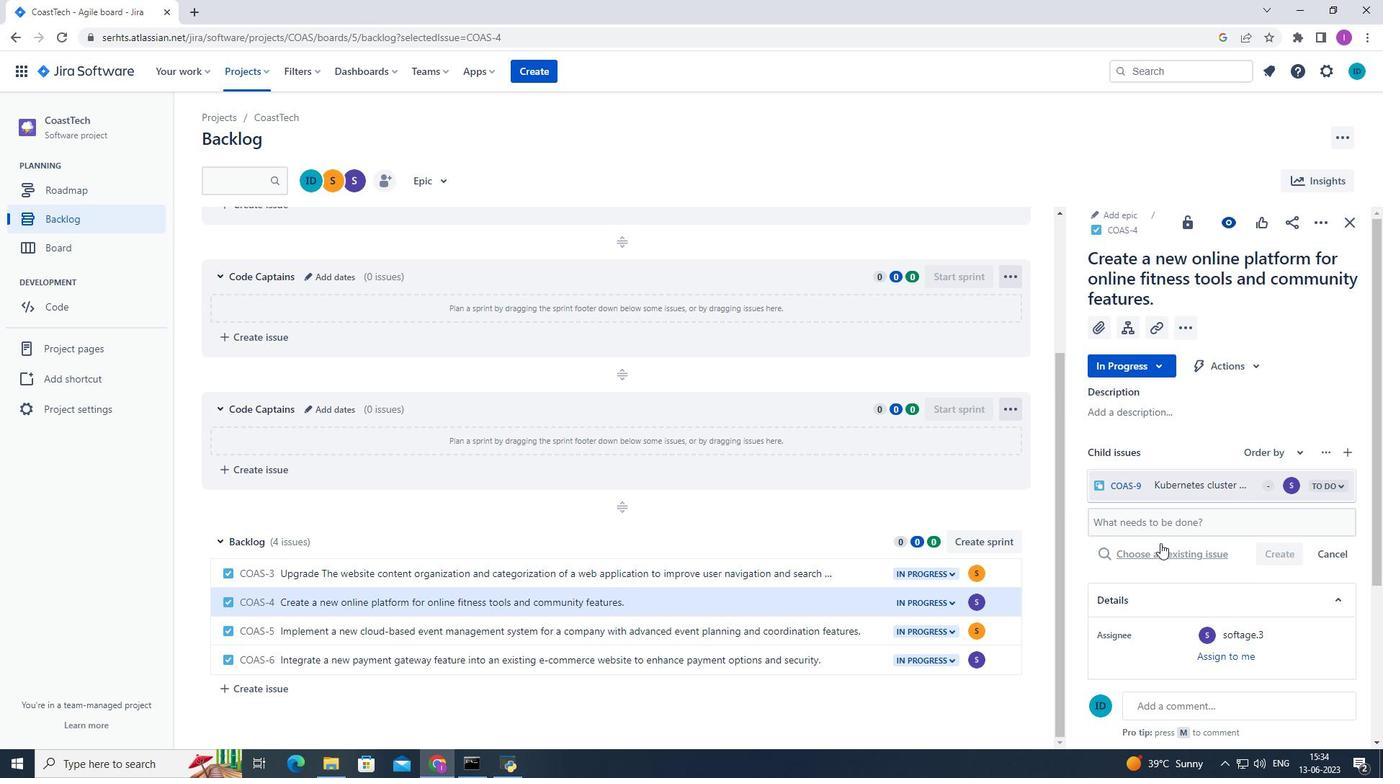 
Action: Mouse scrolled (1160, 543) with delta (0, 0)
Screenshot: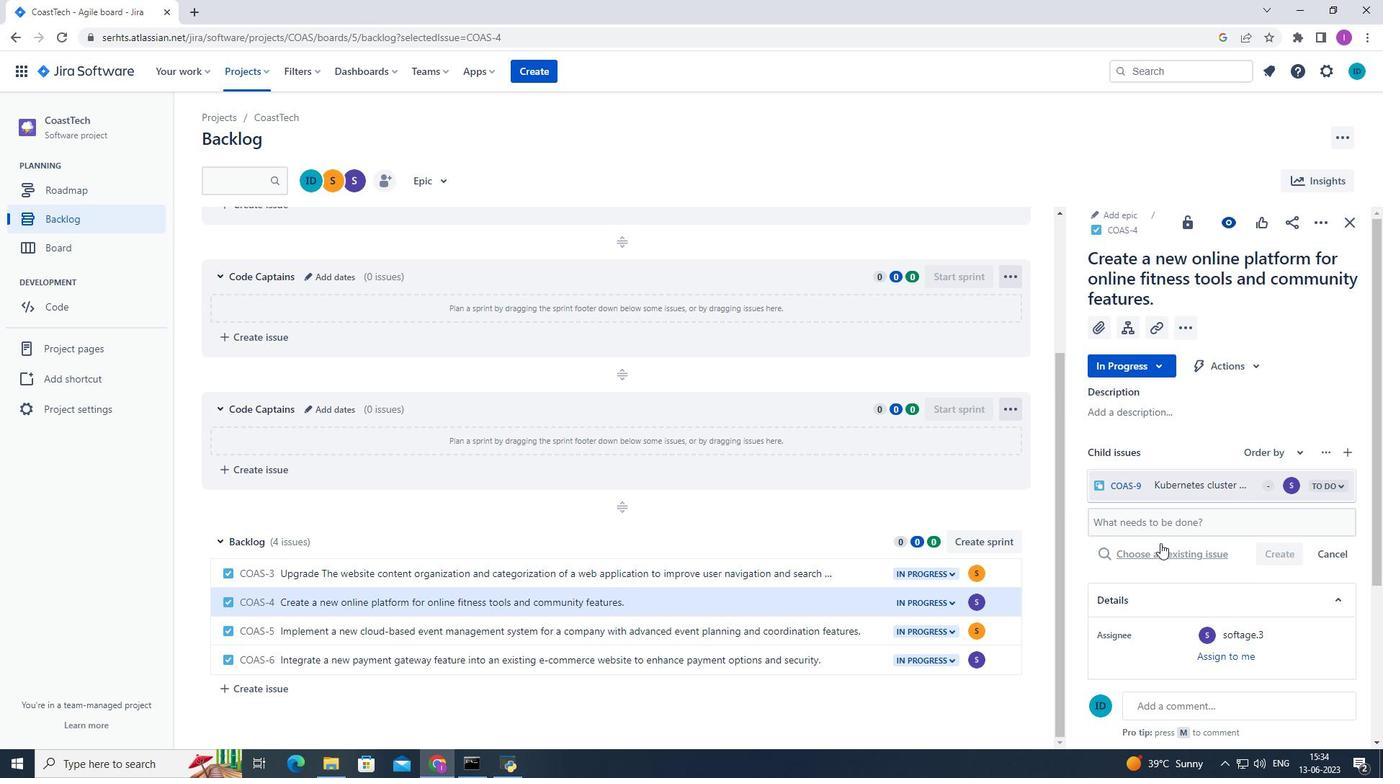 
Action: Mouse scrolled (1160, 543) with delta (0, 0)
Screenshot: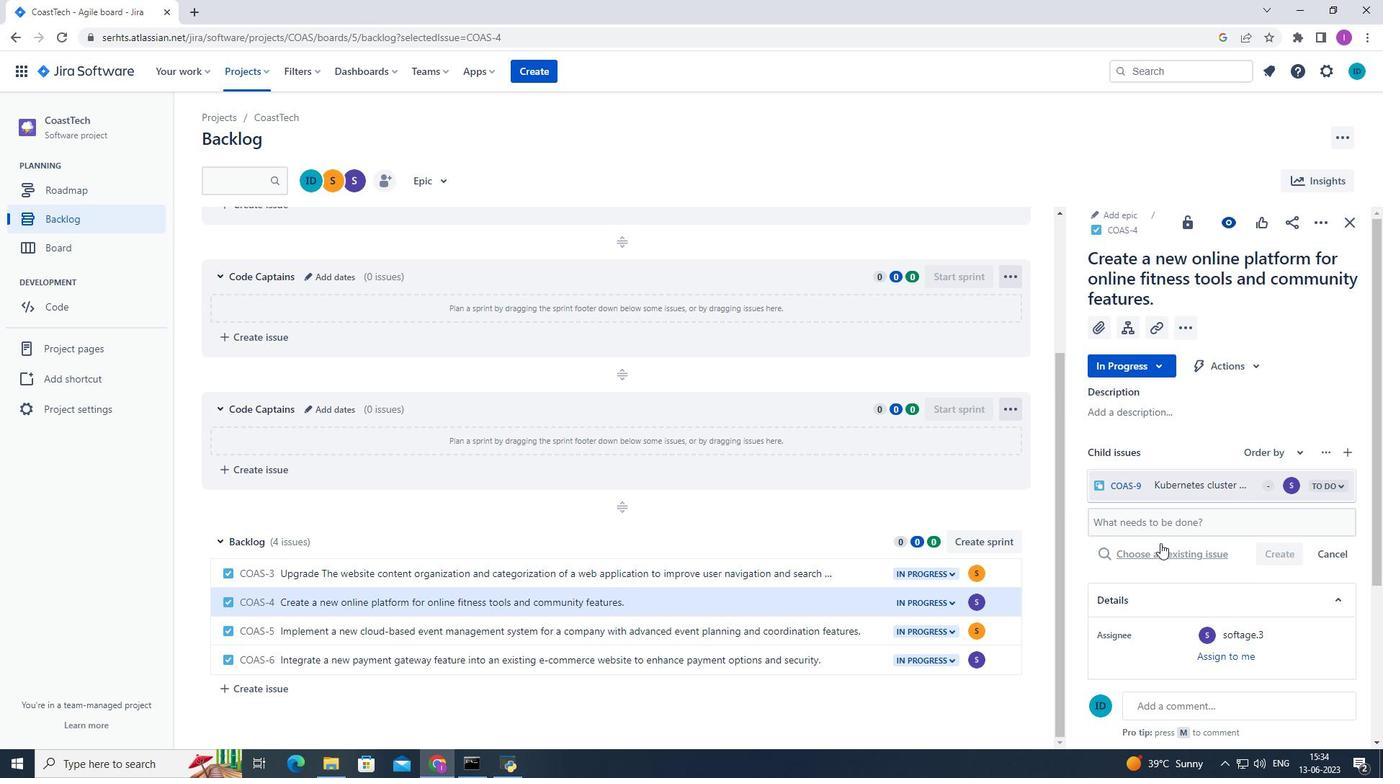 
Action: Mouse moved to (1207, 528)
Screenshot: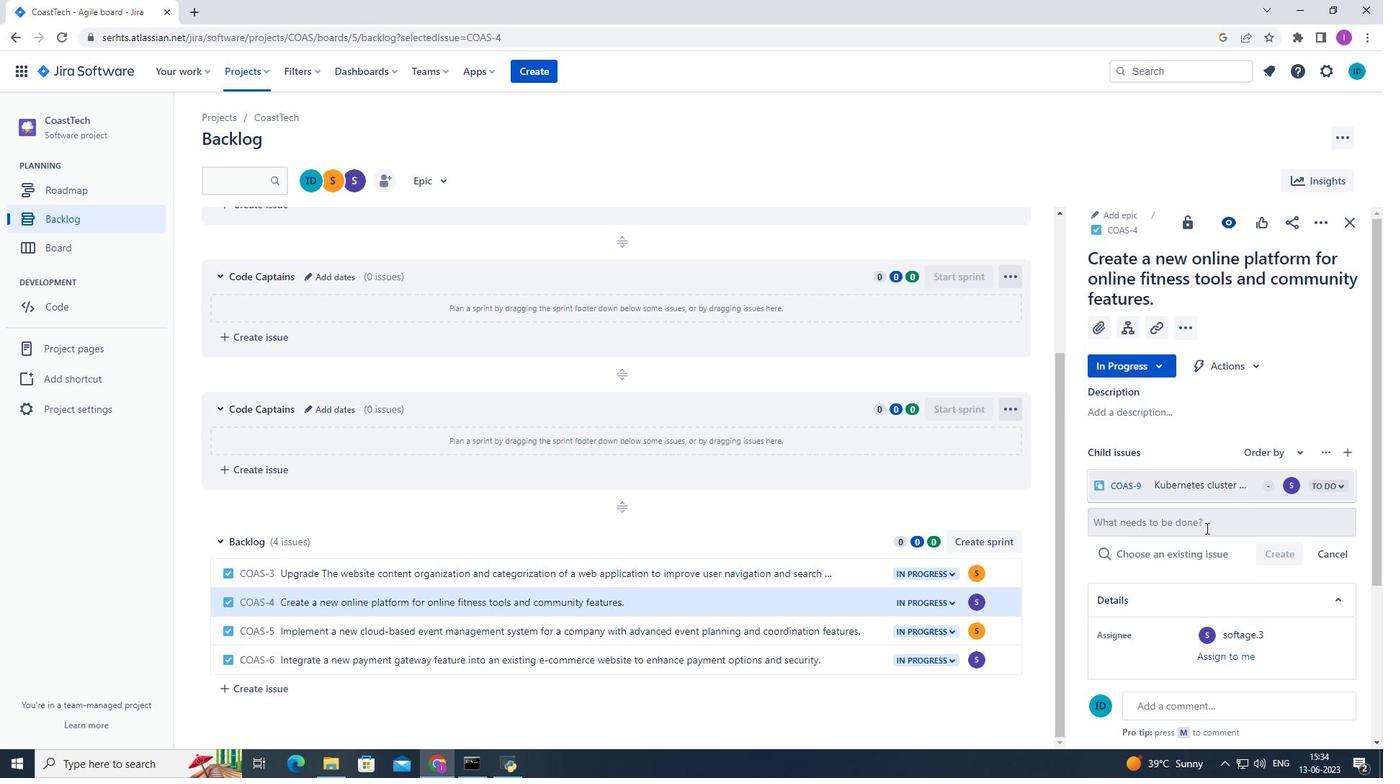 
Action: Mouse scrolled (1207, 527) with delta (0, 0)
Screenshot: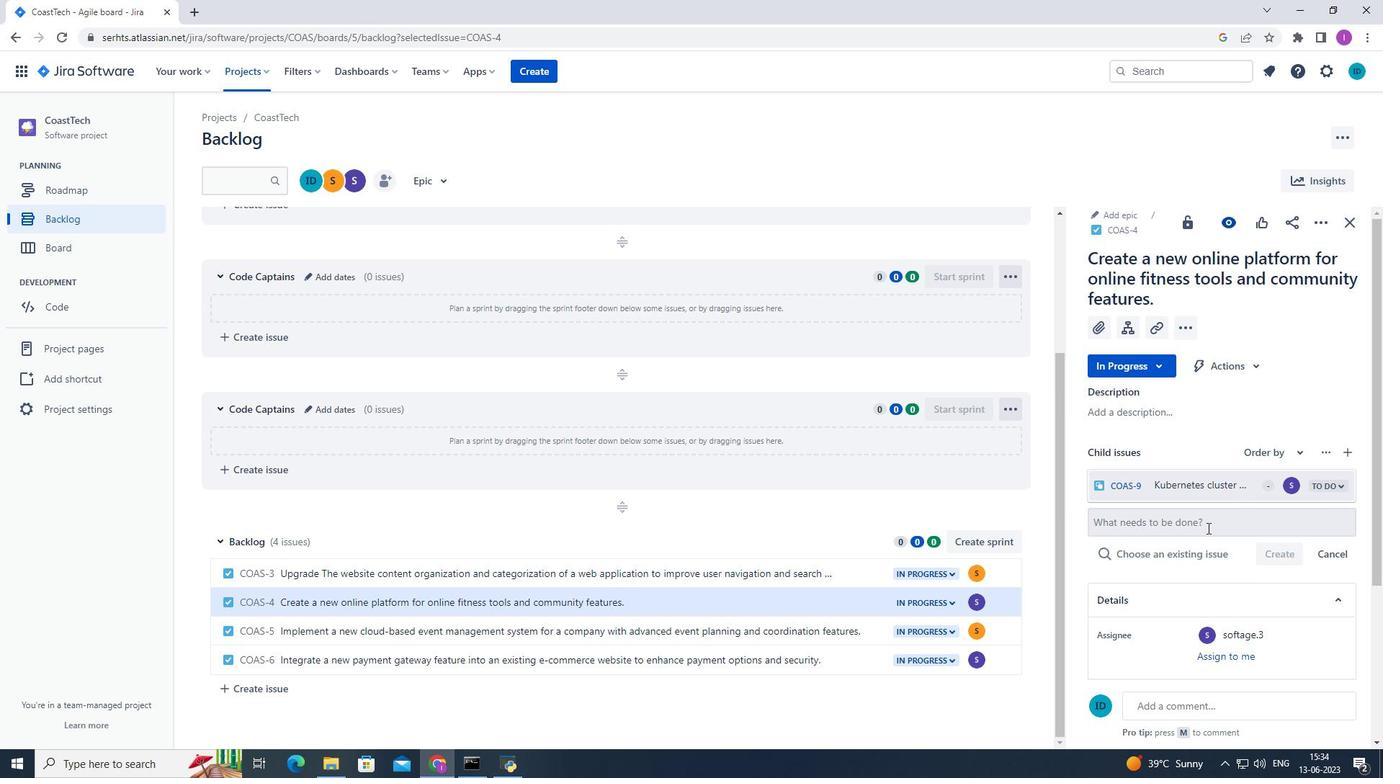 
Action: Mouse scrolled (1207, 527) with delta (0, 0)
Screenshot: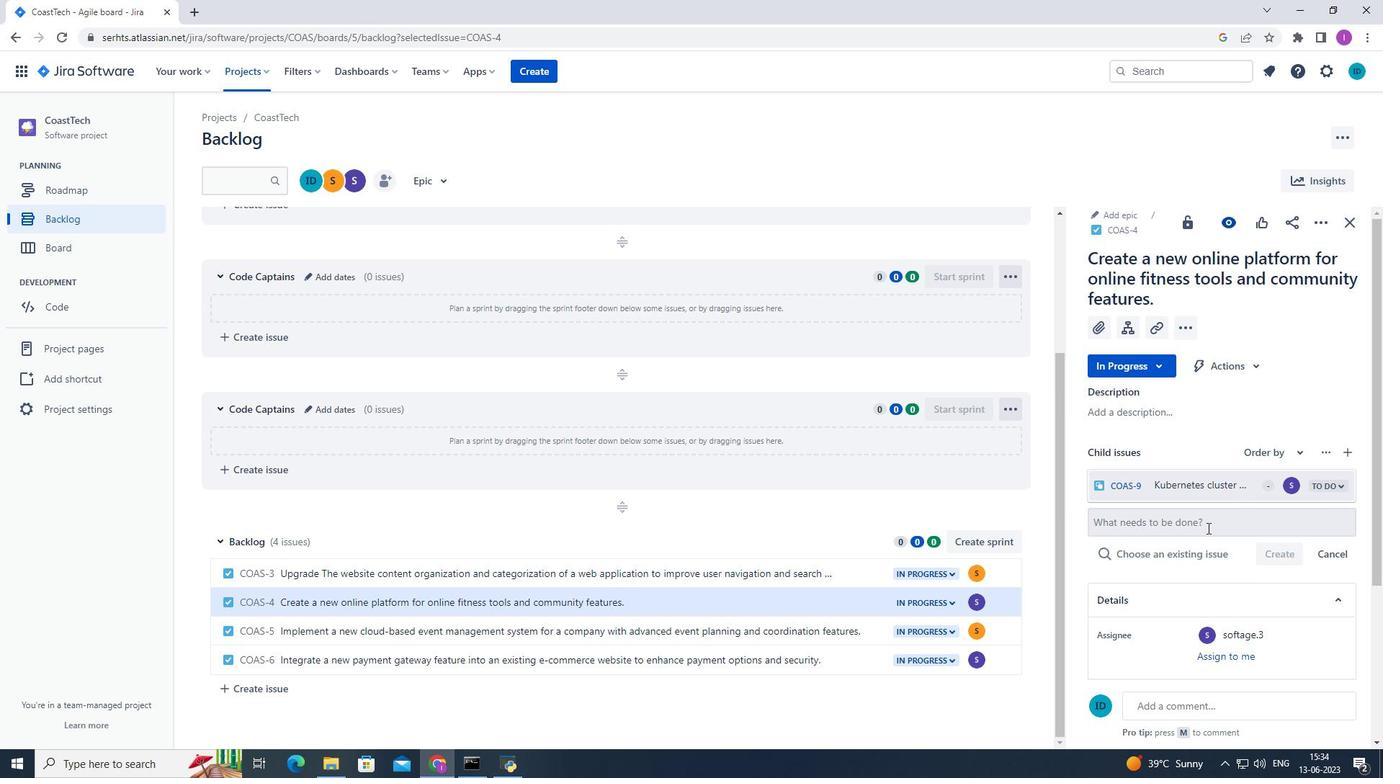 
Action: Mouse scrolled (1207, 527) with delta (0, 0)
Screenshot: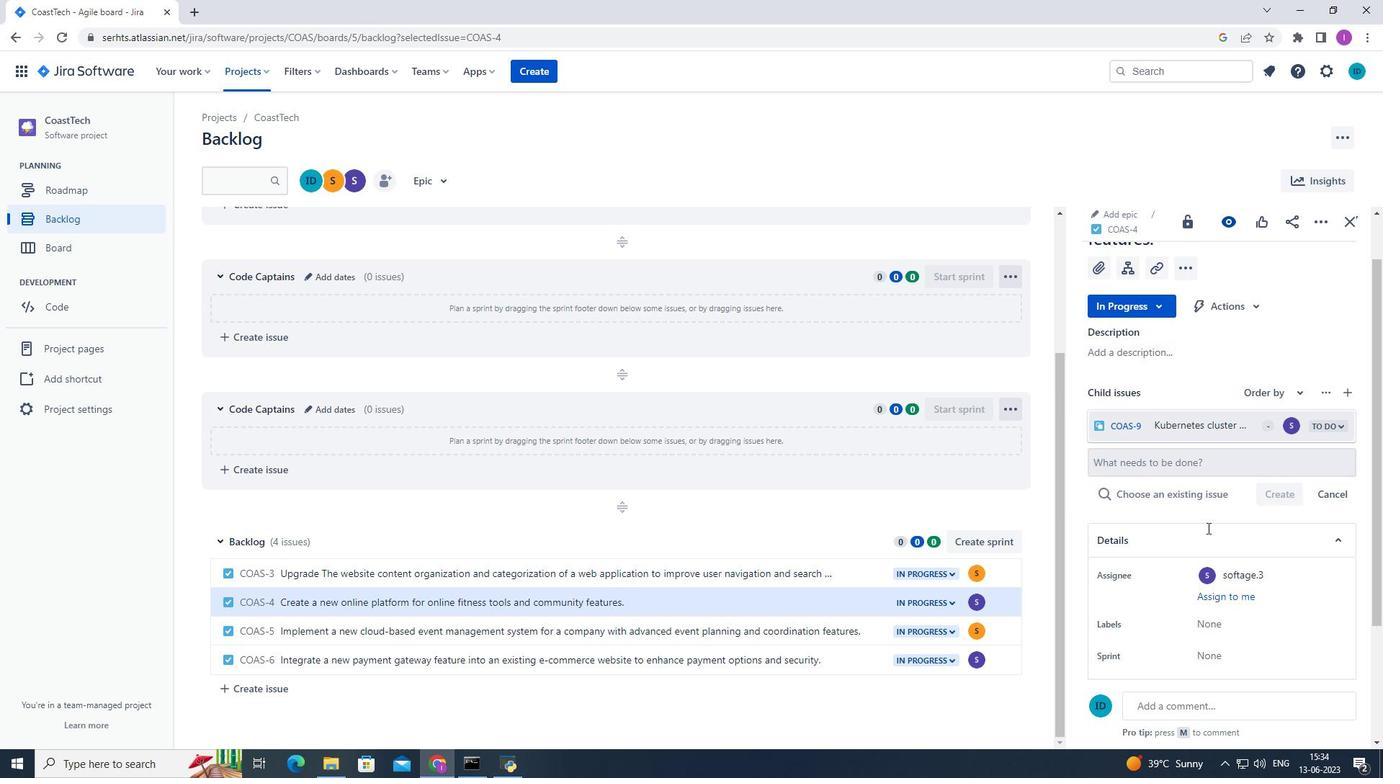 
Action: Mouse scrolled (1207, 527) with delta (0, 0)
Screenshot: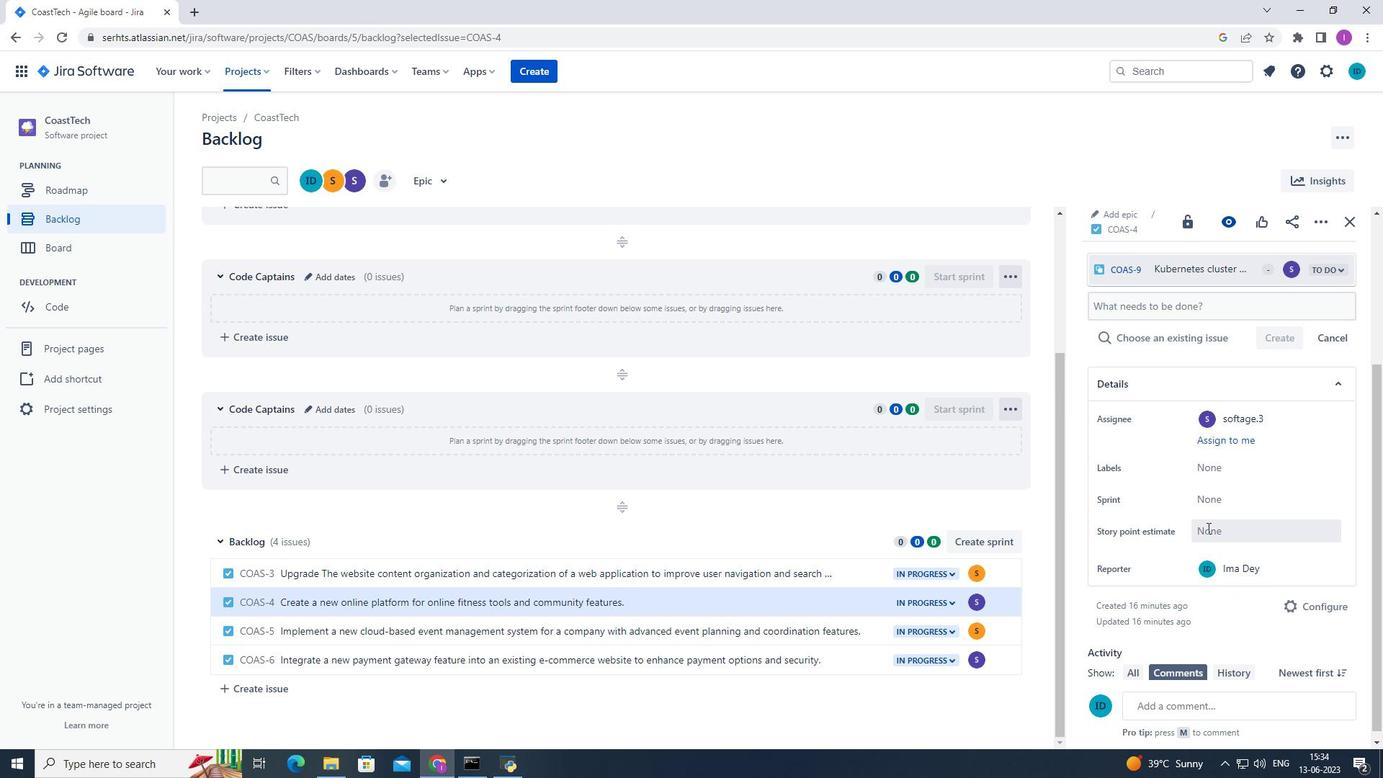 
Action: Mouse scrolled (1207, 527) with delta (0, 0)
Screenshot: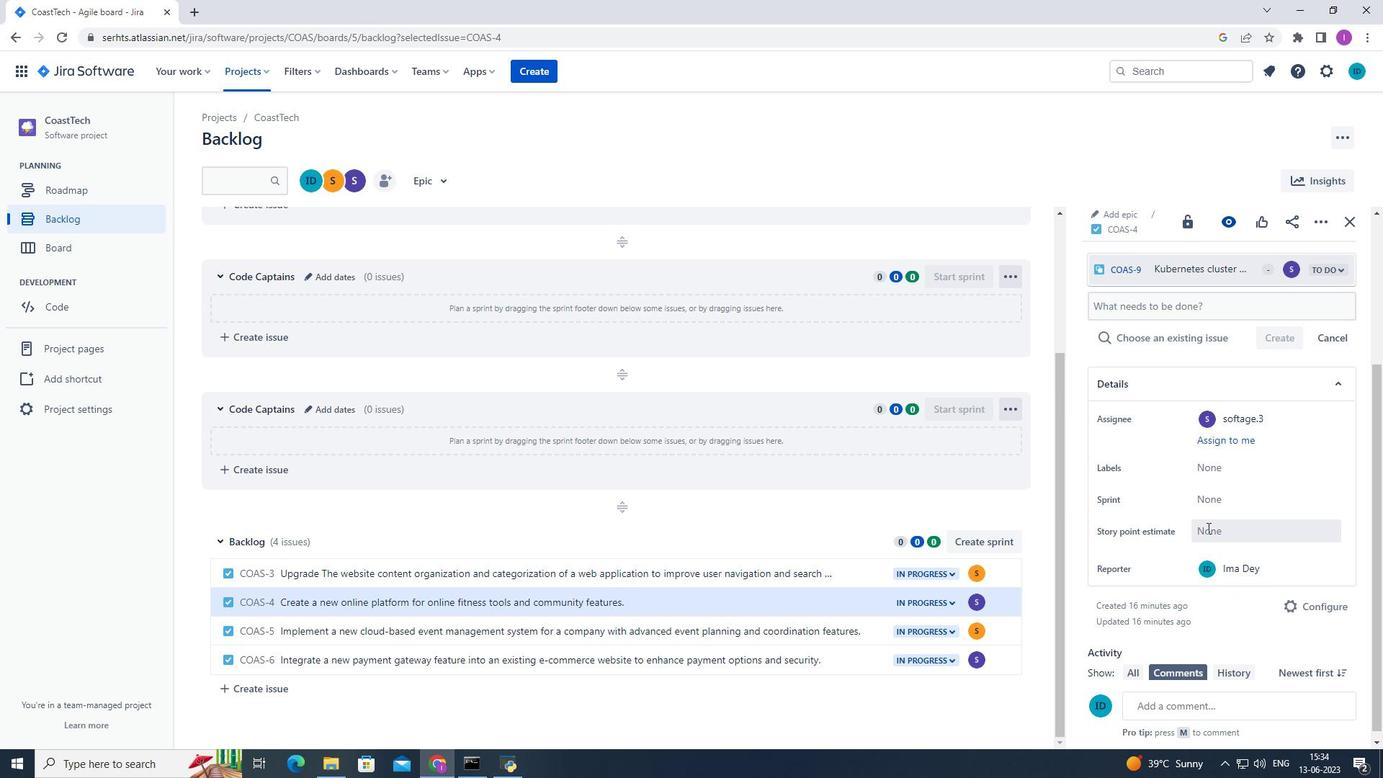 
Action: Mouse scrolled (1207, 527) with delta (0, 0)
Screenshot: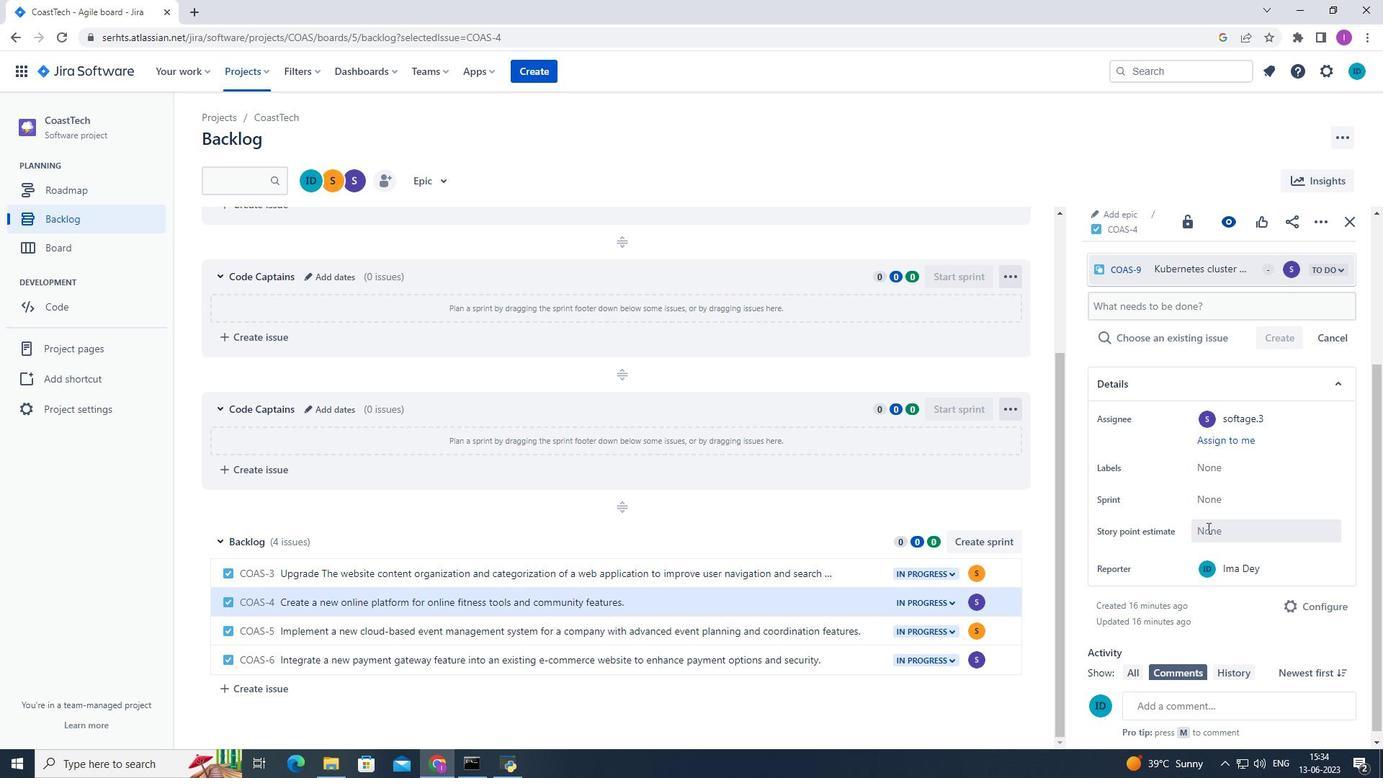 
Action: Mouse scrolled (1207, 527) with delta (0, 0)
Screenshot: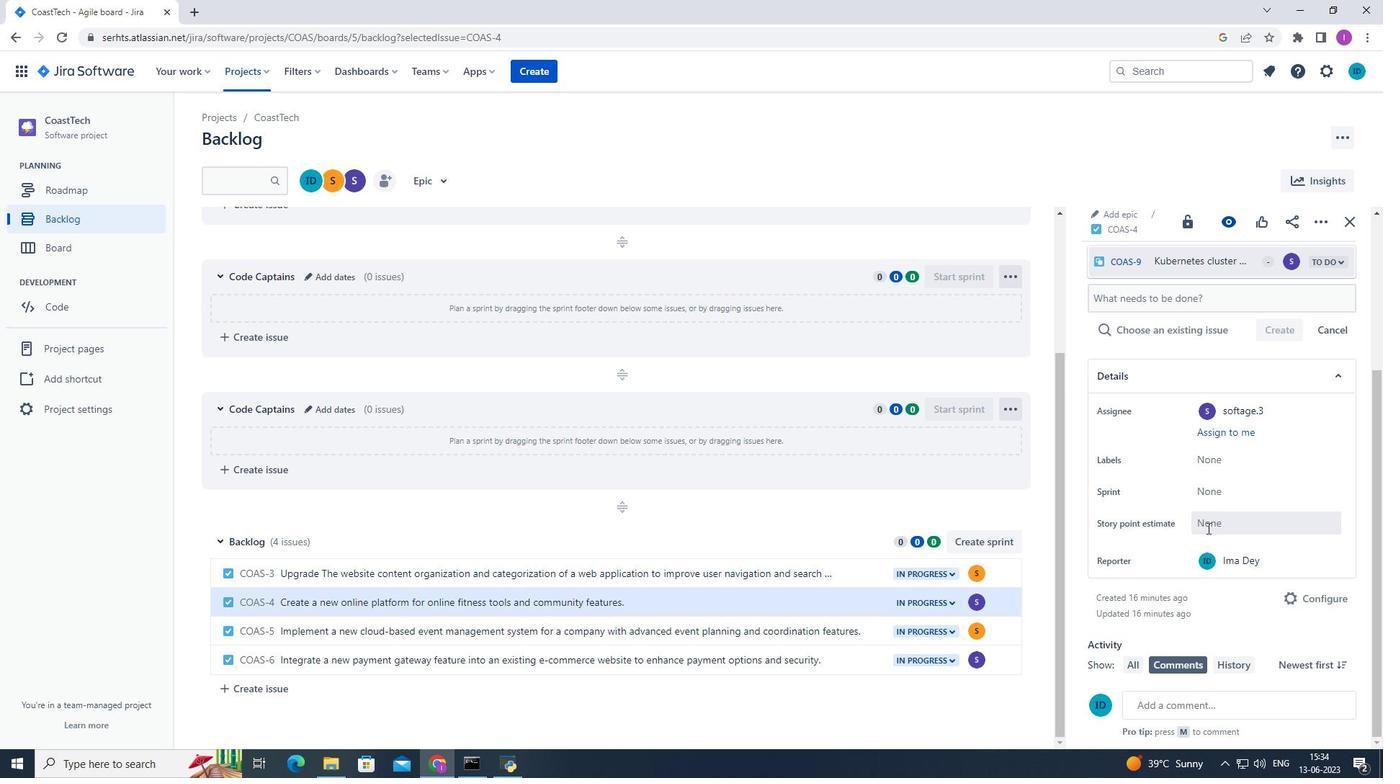 
Action: Mouse scrolled (1207, 527) with delta (0, 0)
Screenshot: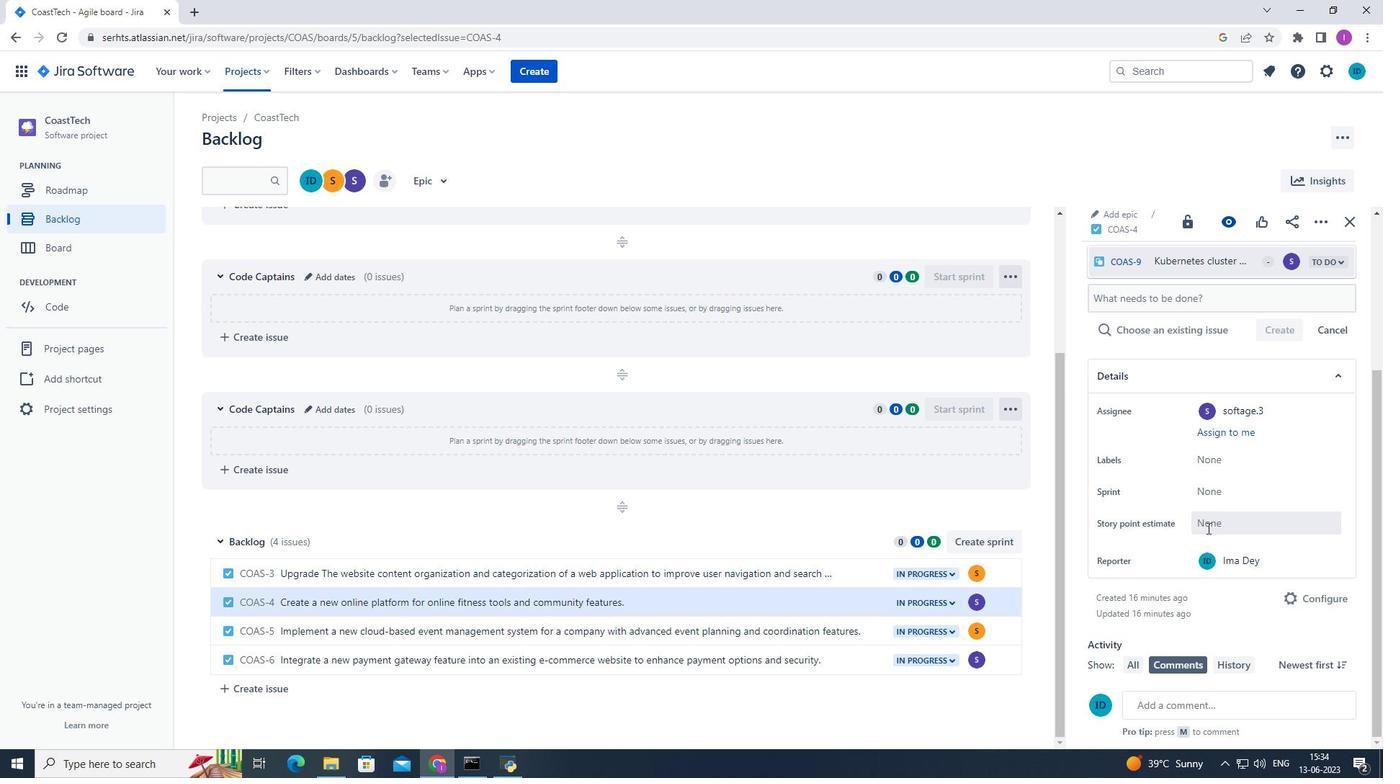
Action: Mouse scrolled (1207, 527) with delta (0, 0)
Screenshot: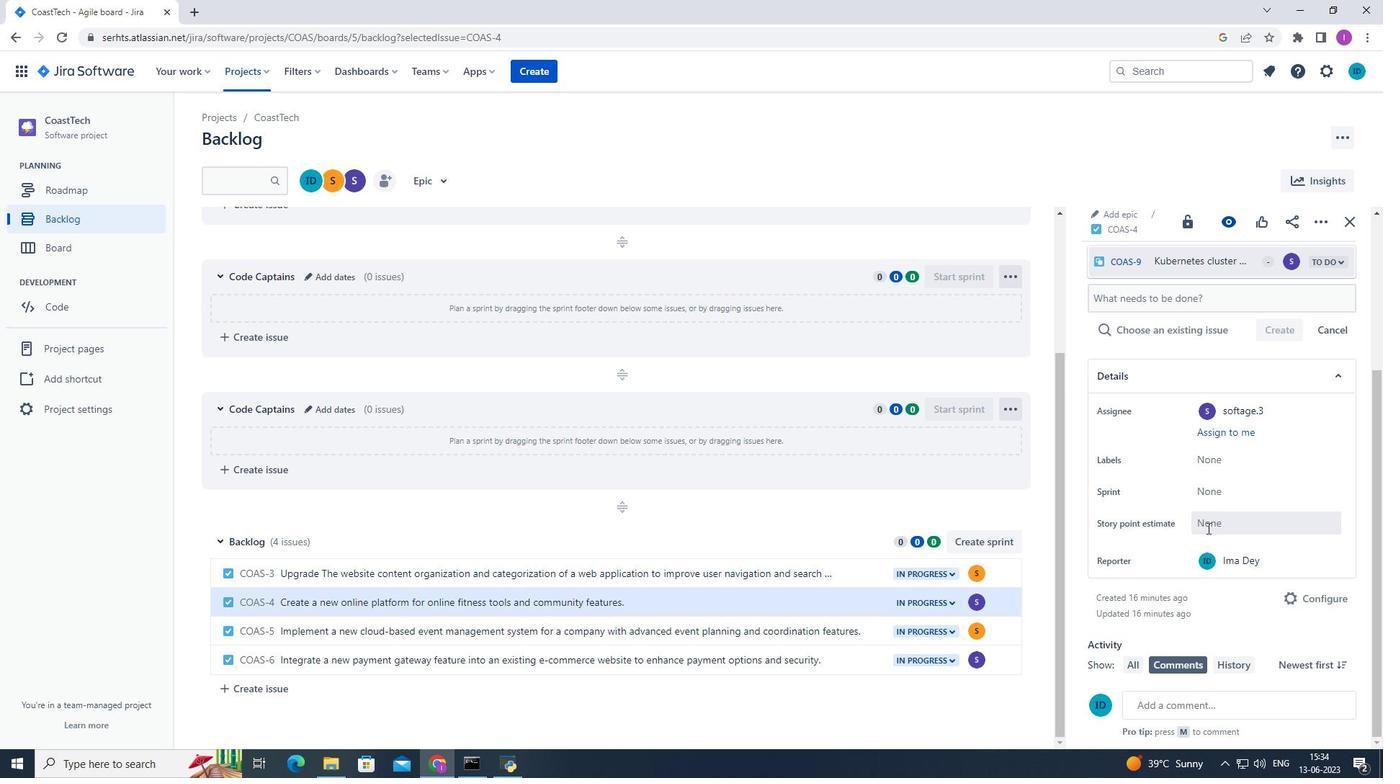 
Action: Mouse scrolled (1207, 527) with delta (0, 0)
Screenshot: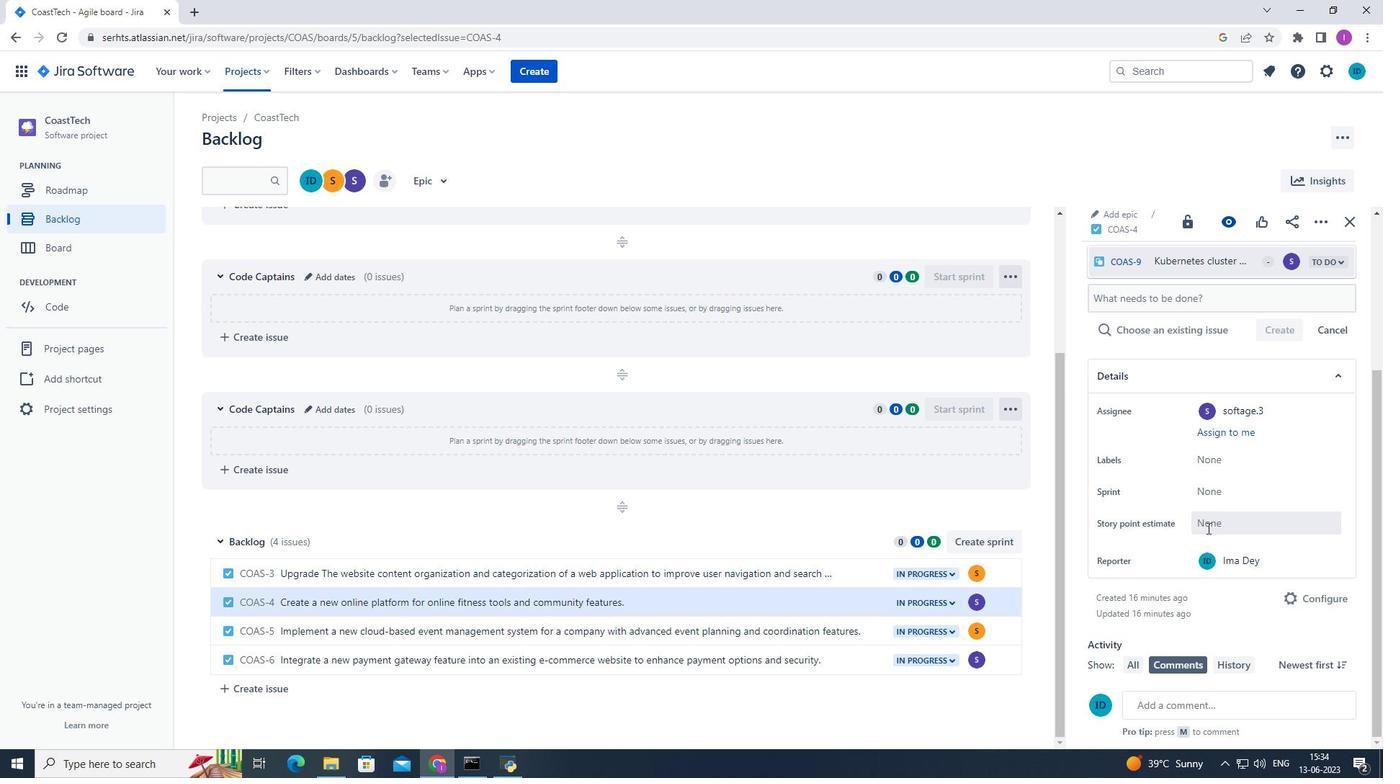 
Action: Mouse moved to (1231, 567)
Screenshot: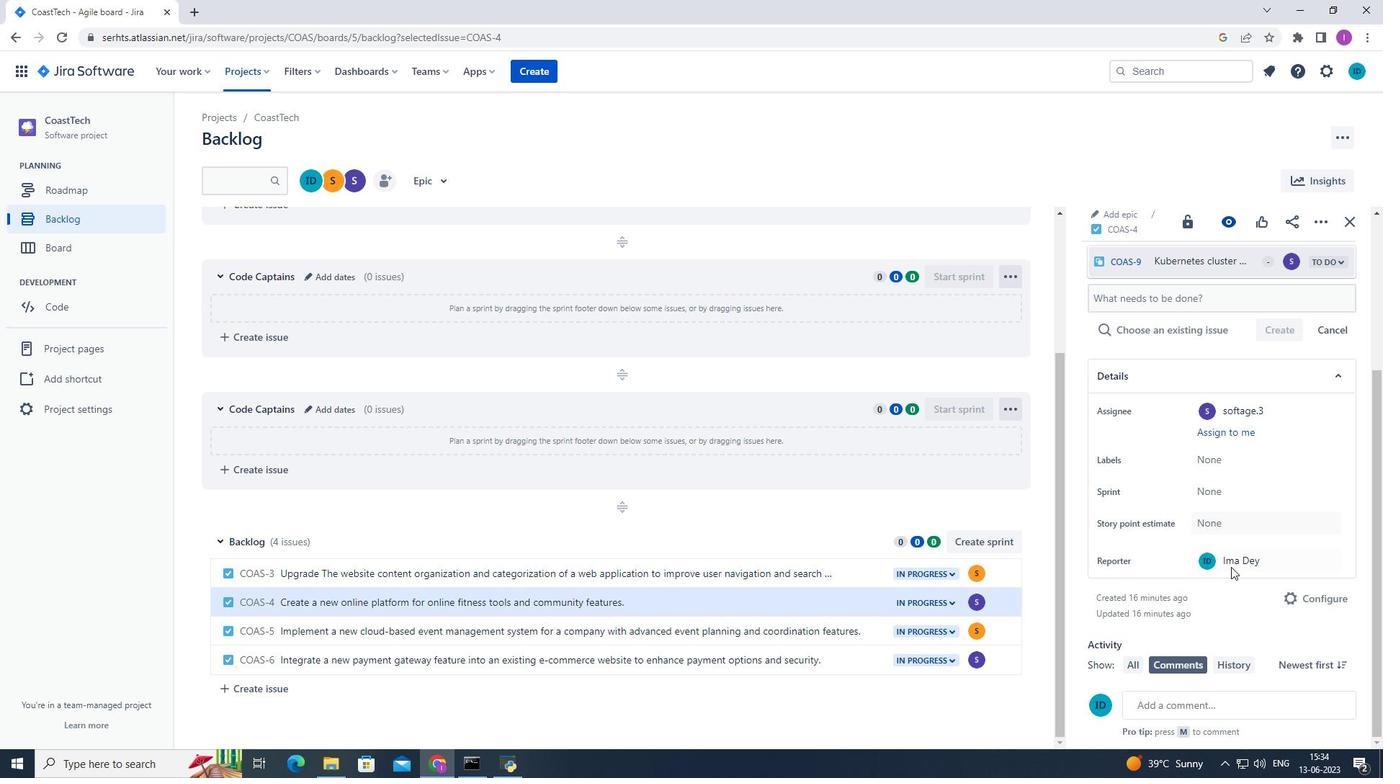 
Action: Mouse scrolled (1231, 568) with delta (0, 0)
Screenshot: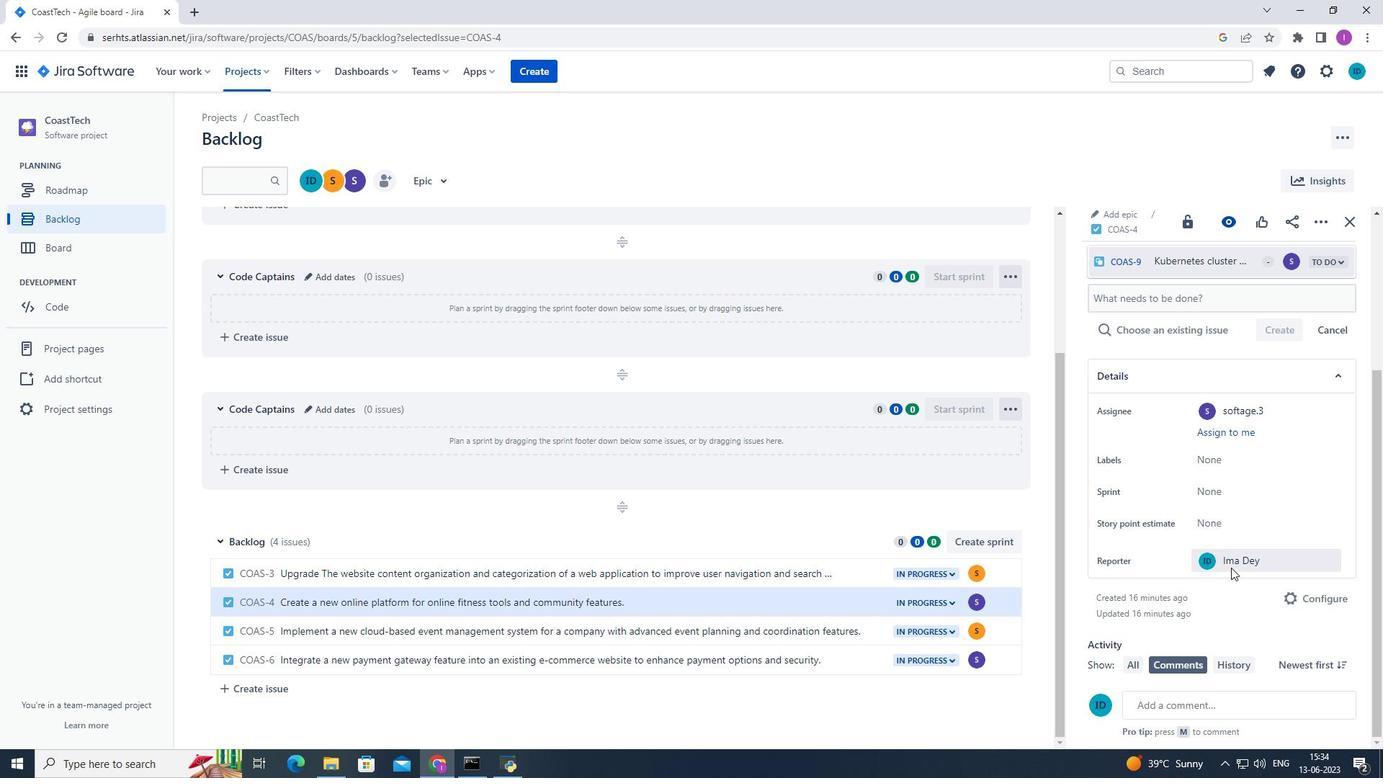 
Action: Mouse scrolled (1231, 568) with delta (0, 0)
Screenshot: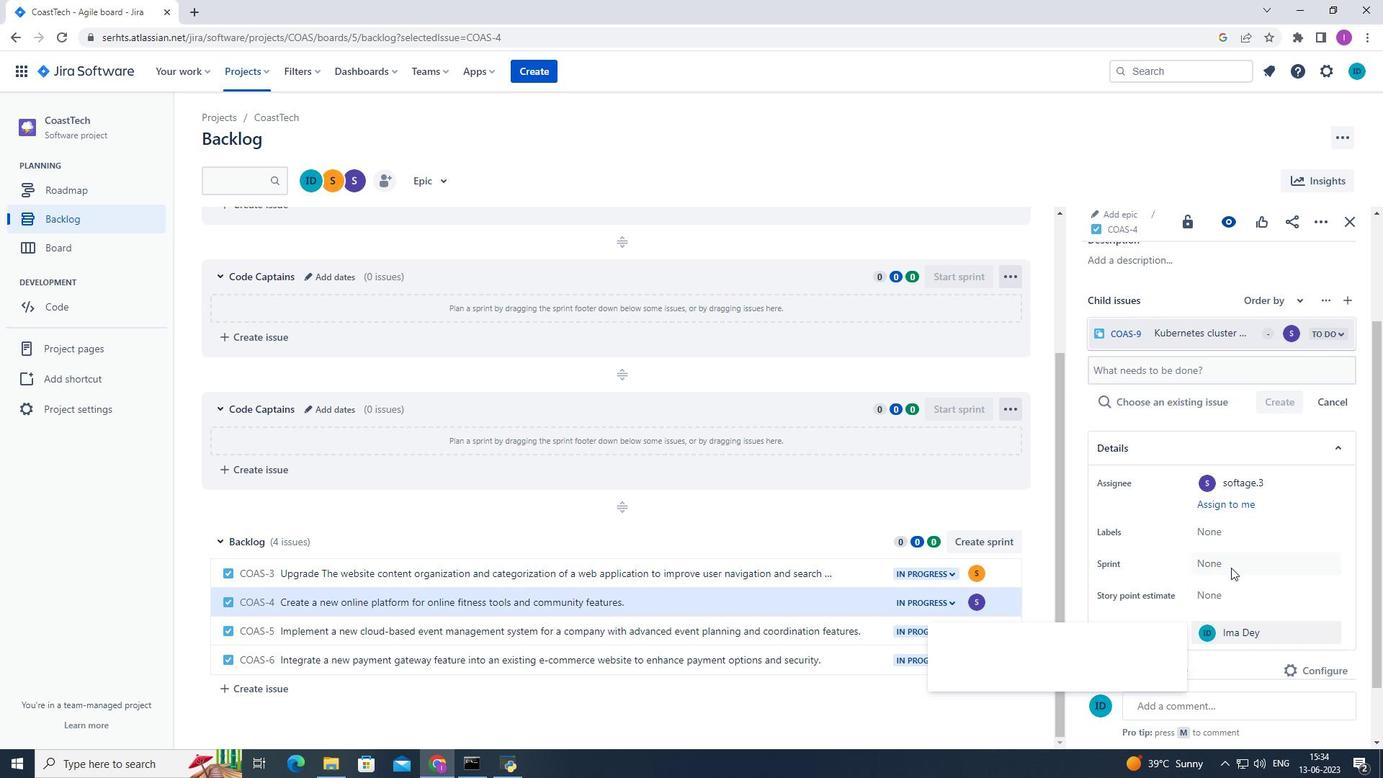 
Action: Mouse scrolled (1231, 568) with delta (0, 0)
Screenshot: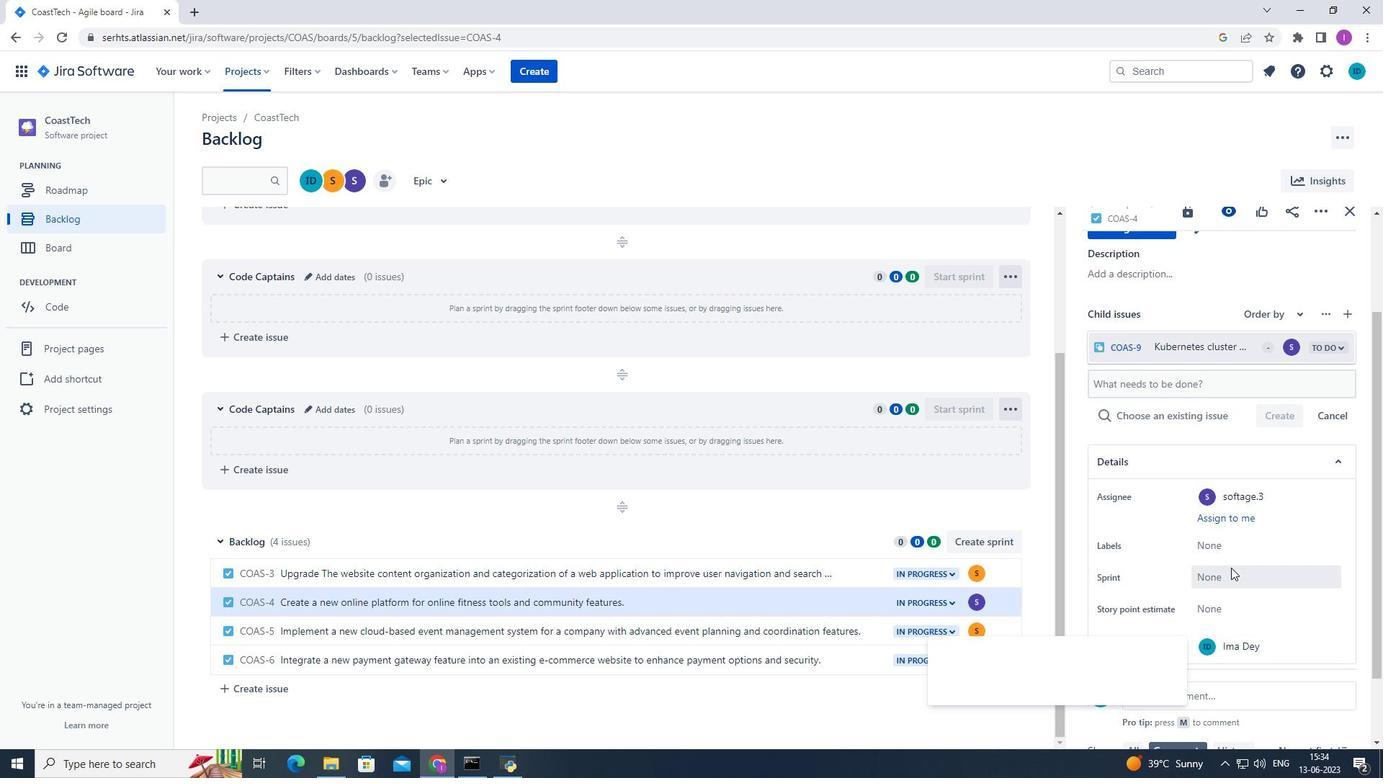 
Action: Mouse scrolled (1231, 568) with delta (0, 0)
Screenshot: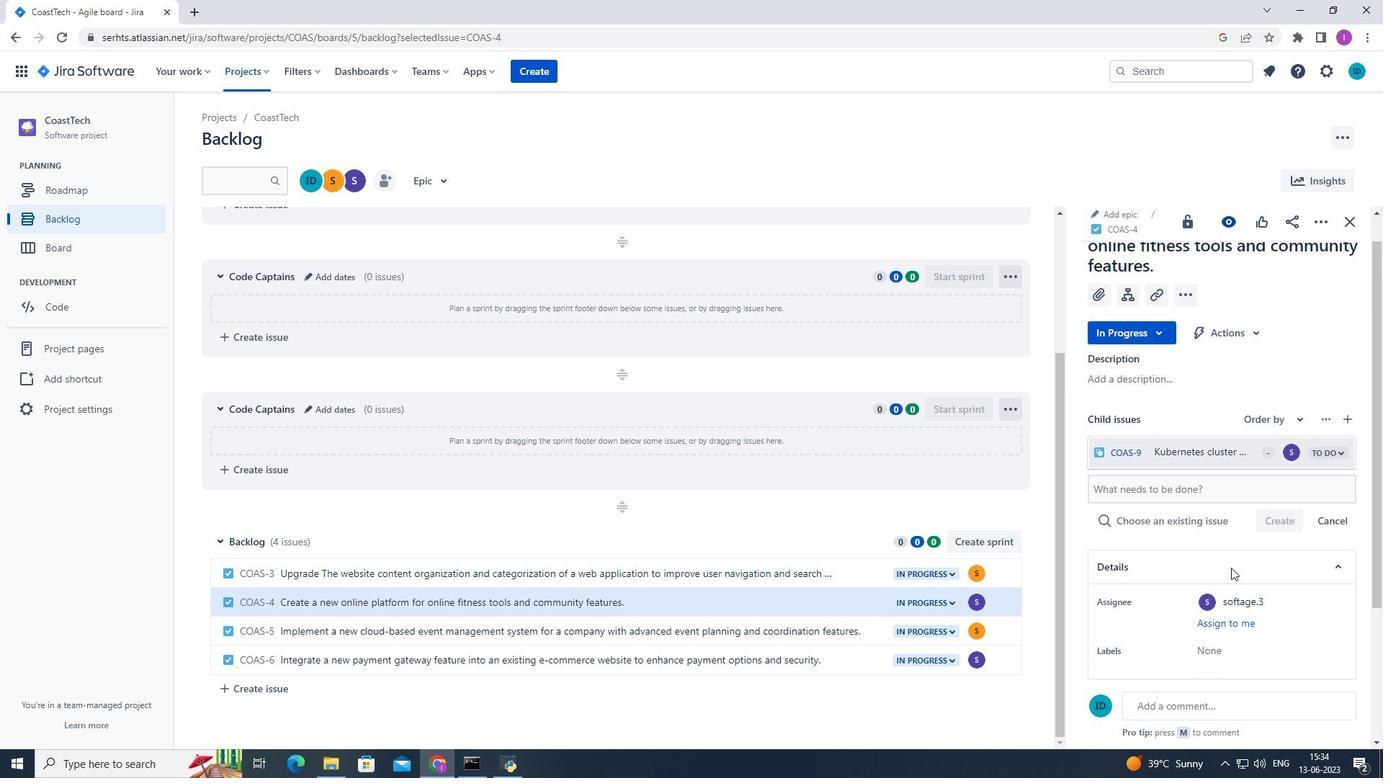 
Action: Mouse scrolled (1231, 566) with delta (0, 0)
Screenshot: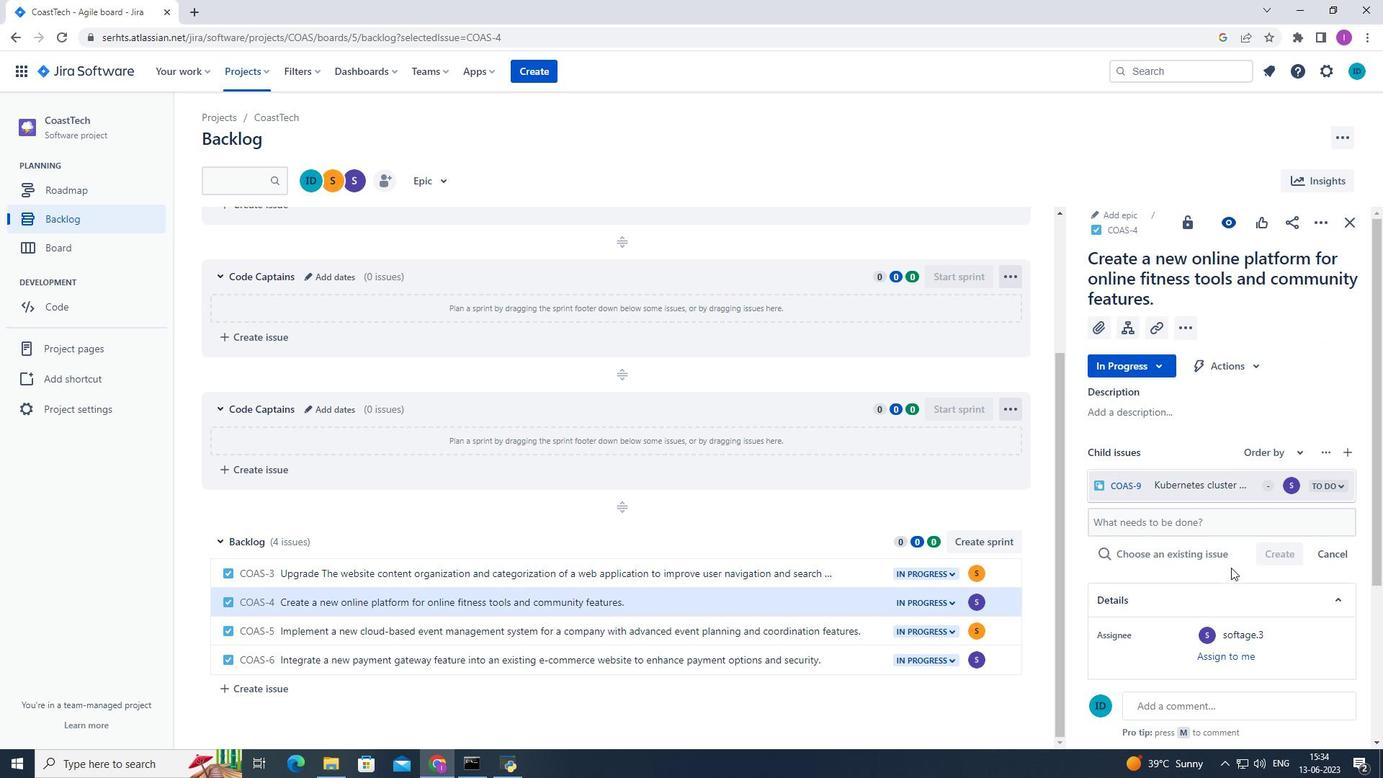 
Action: Mouse scrolled (1231, 566) with delta (0, 0)
Screenshot: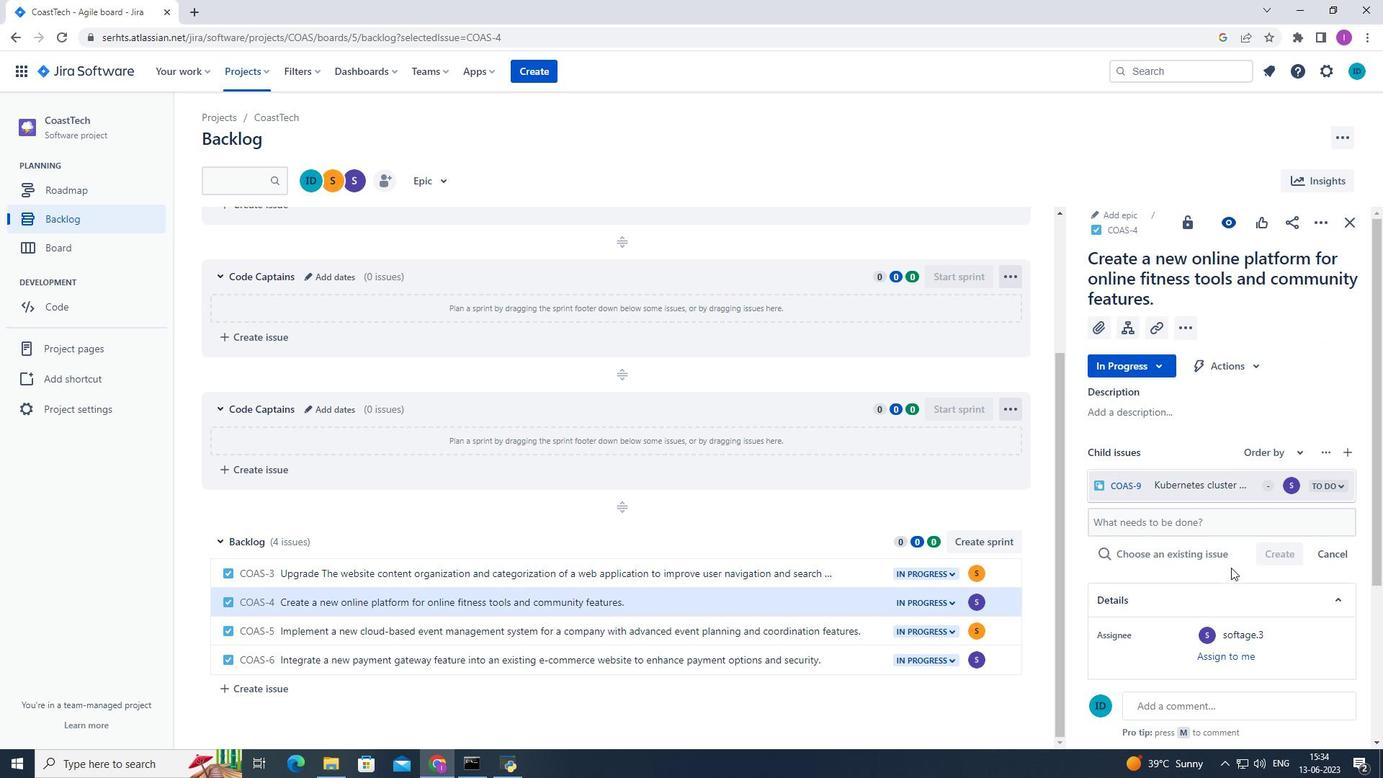 
Action: Mouse scrolled (1231, 566) with delta (0, 0)
Screenshot: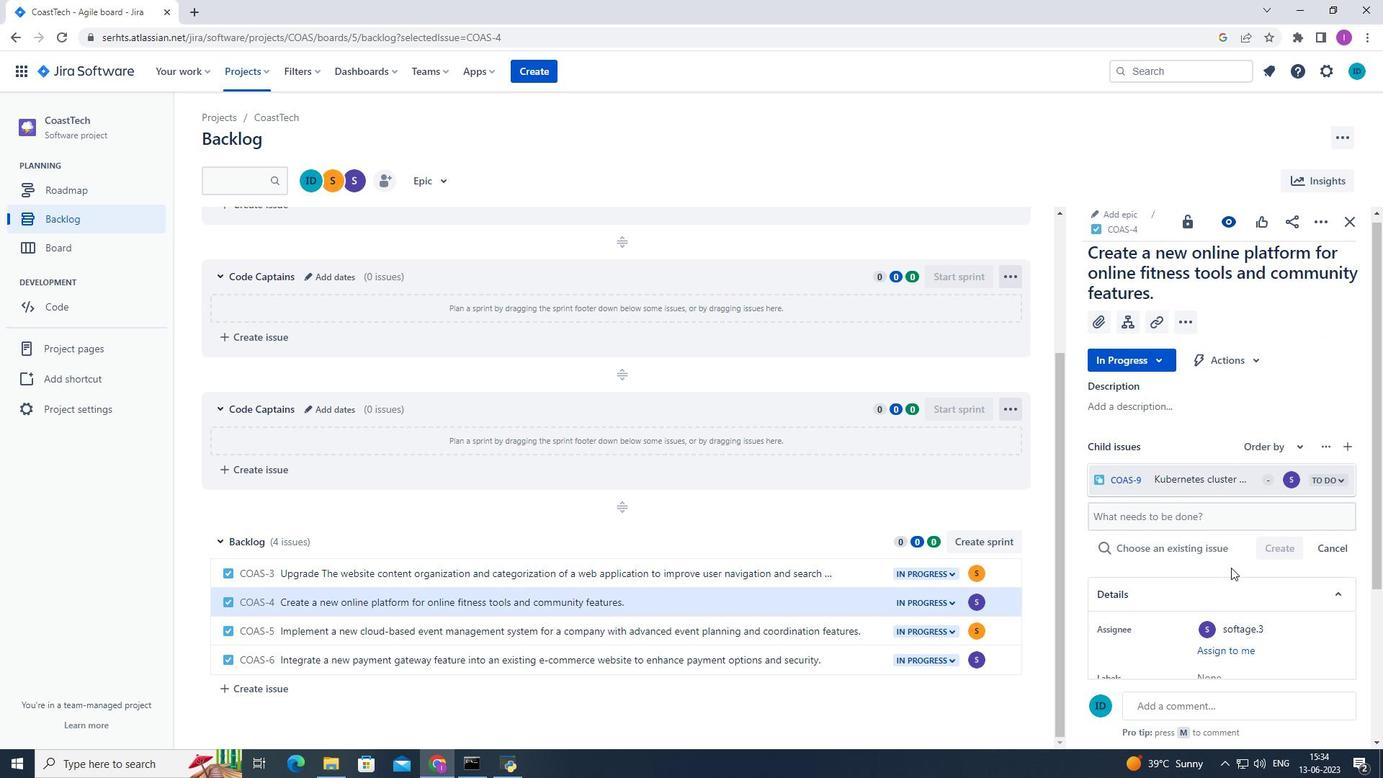 
Action: Mouse scrolled (1231, 566) with delta (0, 0)
Screenshot: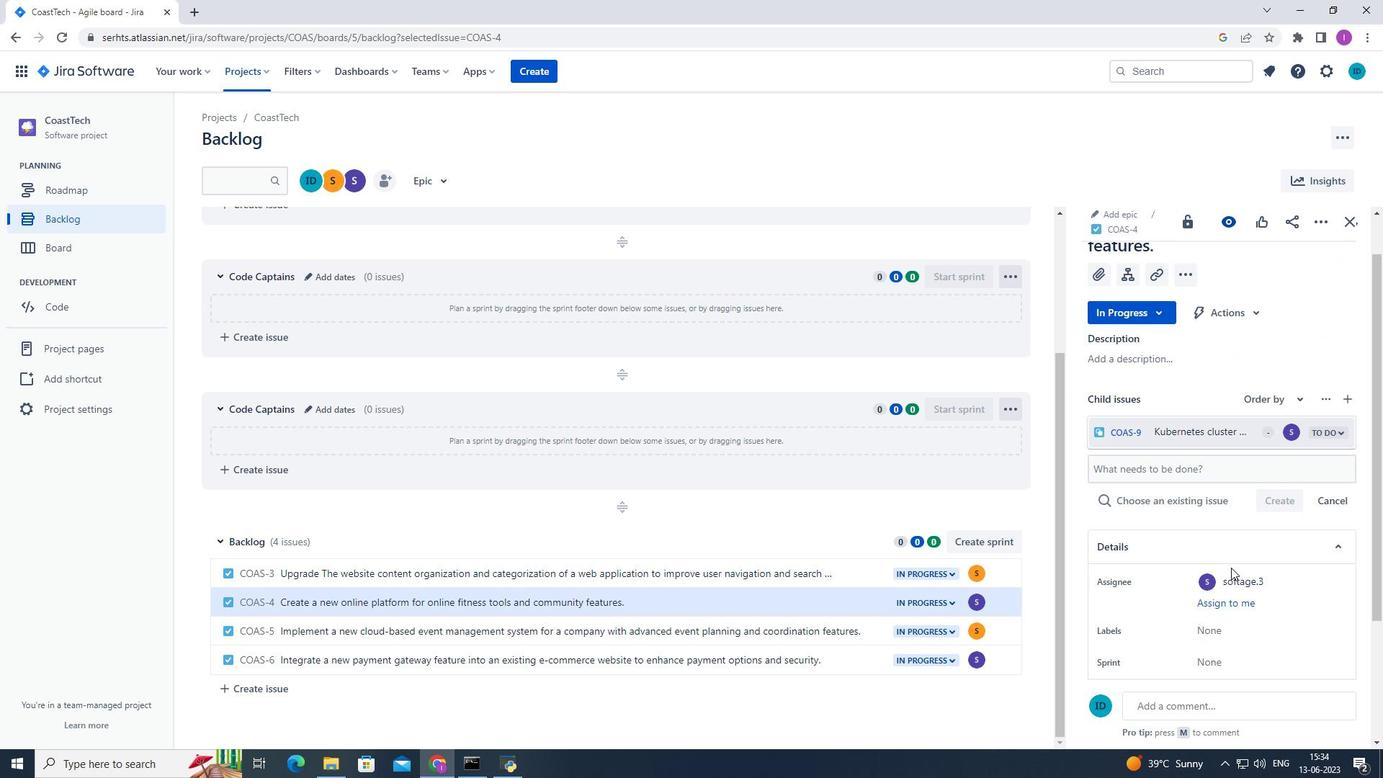 
Action: Mouse scrolled (1231, 566) with delta (0, 0)
Screenshot: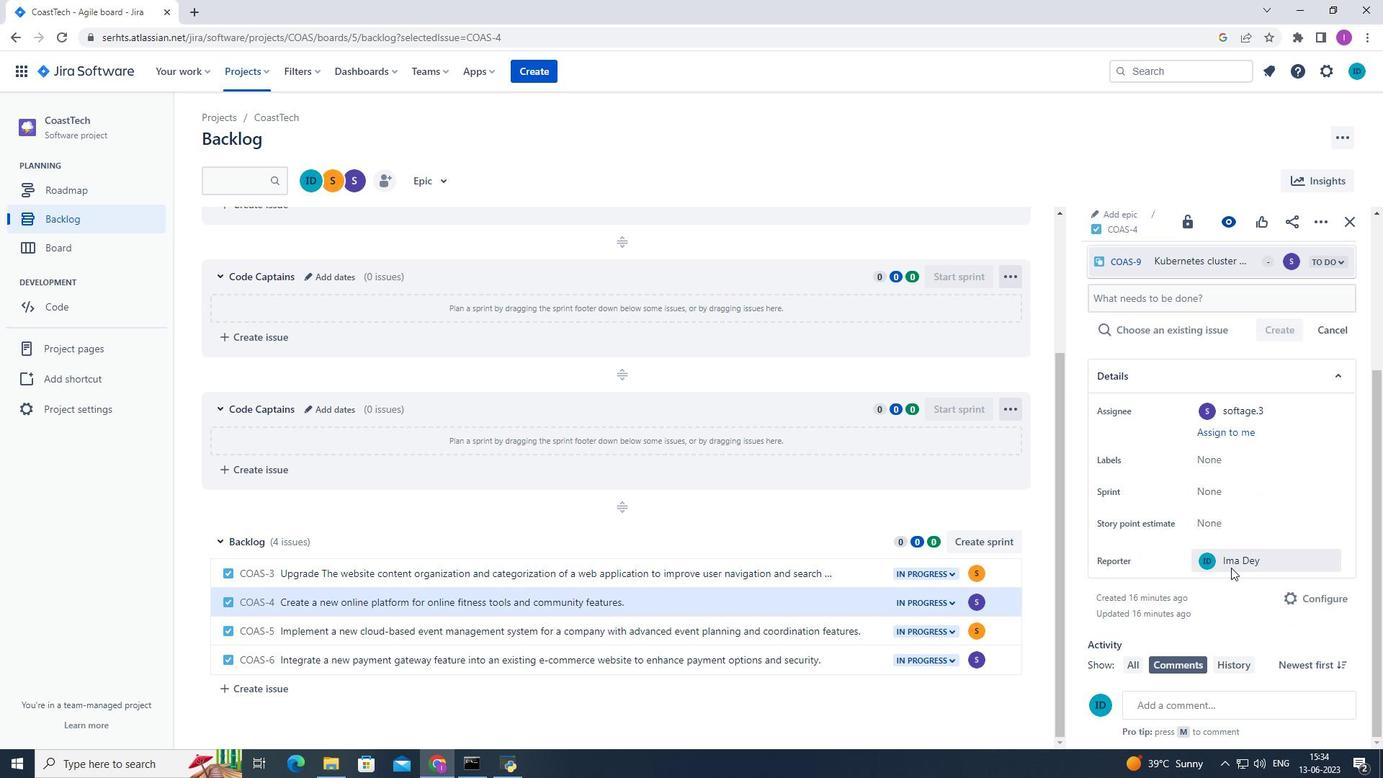 
Action: Mouse scrolled (1231, 566) with delta (0, 0)
Screenshot: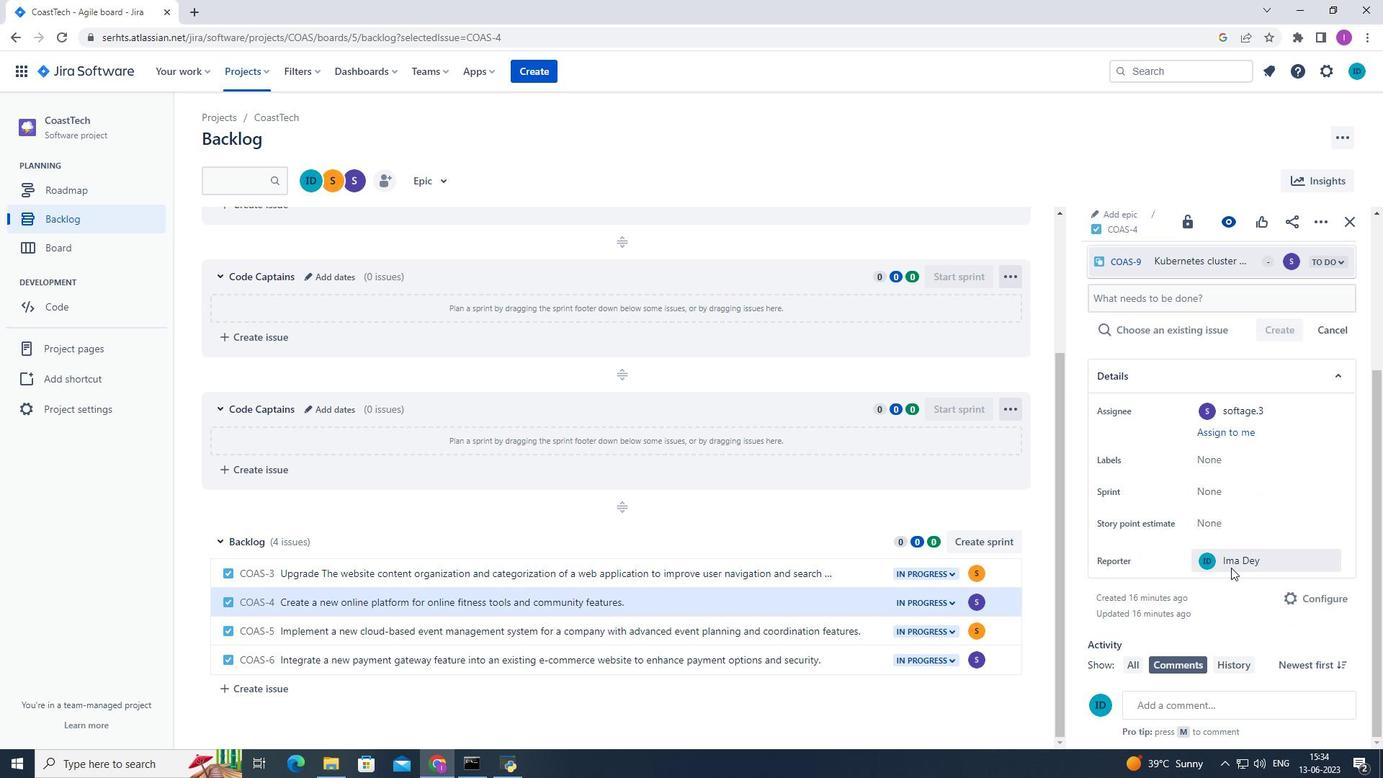 
Action: Mouse scrolled (1231, 566) with delta (0, 0)
Screenshot: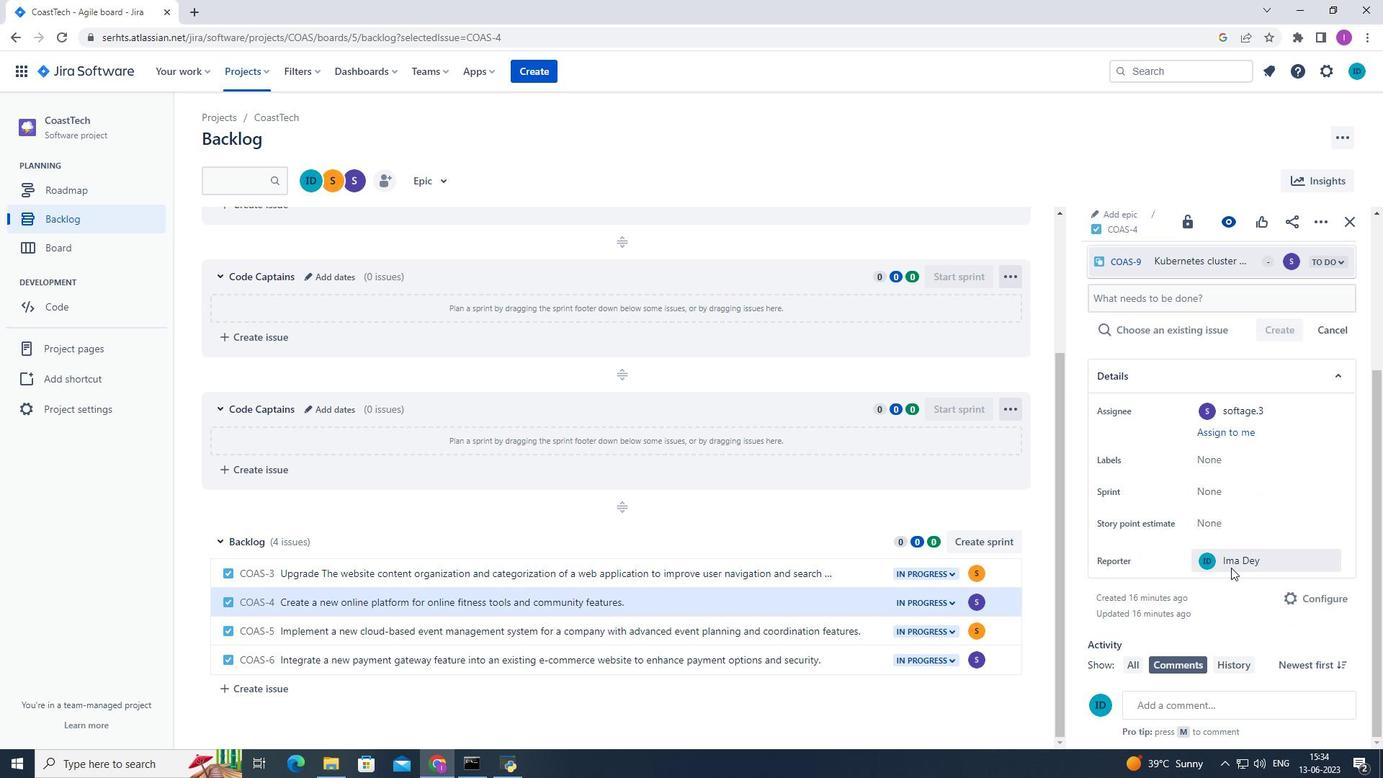 
Action: Mouse scrolled (1231, 566) with delta (0, 0)
Screenshot: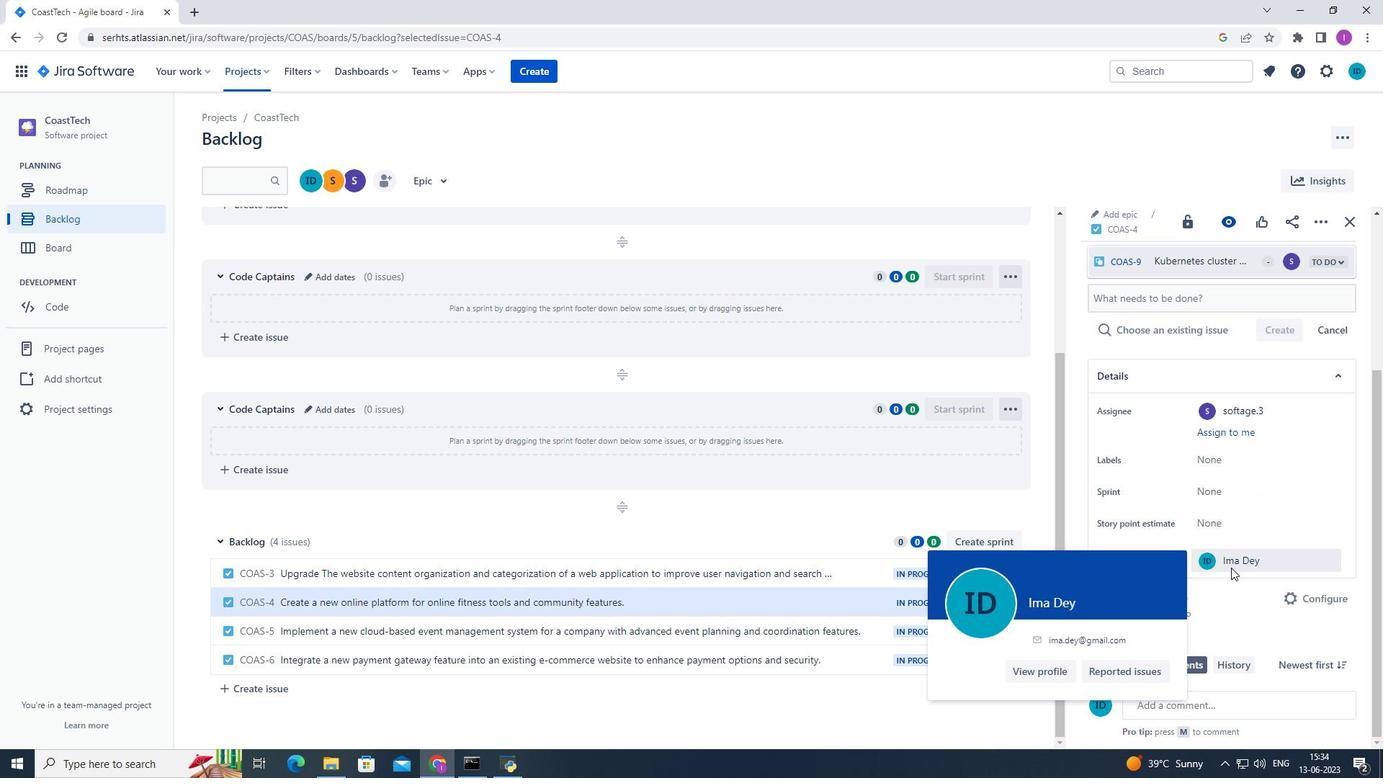 
Action: Mouse moved to (1280, 507)
Screenshot: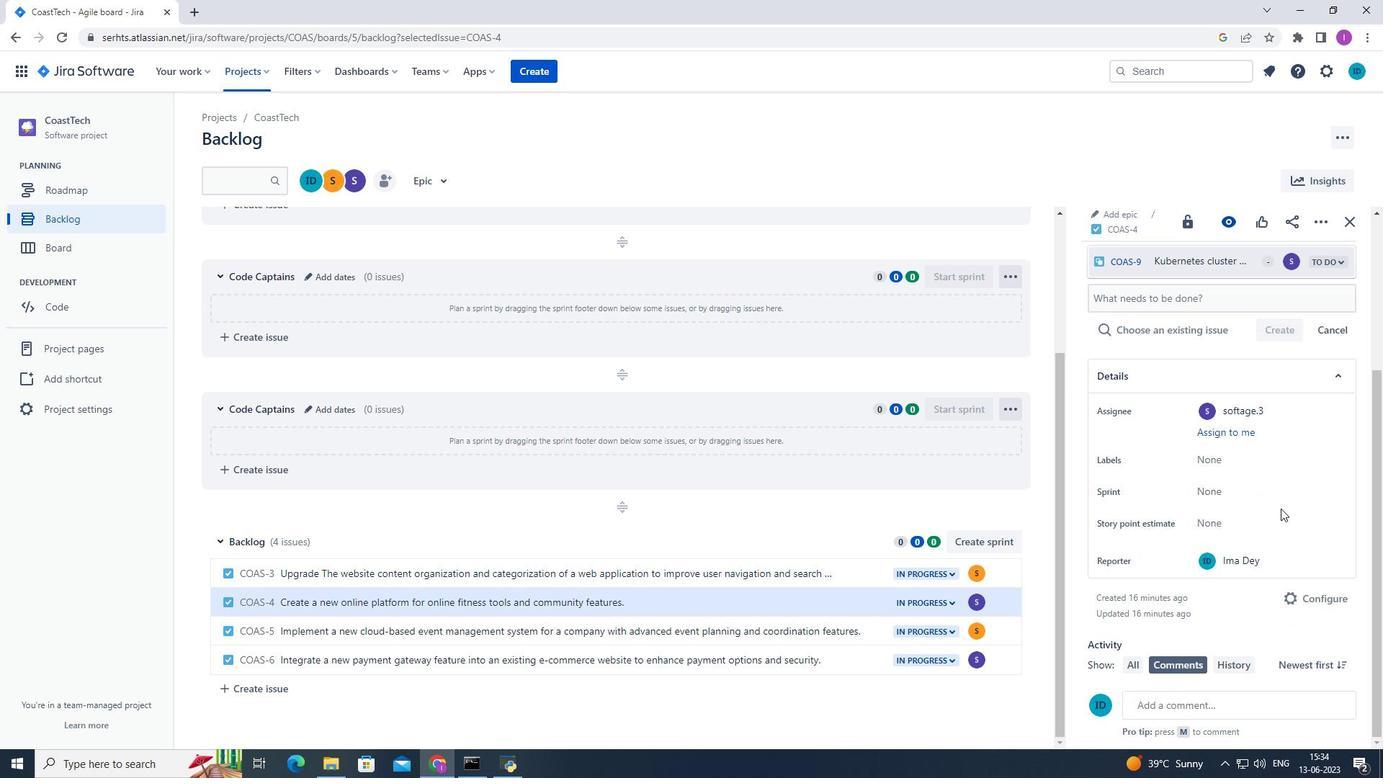 
Action: Mouse scrolled (1280, 506) with delta (0, 0)
Screenshot: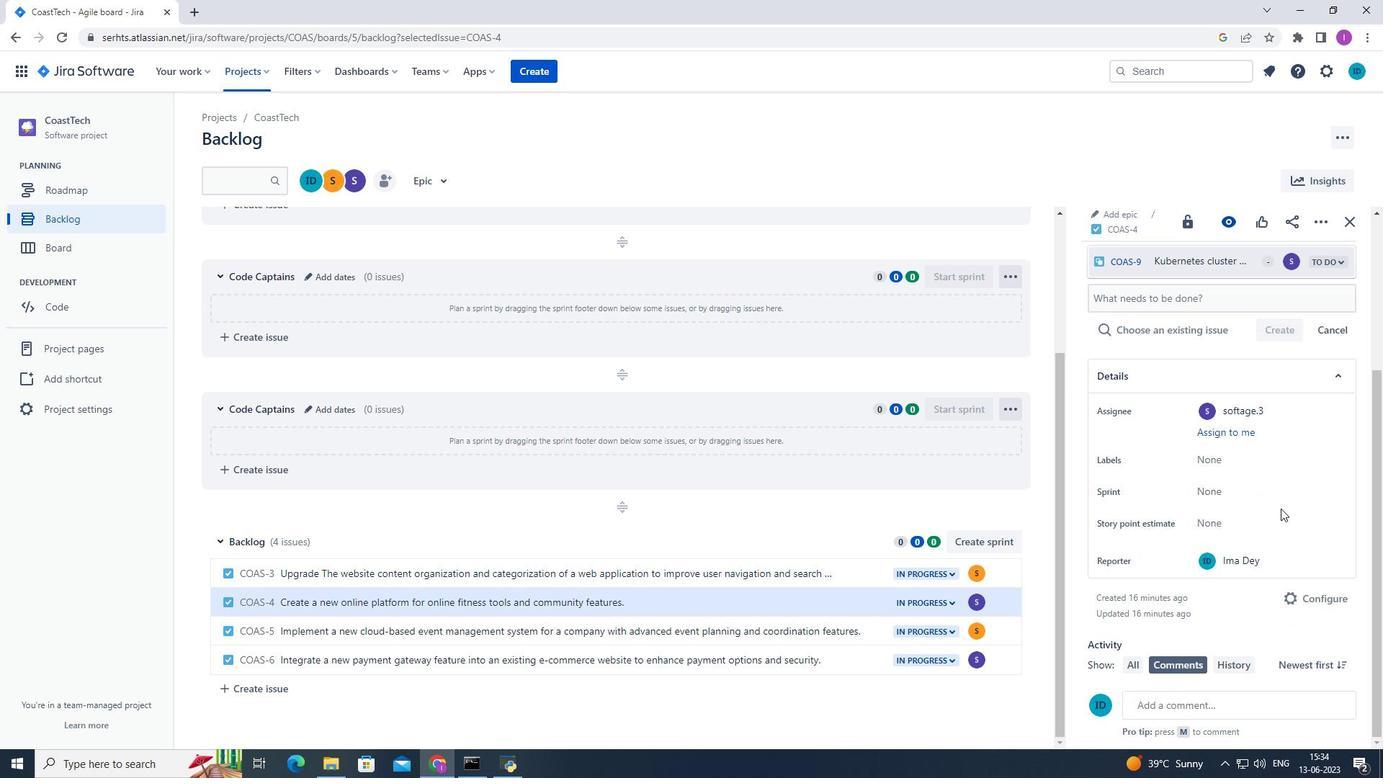 
Action: Mouse moved to (1281, 513)
Screenshot: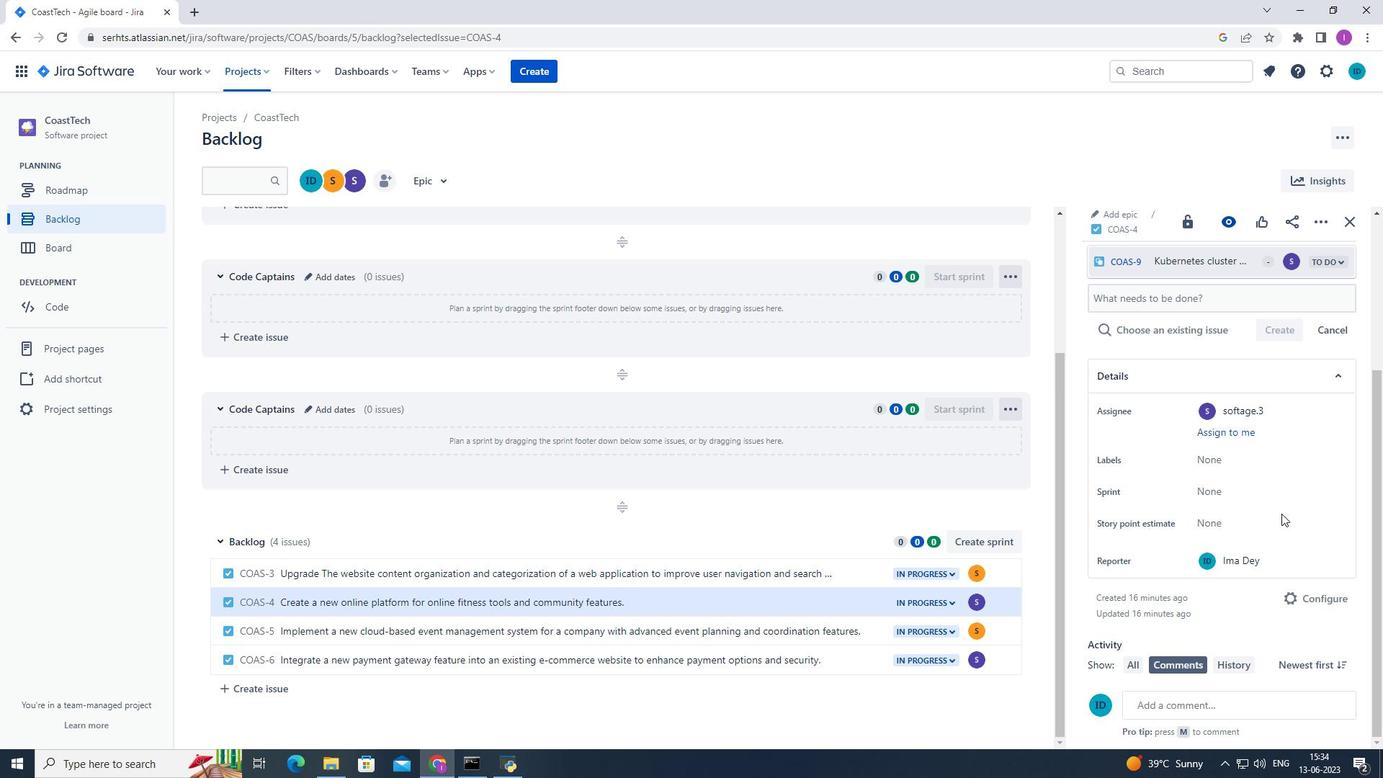 
Action: Mouse scrolled (1281, 512) with delta (0, 0)
Screenshot: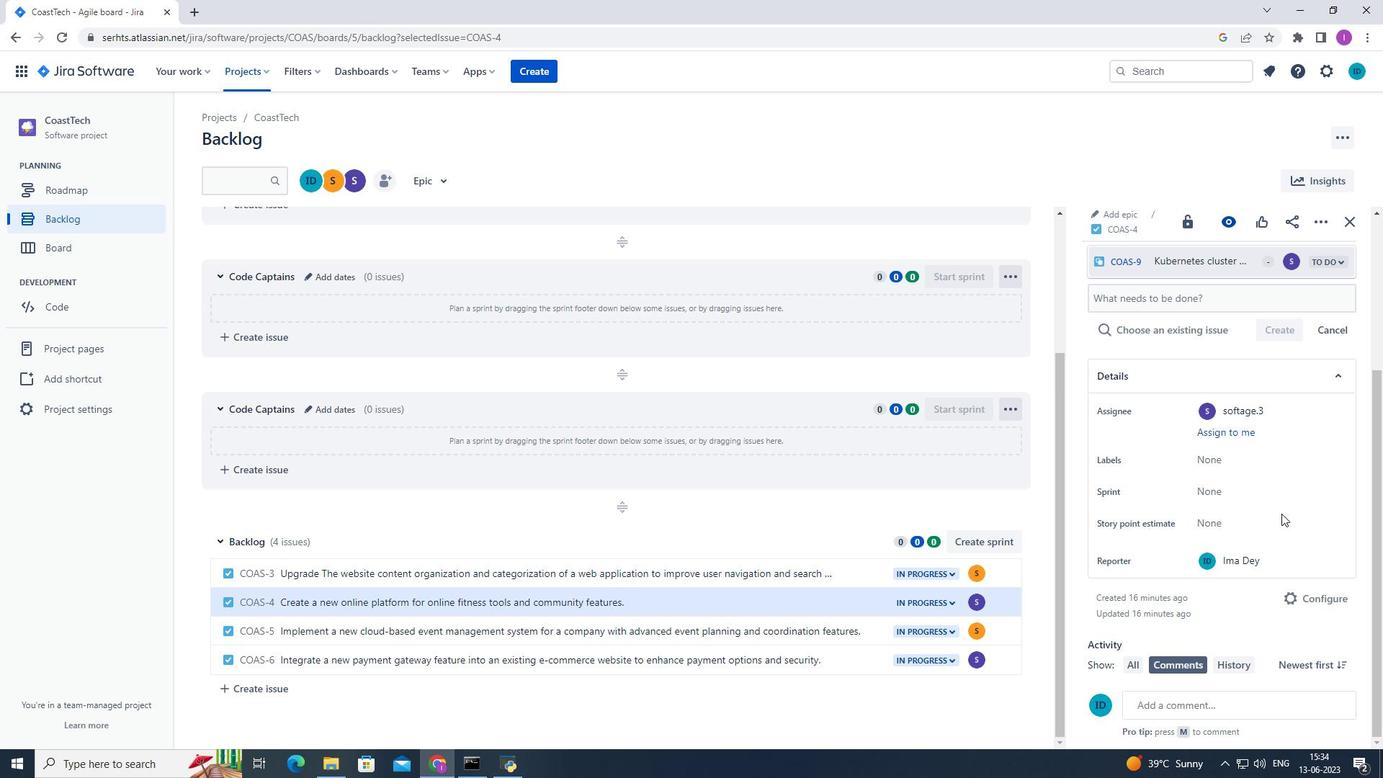 
Action: Mouse scrolled (1281, 512) with delta (0, 0)
Screenshot: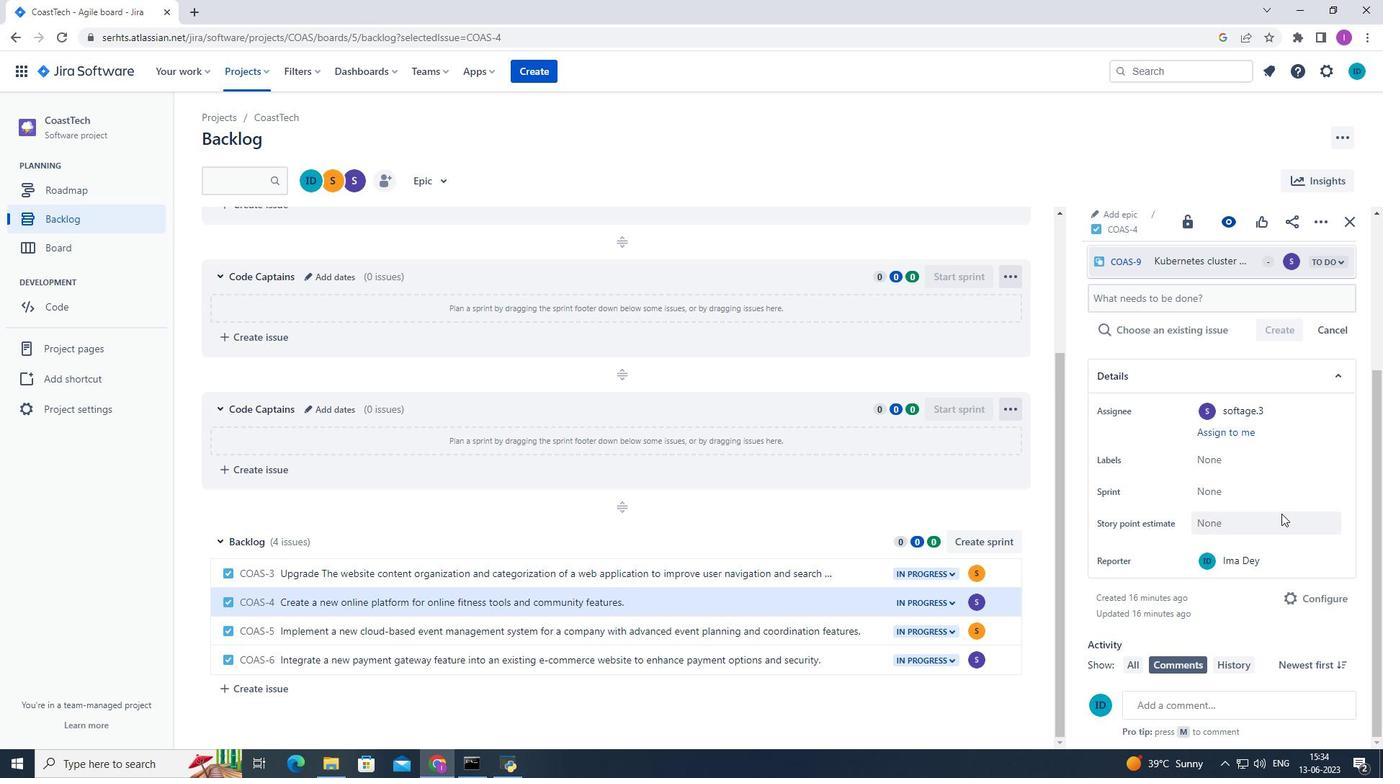 
Action: Mouse scrolled (1281, 512) with delta (0, 0)
Screenshot: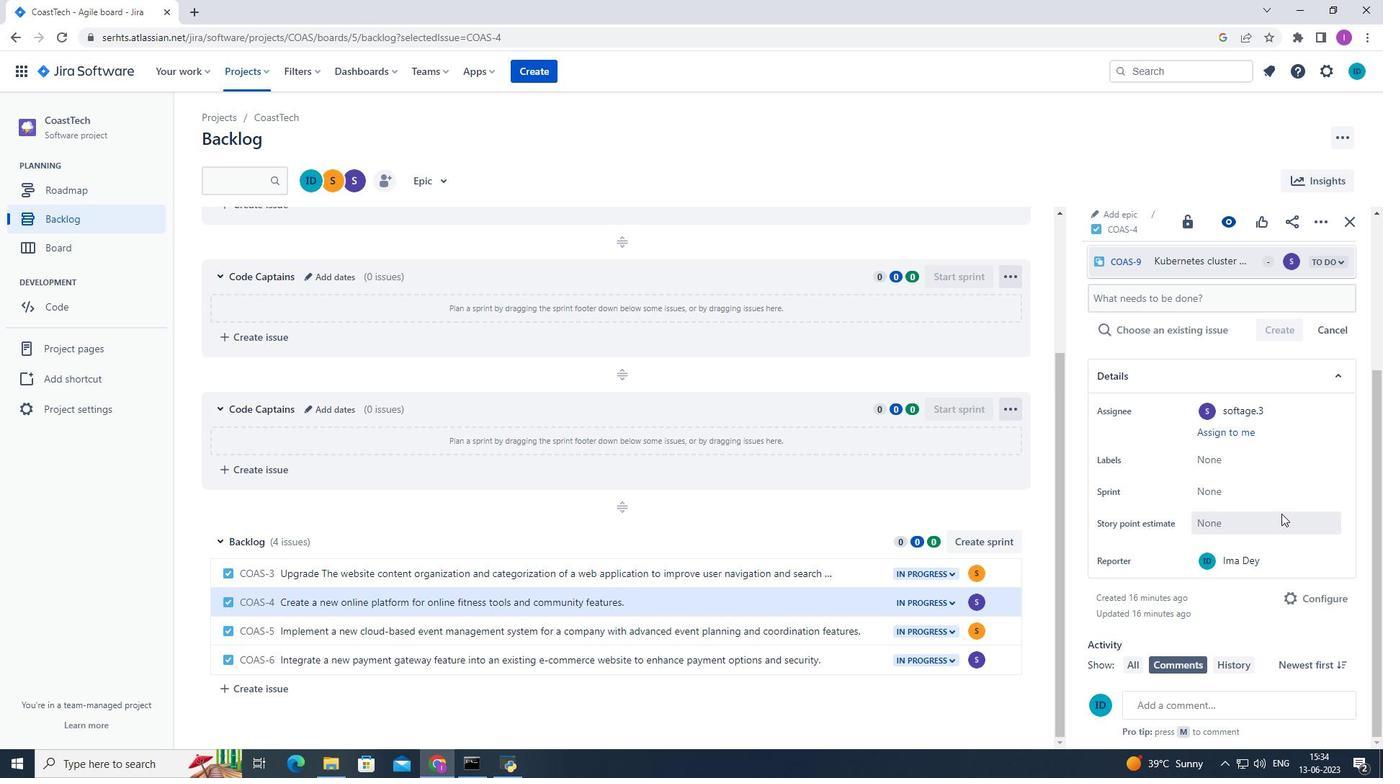 
Action: Mouse moved to (1281, 513)
Screenshot: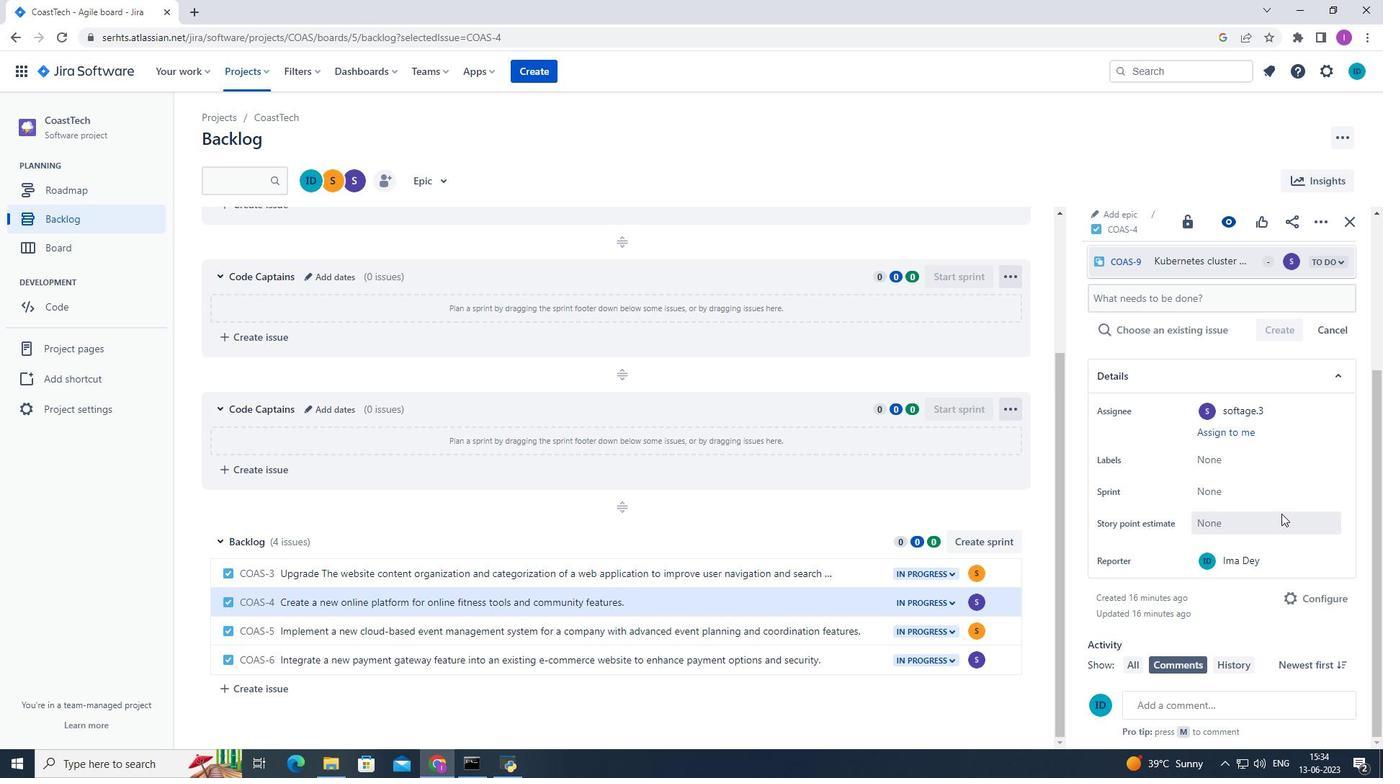 
Action: Mouse scrolled (1281, 514) with delta (0, 0)
Screenshot: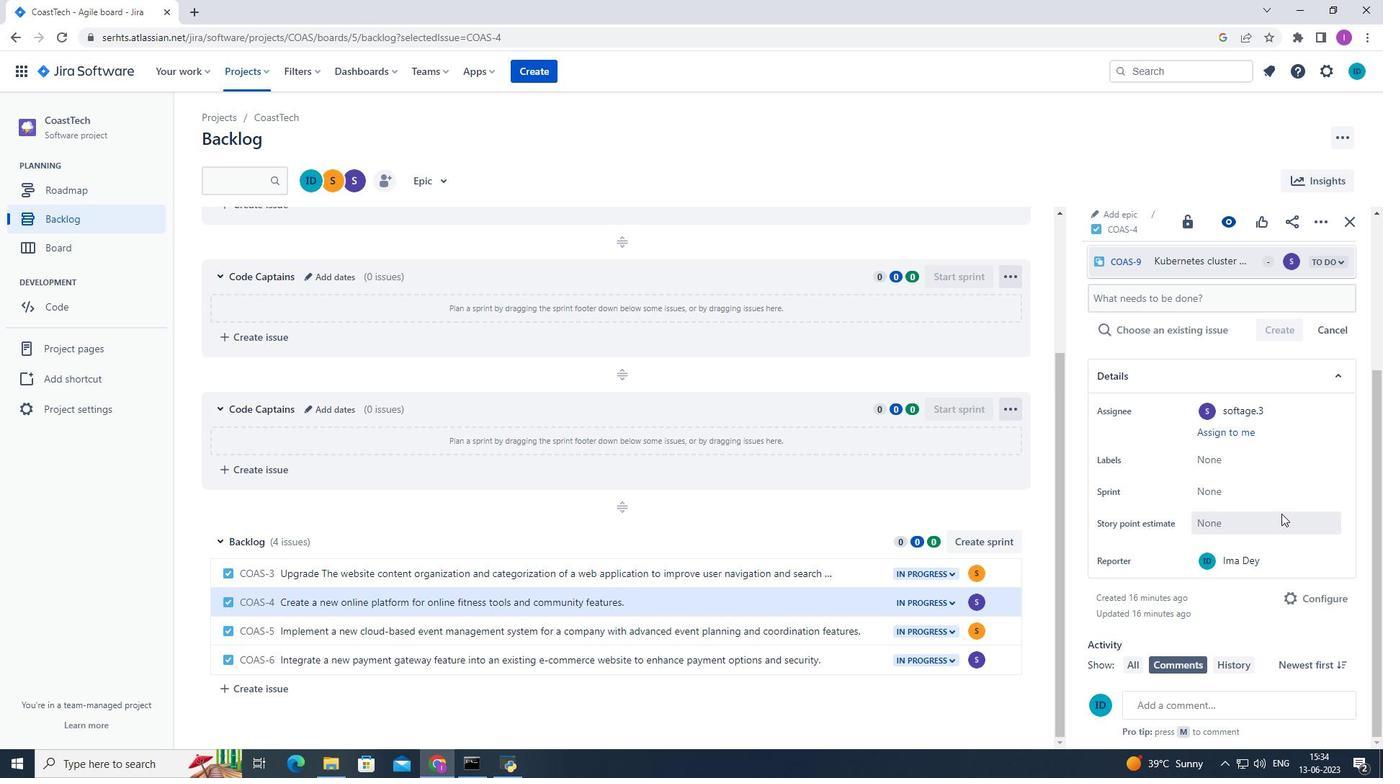 
Action: Mouse scrolled (1281, 514) with delta (0, 0)
Screenshot: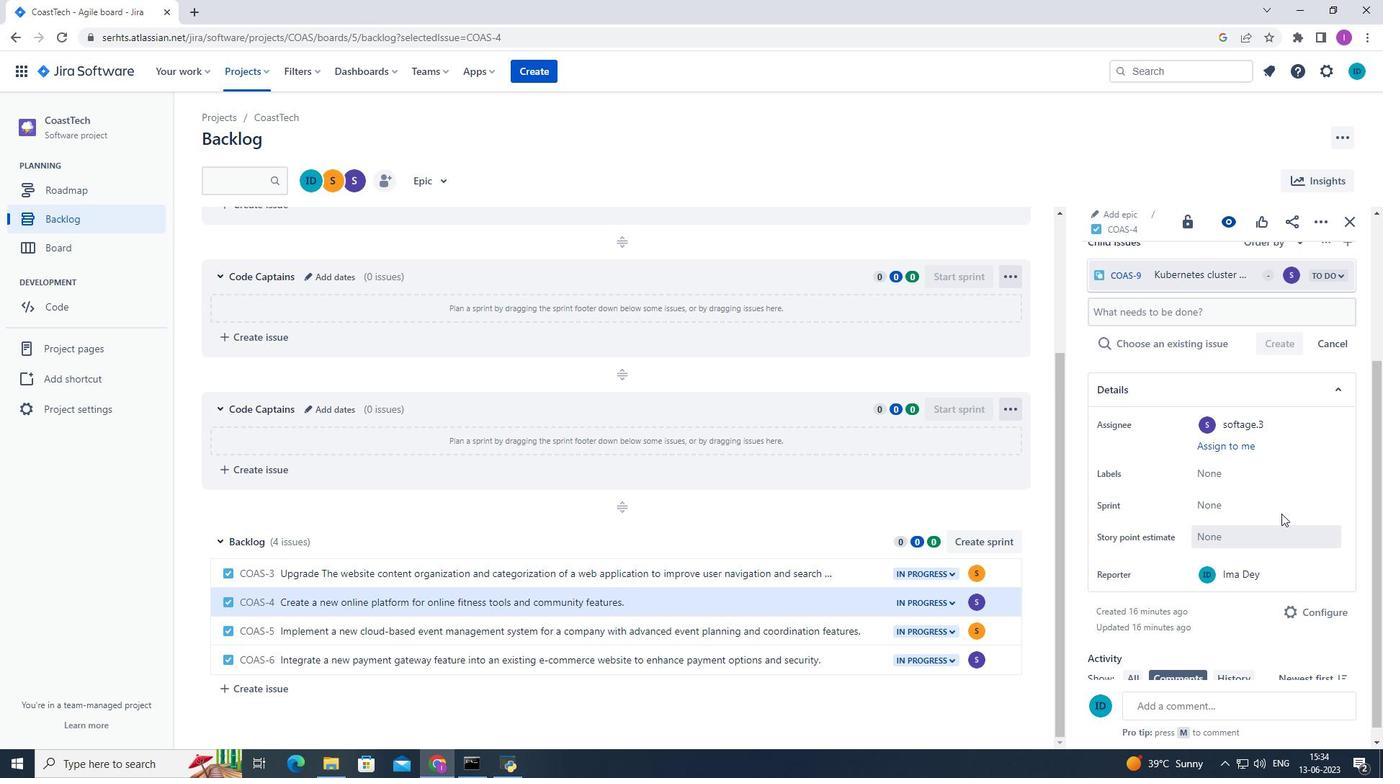 
Action: Mouse scrolled (1281, 514) with delta (0, 0)
Screenshot: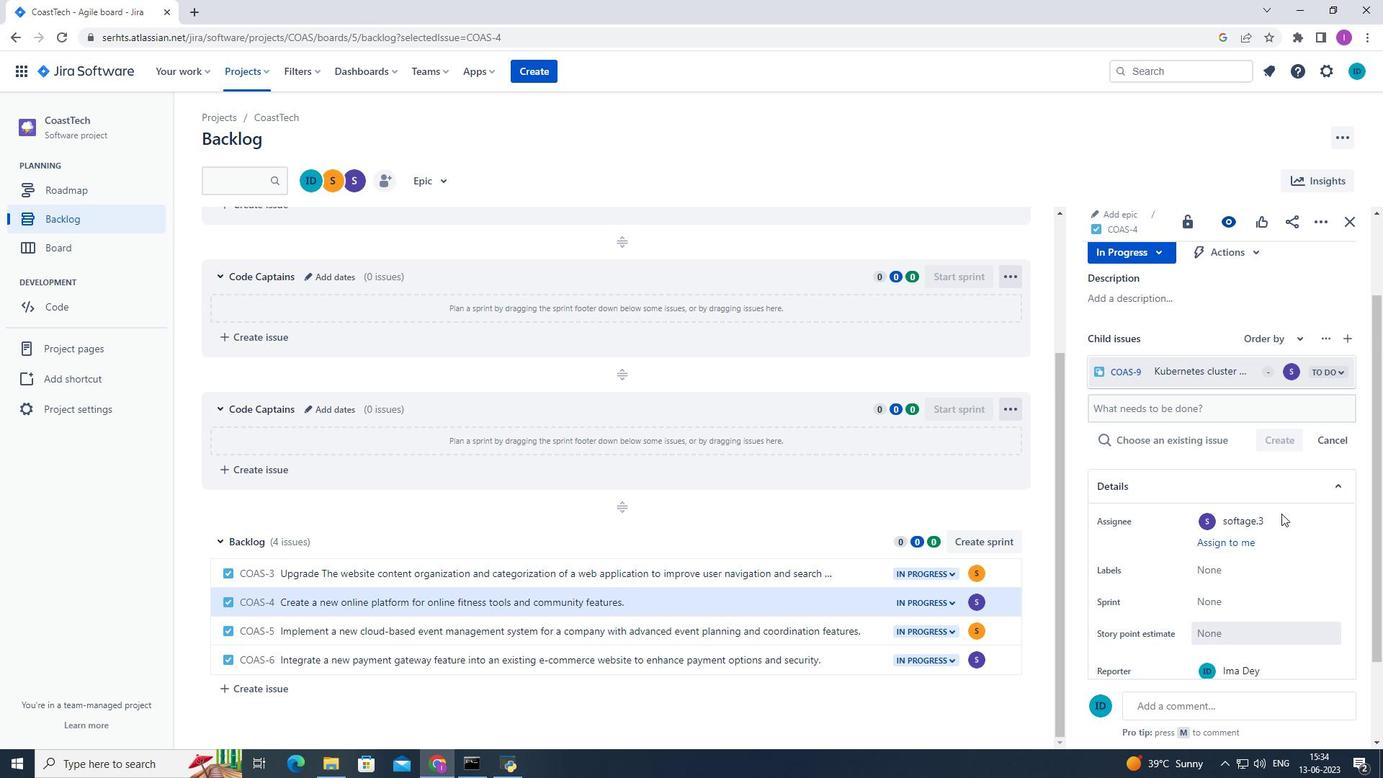 
Action: Mouse scrolled (1281, 514) with delta (0, 0)
Screenshot: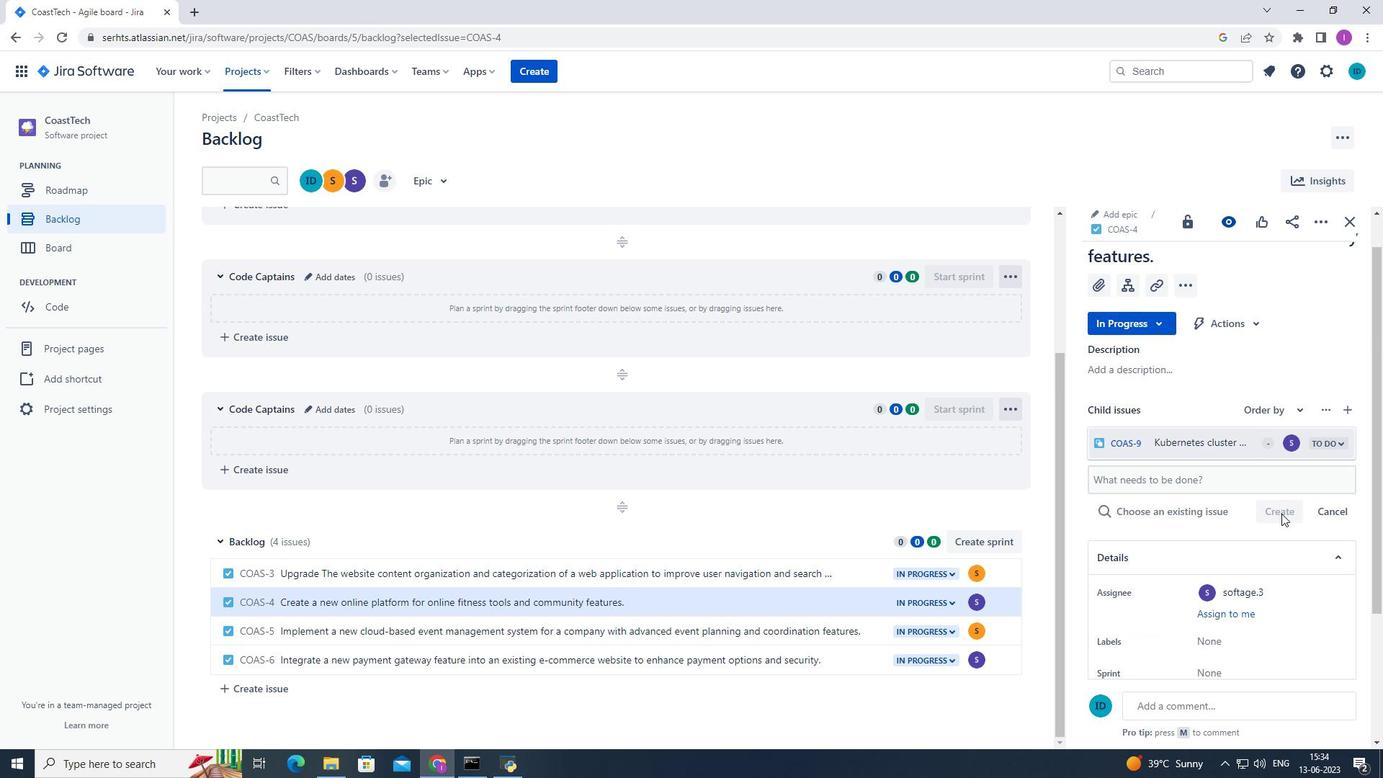 
Action: Mouse moved to (986, 560)
Screenshot: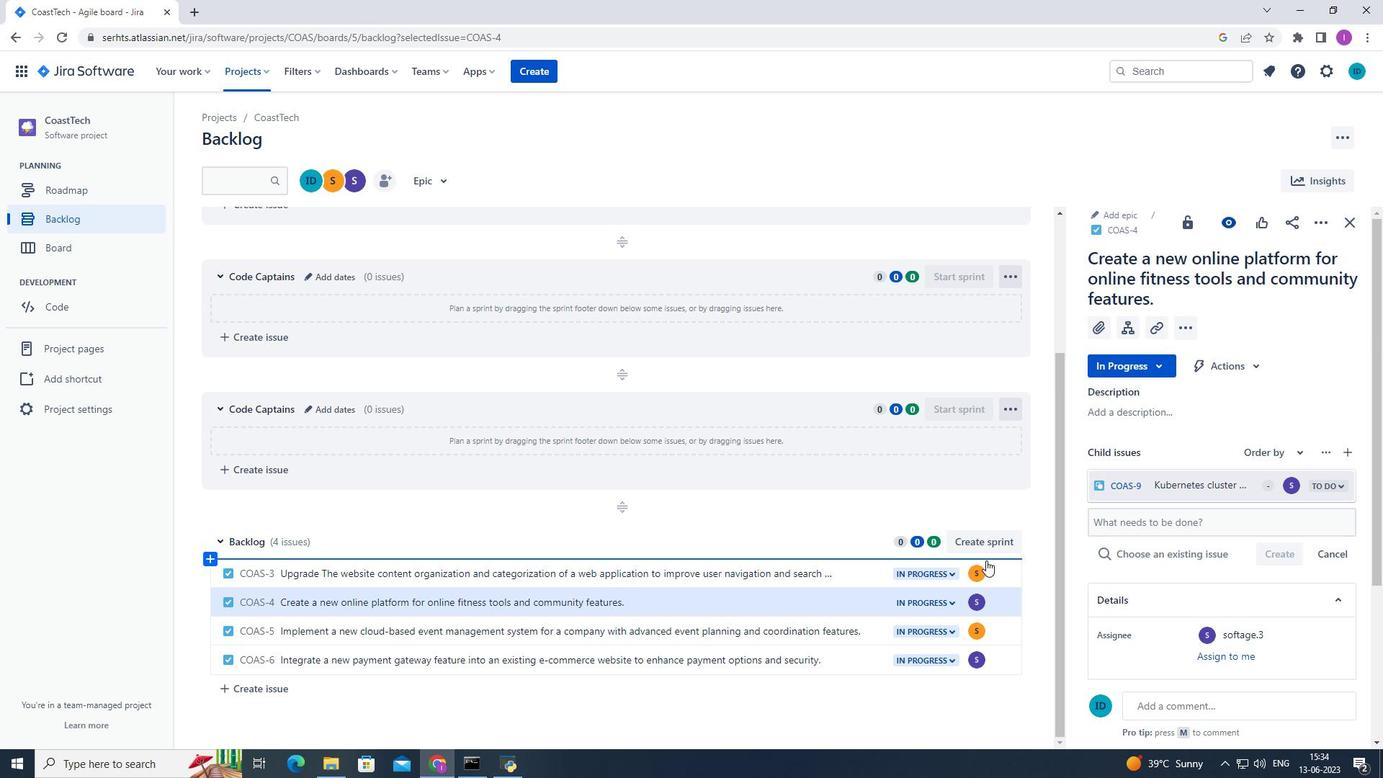 
